 Task: Search one way flight ticket for 2 adults, 2 children, 2 infants in seat in first from Rapid City: Rapid City Regional Airport to Greensboro: Piedmont Triad International Airport on 5-1-2023. Choice of flights is Spirit. Number of bags: 7 checked bags. Price is upto 76000. Outbound departure time preference is 23:15.
Action: Mouse moved to (233, 379)
Screenshot: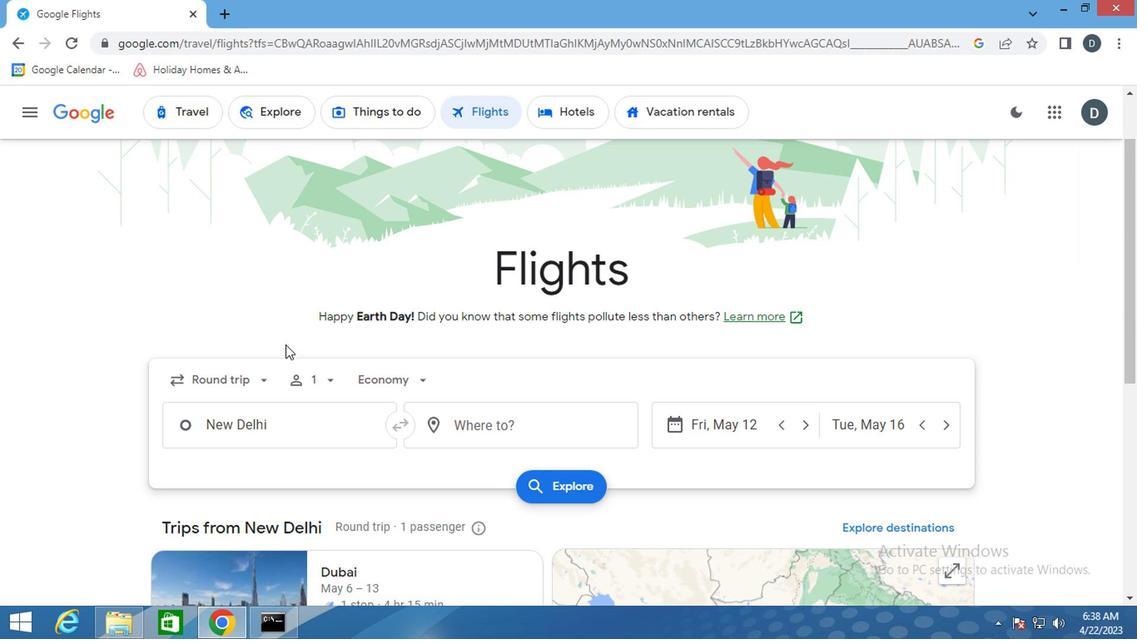 
Action: Mouse pressed left at (233, 379)
Screenshot: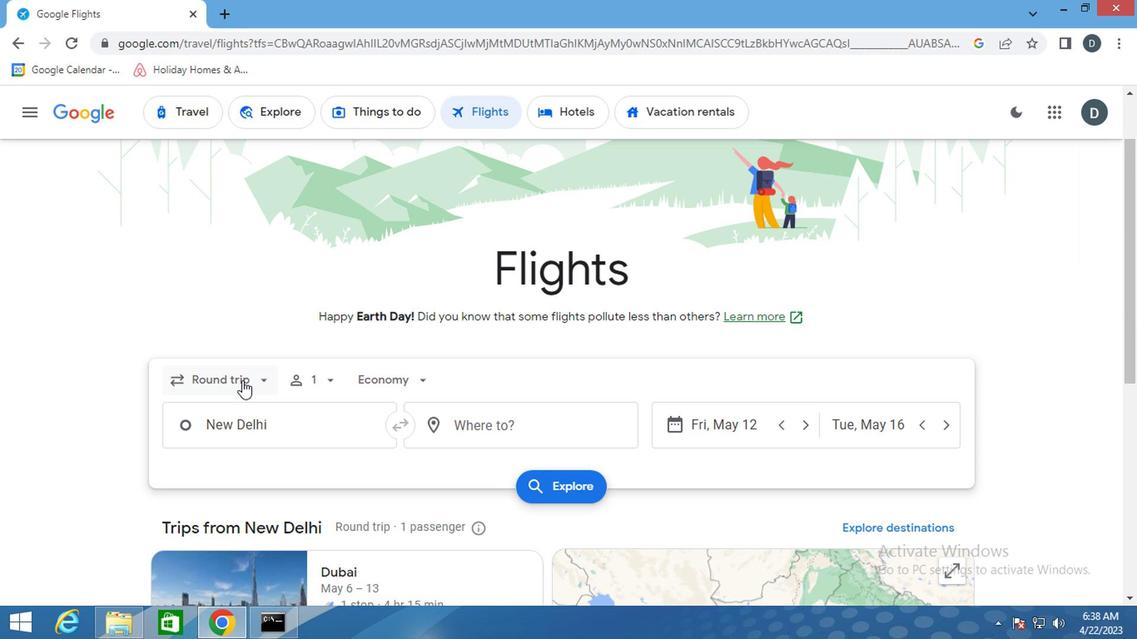 
Action: Mouse moved to (252, 465)
Screenshot: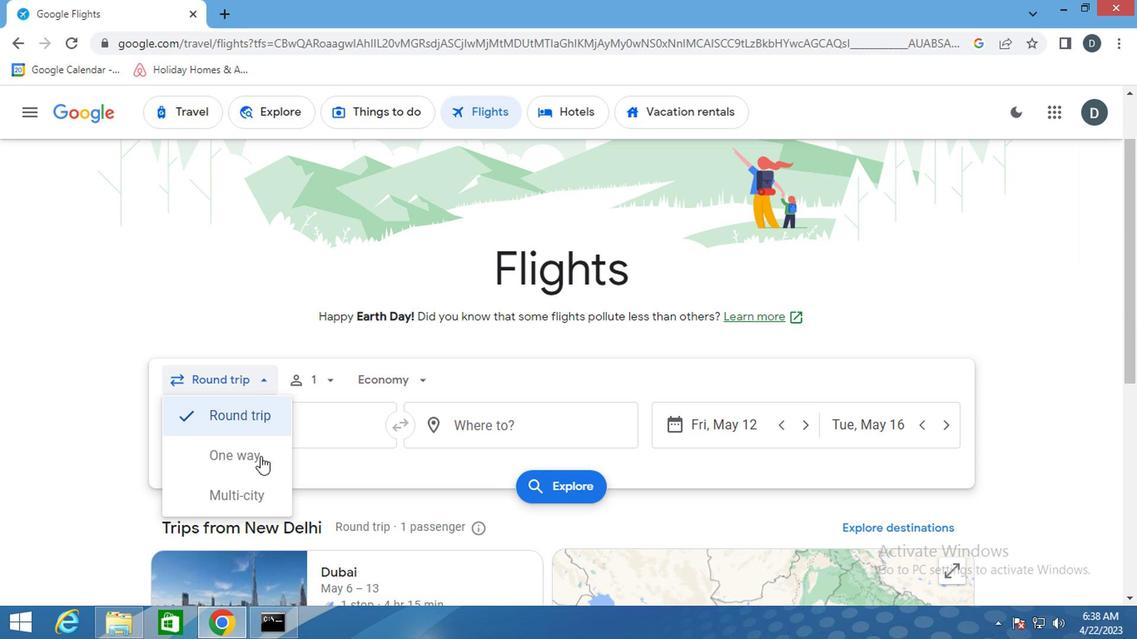 
Action: Mouse pressed left at (252, 465)
Screenshot: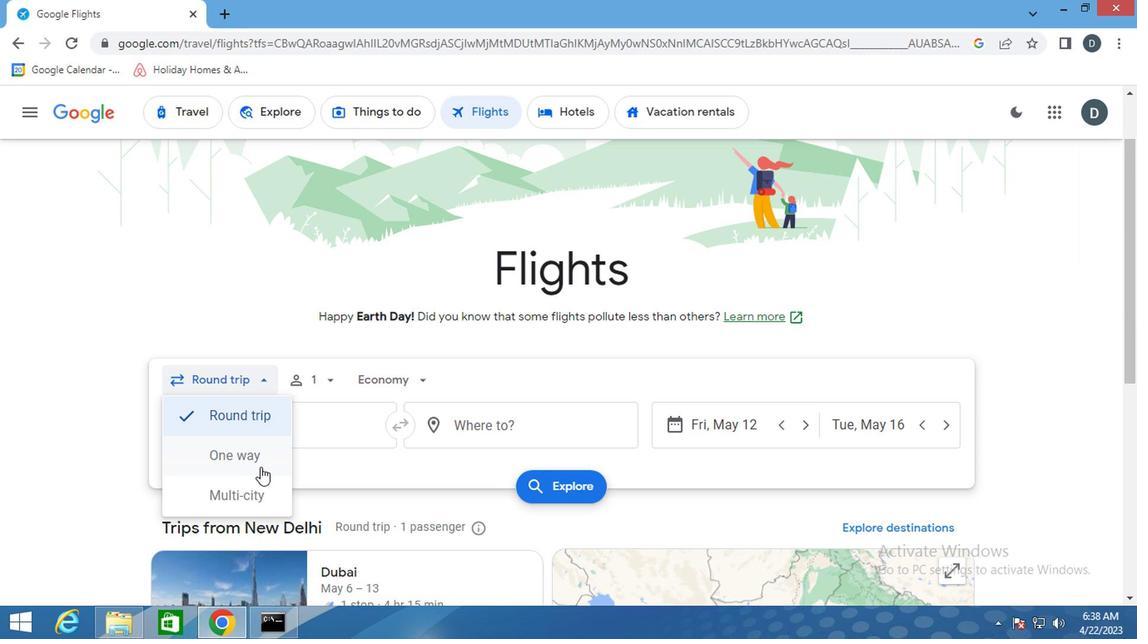 
Action: Mouse moved to (320, 376)
Screenshot: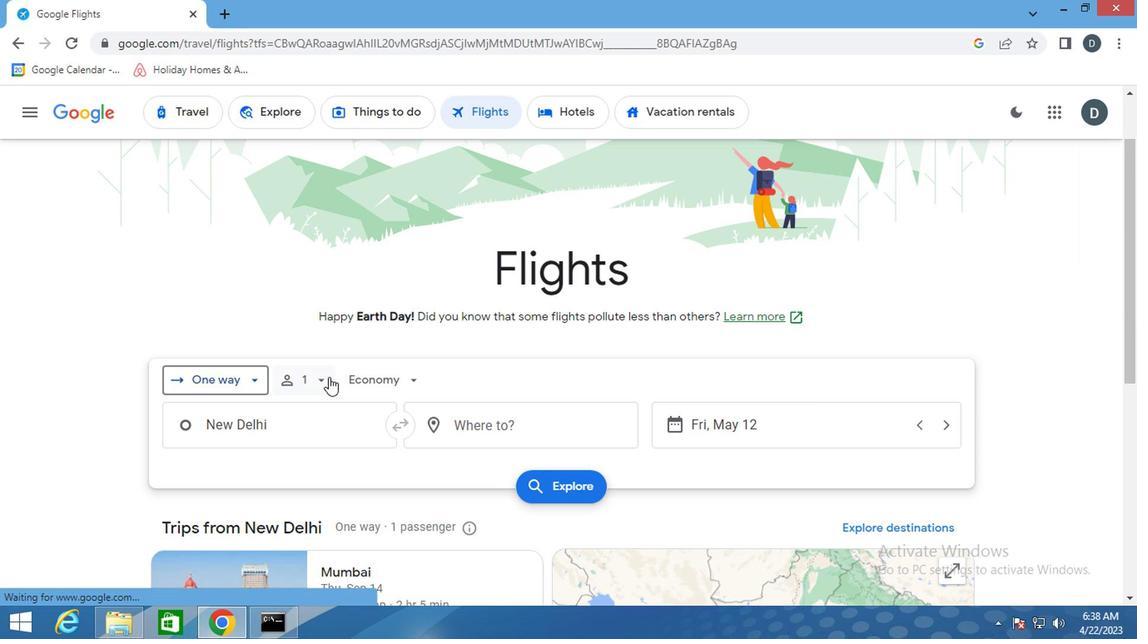 
Action: Mouse pressed left at (320, 376)
Screenshot: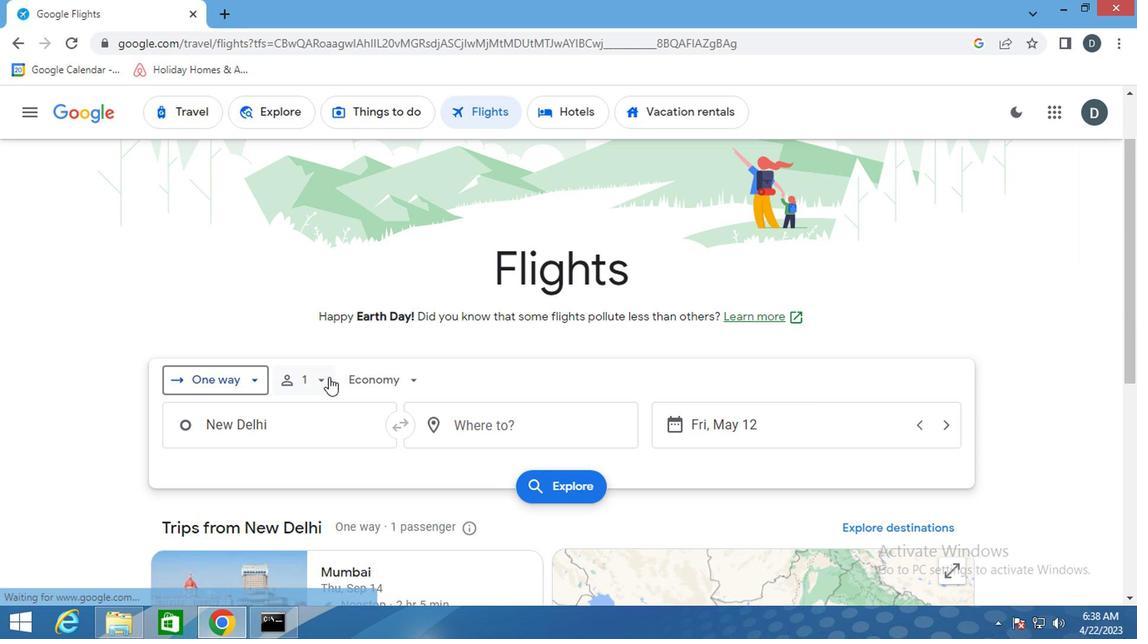 
Action: Mouse moved to (444, 428)
Screenshot: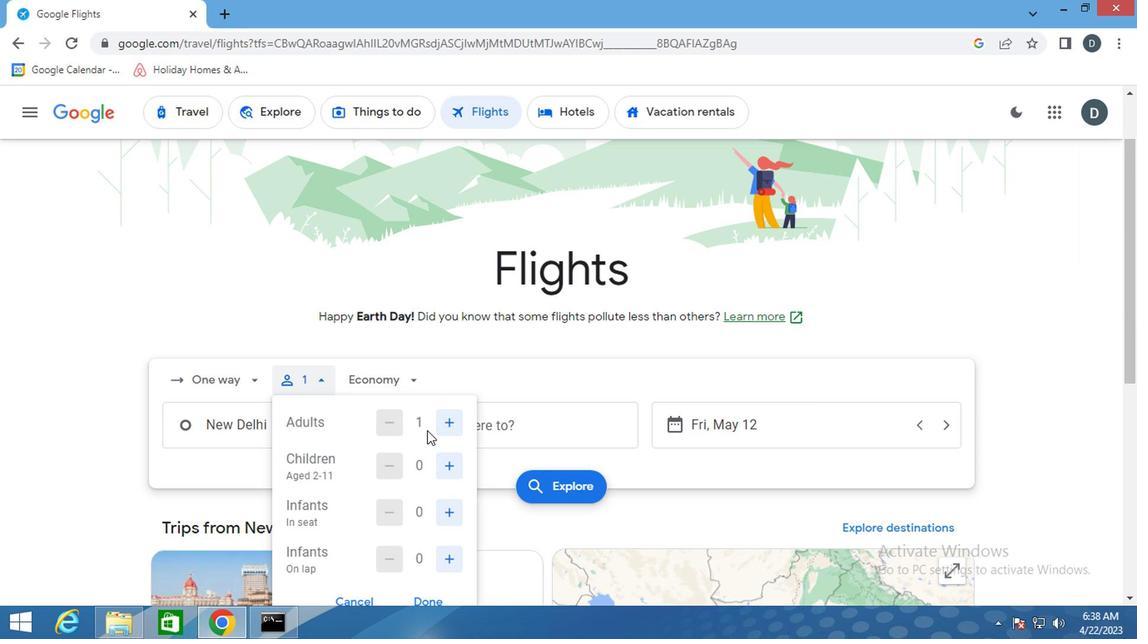 
Action: Mouse pressed left at (444, 428)
Screenshot: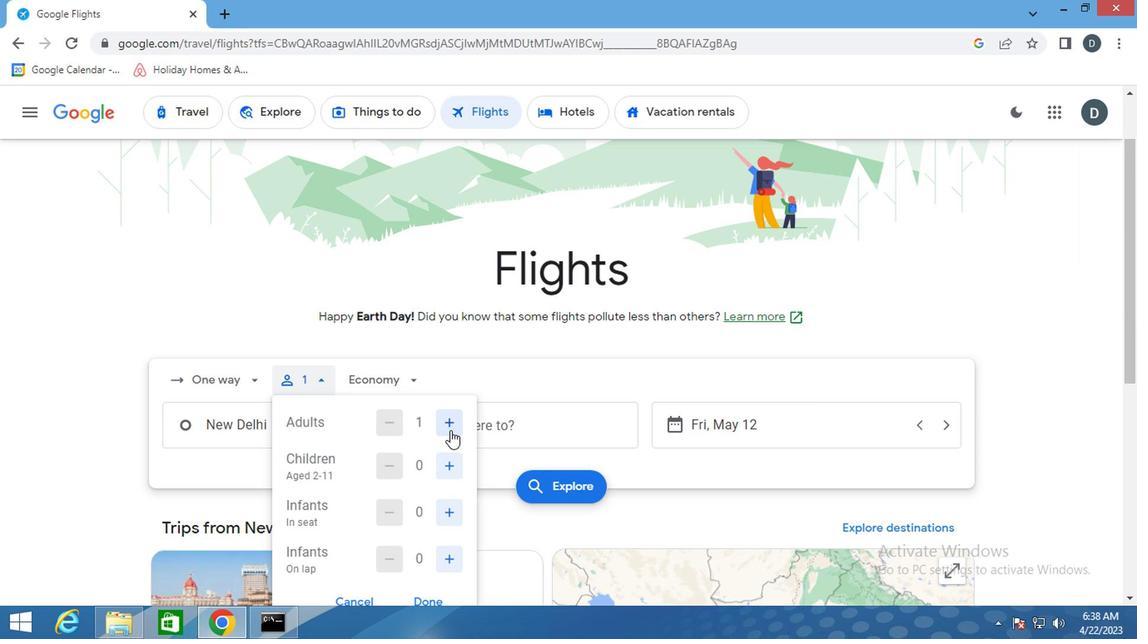 
Action: Mouse moved to (438, 466)
Screenshot: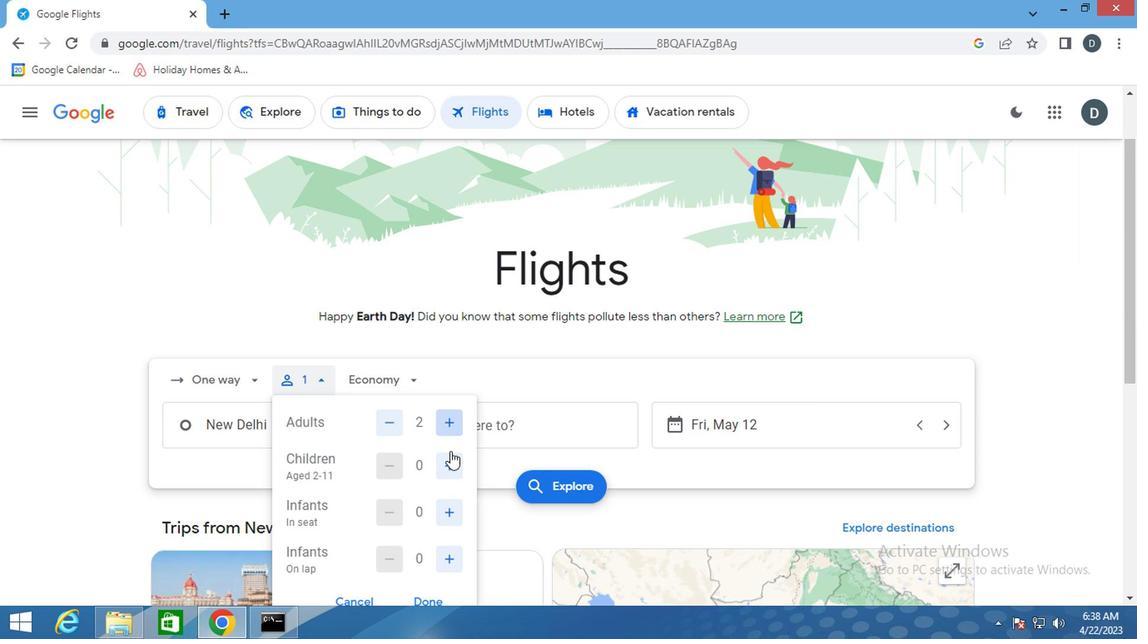 
Action: Mouse pressed left at (438, 466)
Screenshot: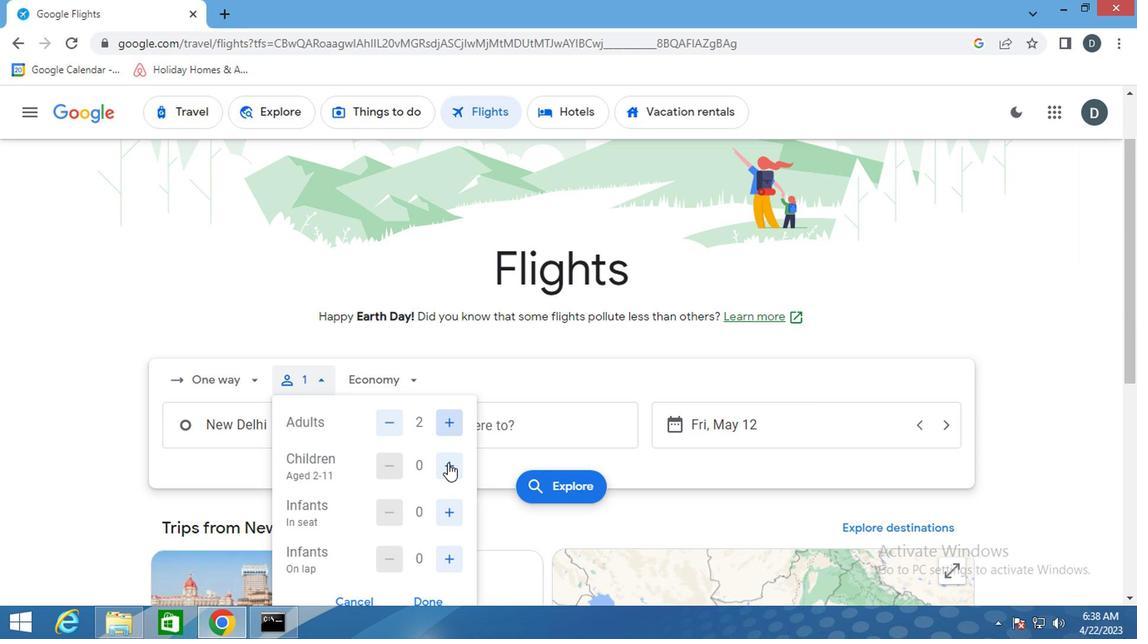 
Action: Mouse moved to (438, 470)
Screenshot: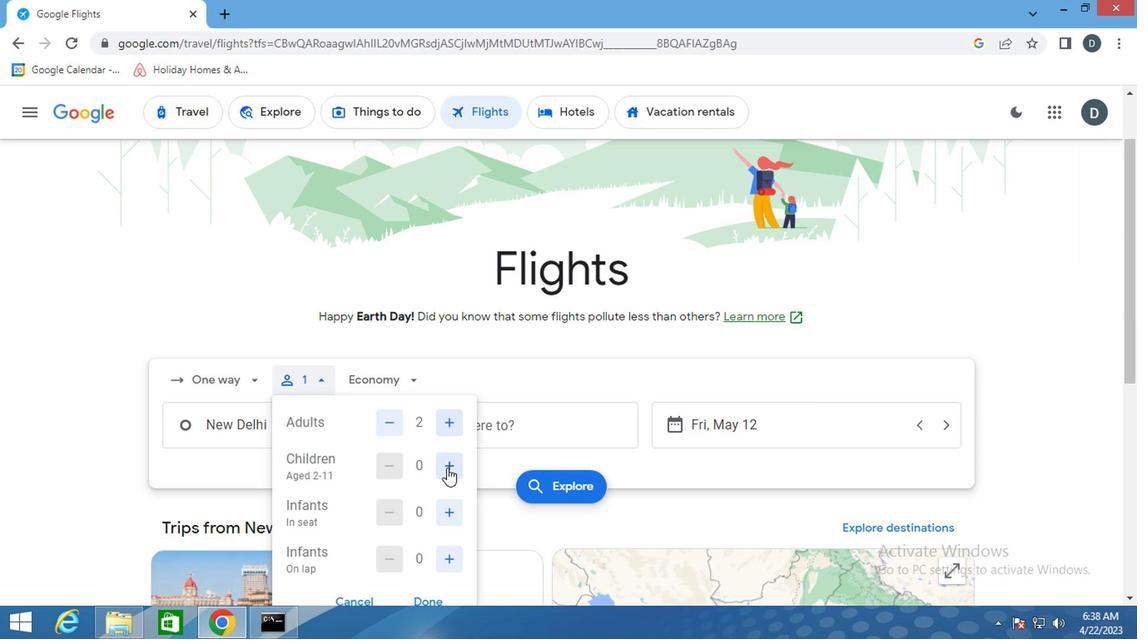 
Action: Mouse pressed left at (438, 470)
Screenshot: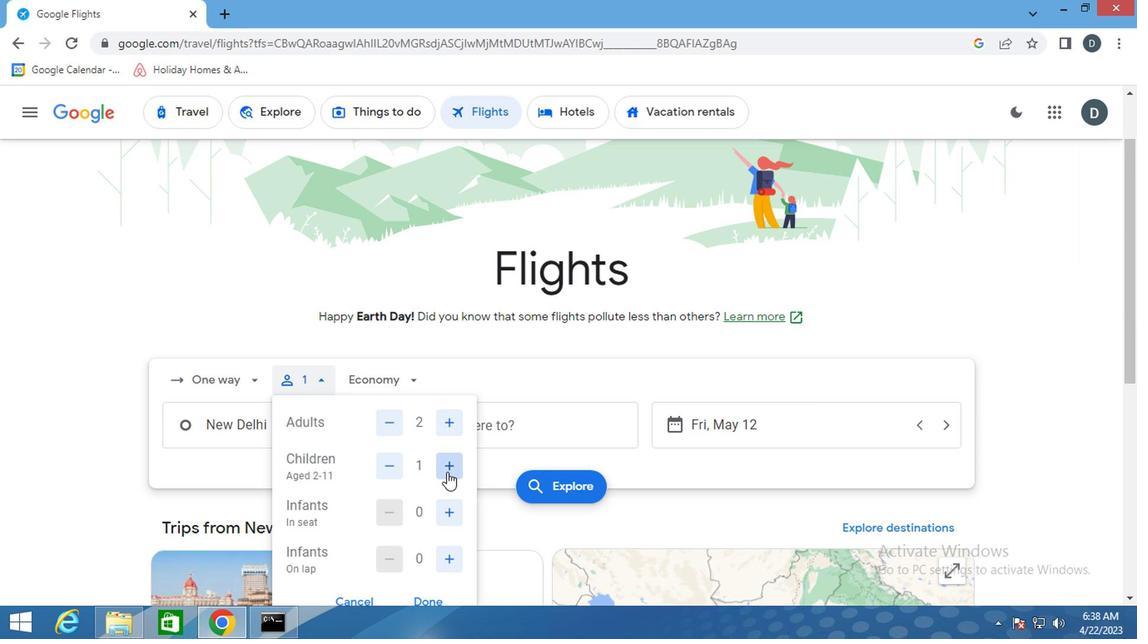 
Action: Mouse moved to (442, 515)
Screenshot: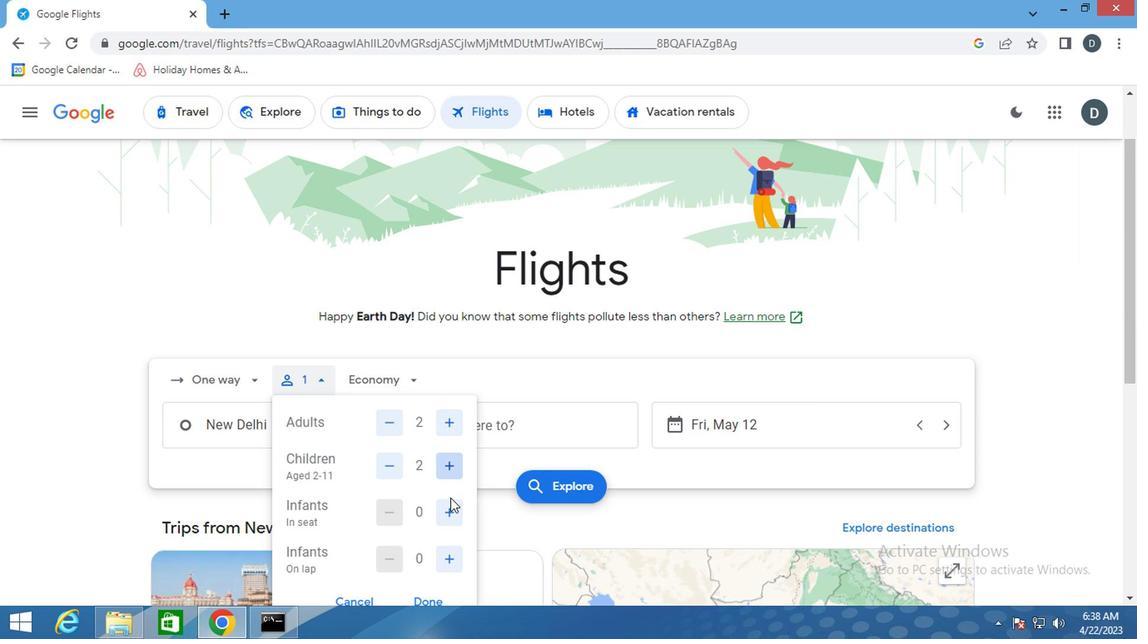 
Action: Mouse pressed left at (442, 515)
Screenshot: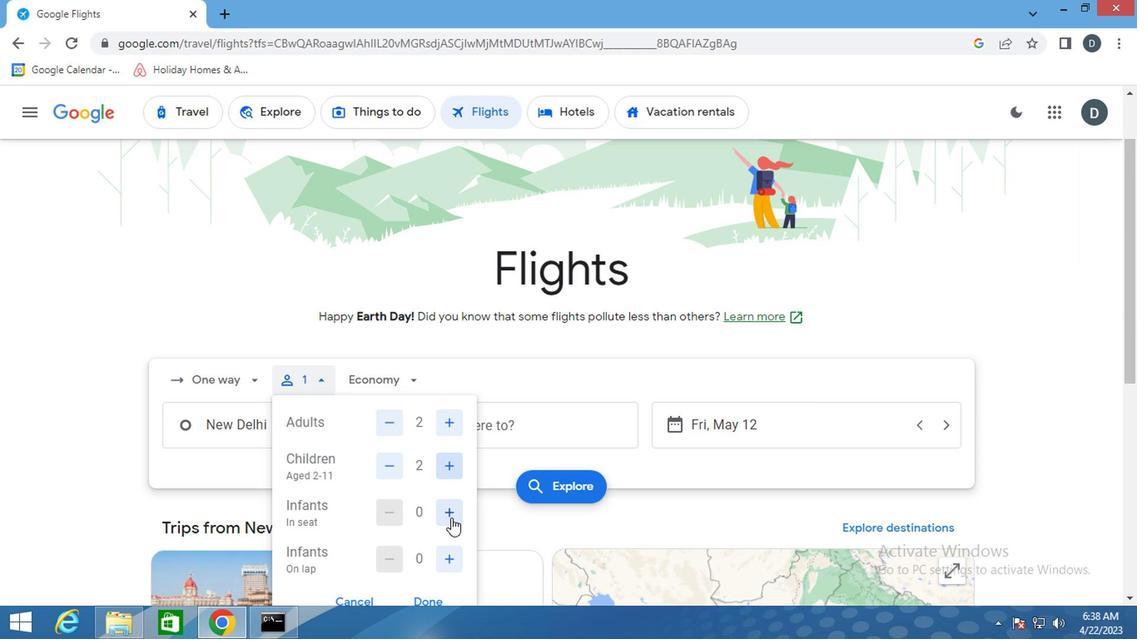 
Action: Mouse pressed left at (442, 515)
Screenshot: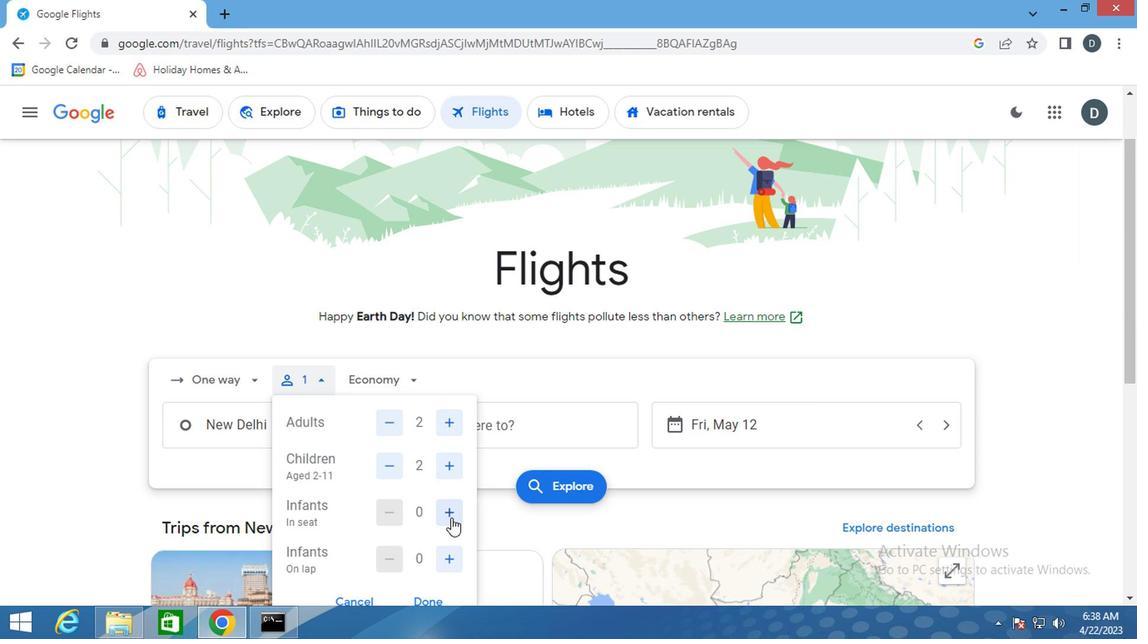 
Action: Mouse moved to (413, 599)
Screenshot: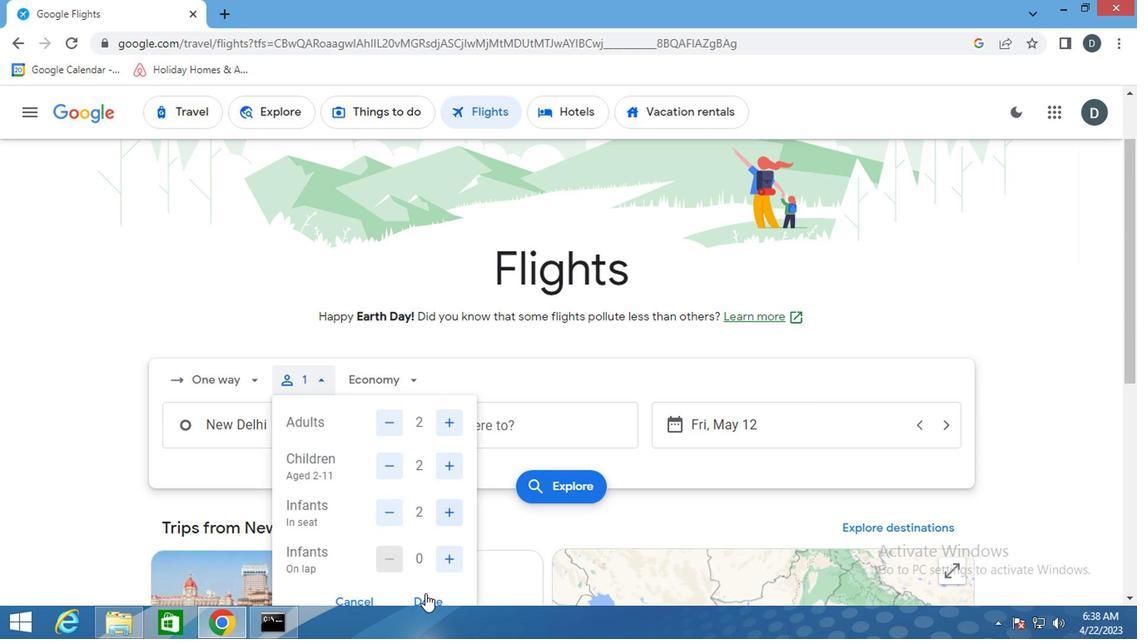 
Action: Mouse pressed left at (413, 599)
Screenshot: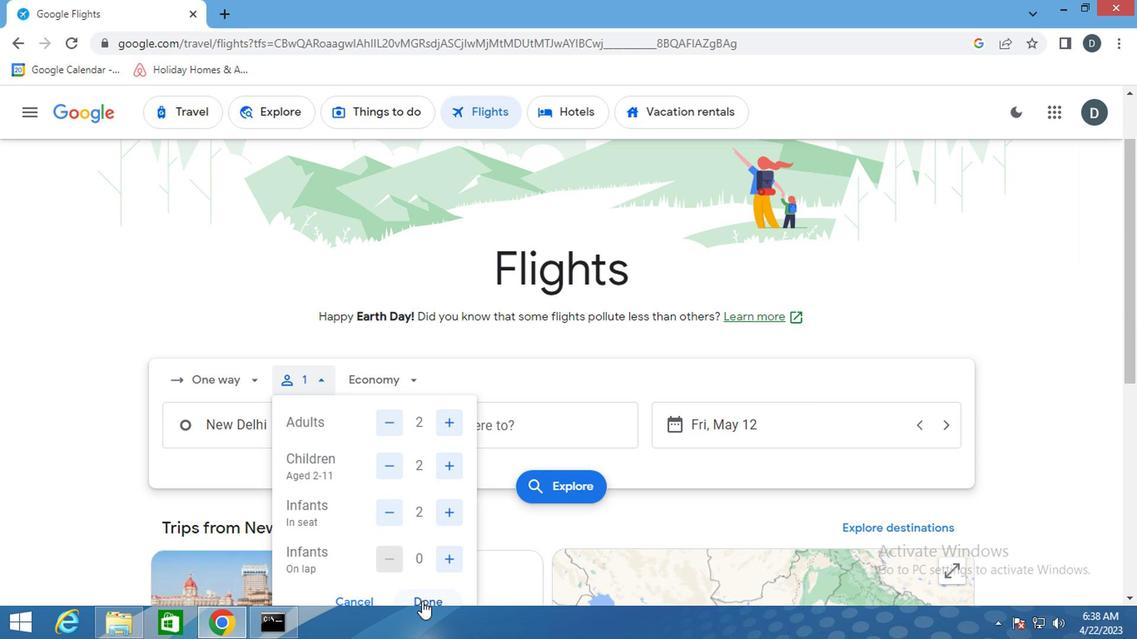
Action: Mouse moved to (372, 380)
Screenshot: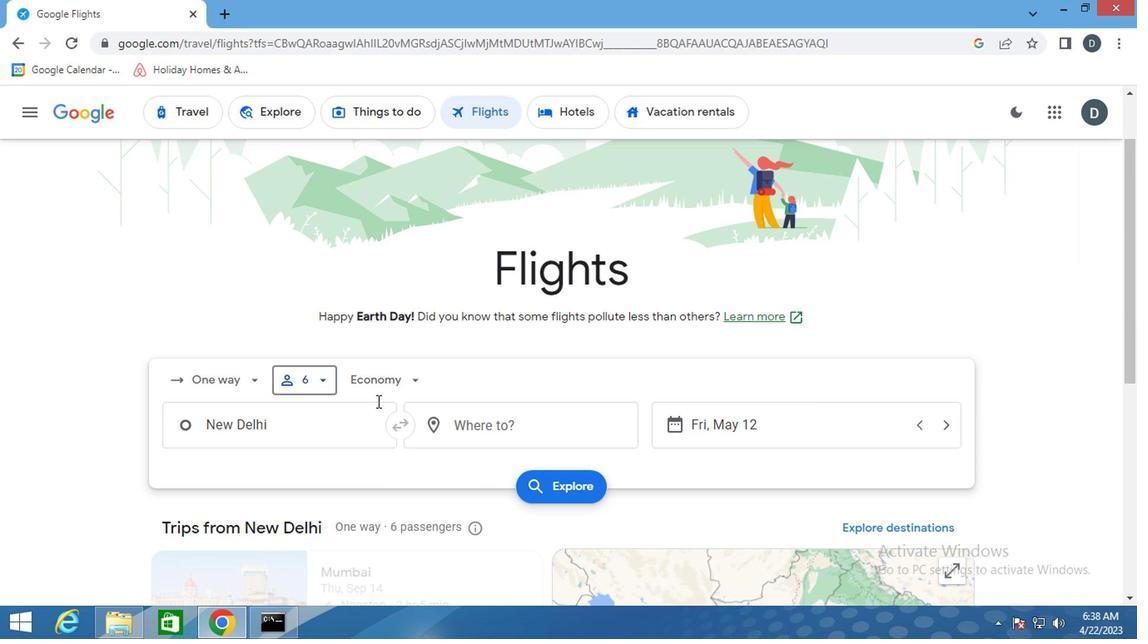 
Action: Mouse pressed left at (372, 380)
Screenshot: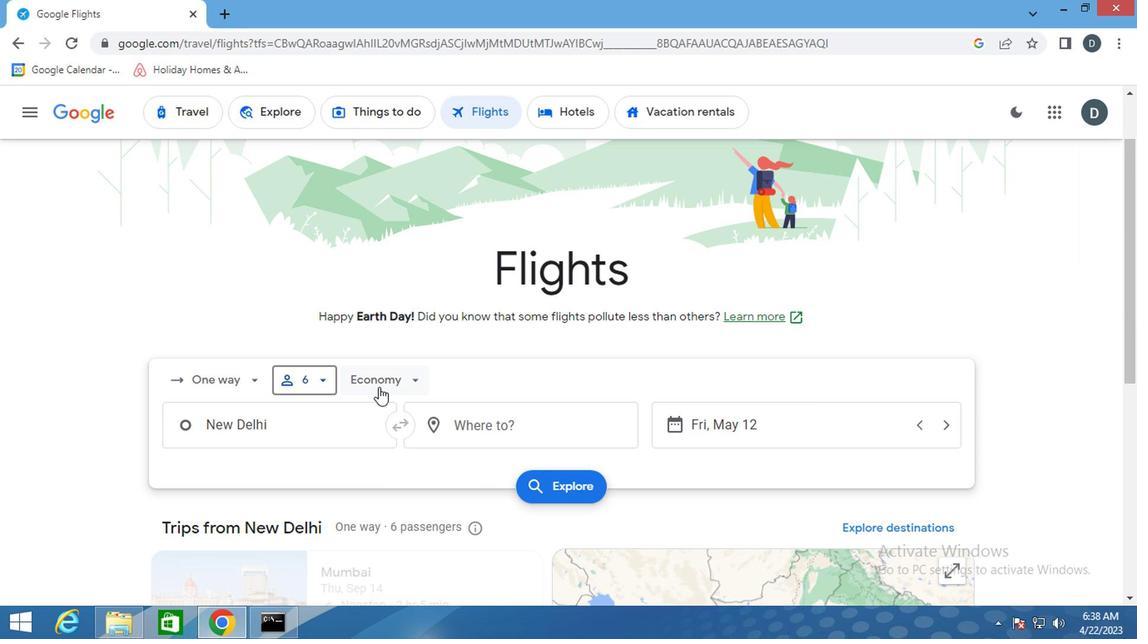 
Action: Mouse moved to (422, 528)
Screenshot: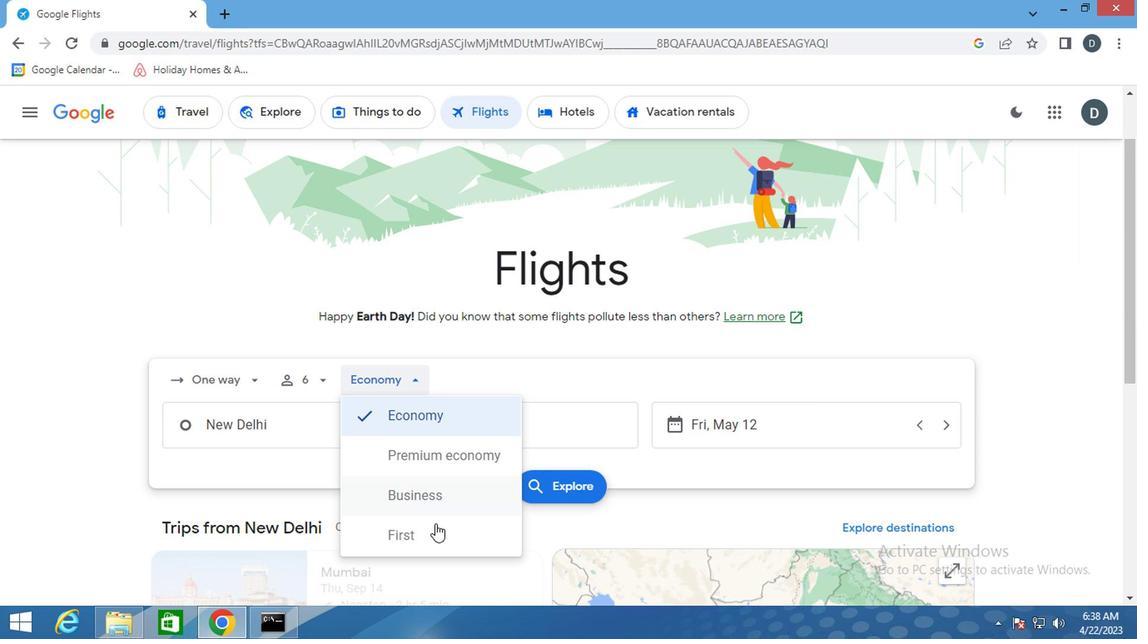 
Action: Mouse pressed left at (422, 528)
Screenshot: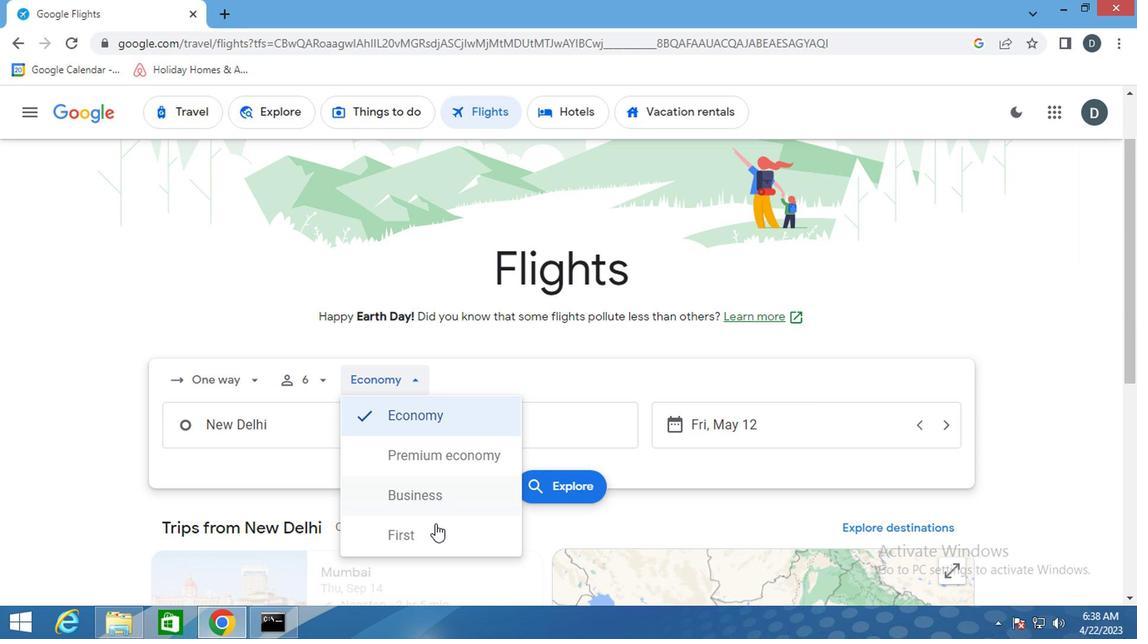 
Action: Mouse moved to (287, 436)
Screenshot: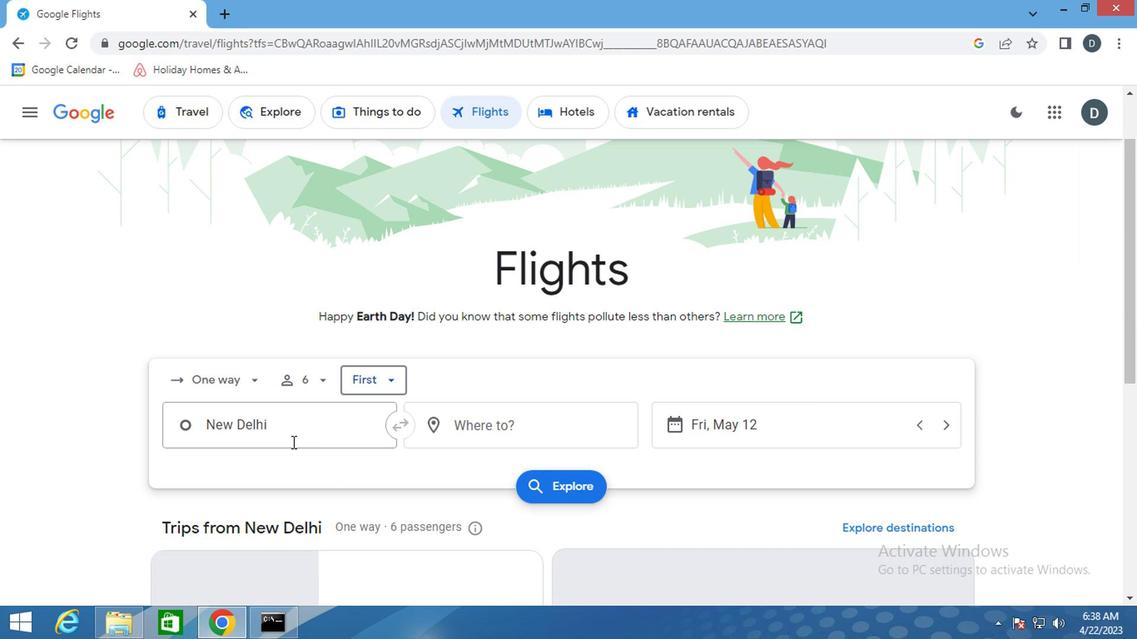 
Action: Mouse pressed left at (287, 436)
Screenshot: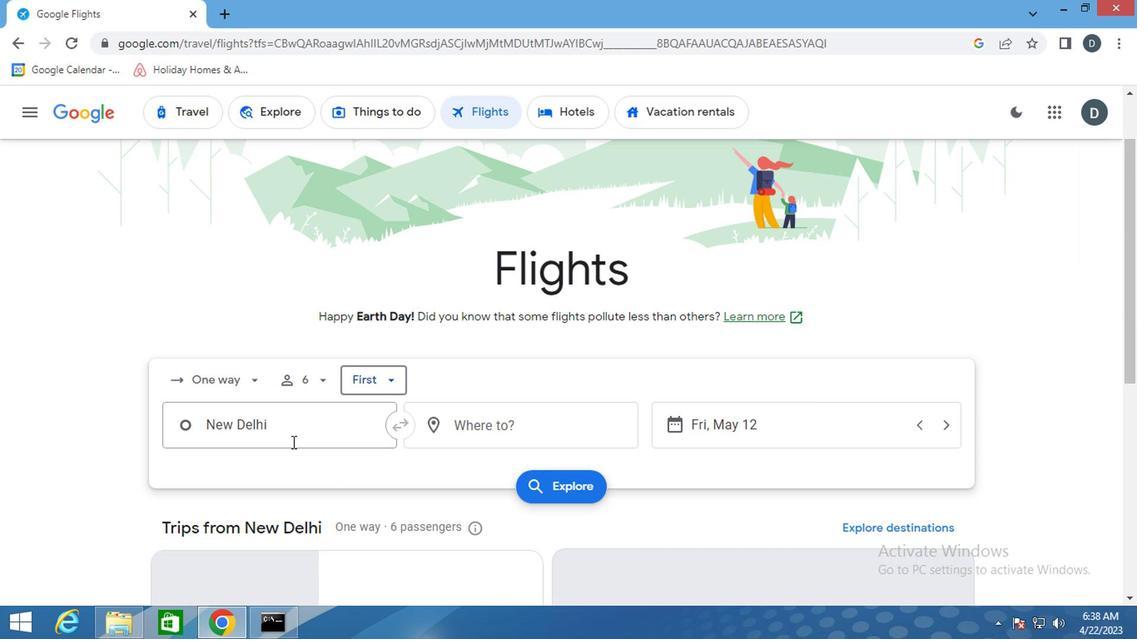 
Action: Key pressed <Key.shift>RAPIS
Screenshot: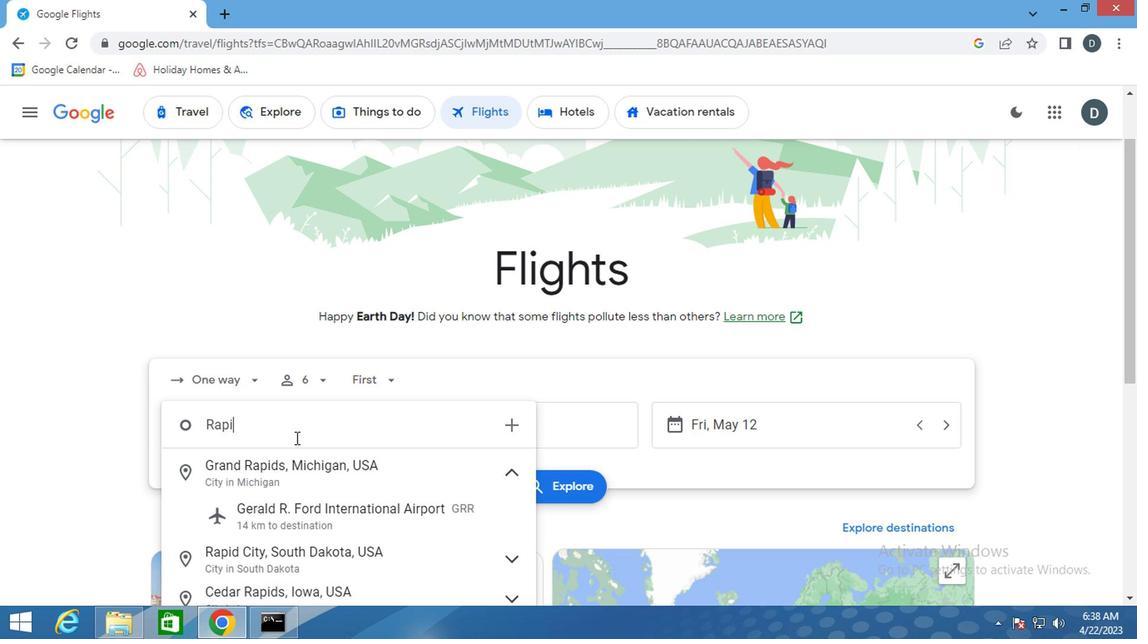 
Action: Mouse moved to (288, 436)
Screenshot: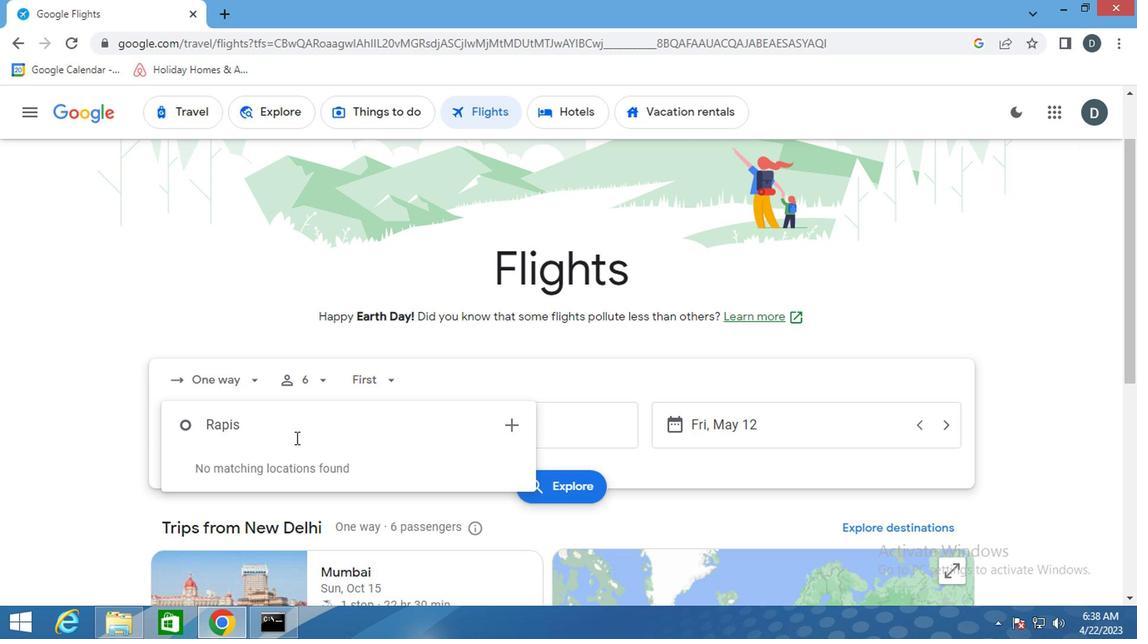 
Action: Key pressed <Key.backspace>D<Key.space><Key.shift>CITY<Key.space><Key.shift>RE<Key.left><Key.left><Key.left><Key.left><Key.left><Key.backspace>I
Screenshot: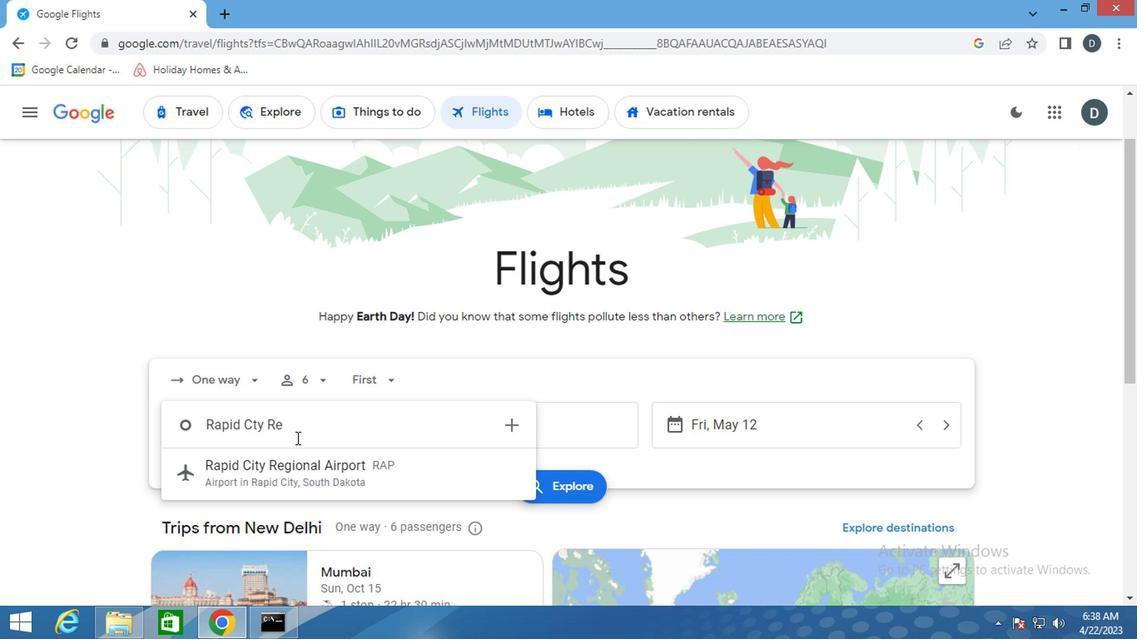 
Action: Mouse moved to (325, 486)
Screenshot: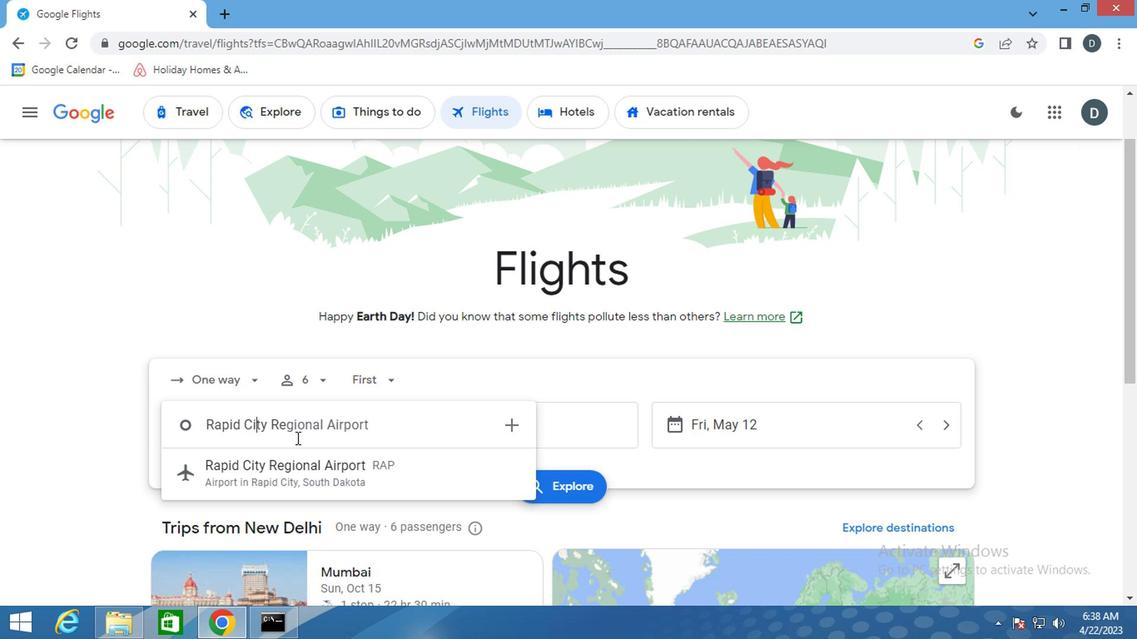 
Action: Mouse pressed left at (325, 486)
Screenshot: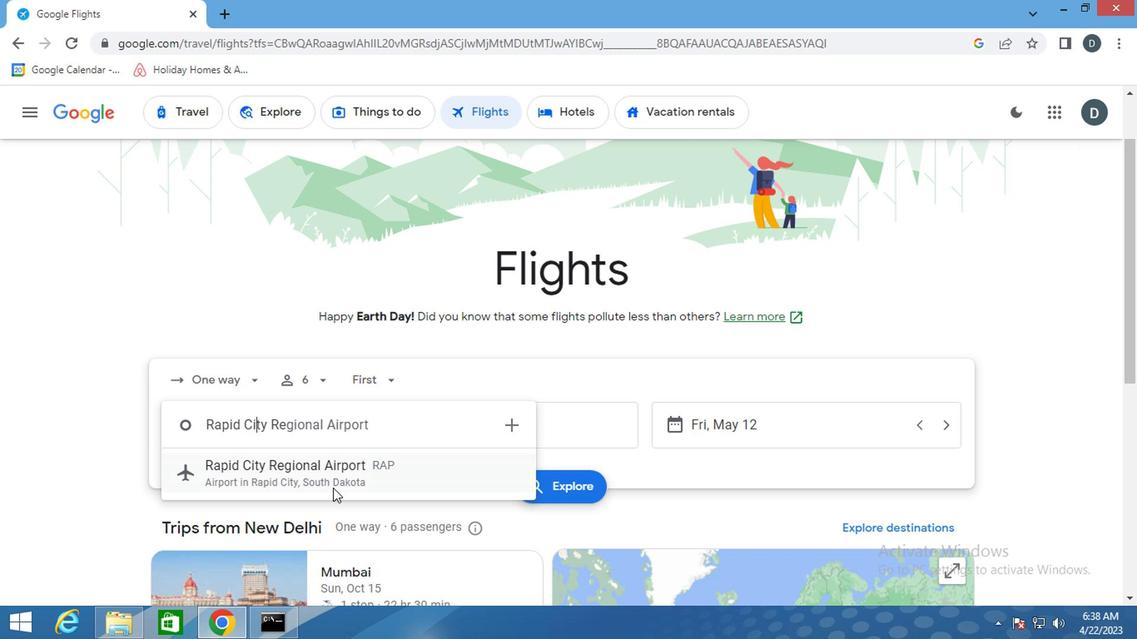 
Action: Mouse moved to (506, 428)
Screenshot: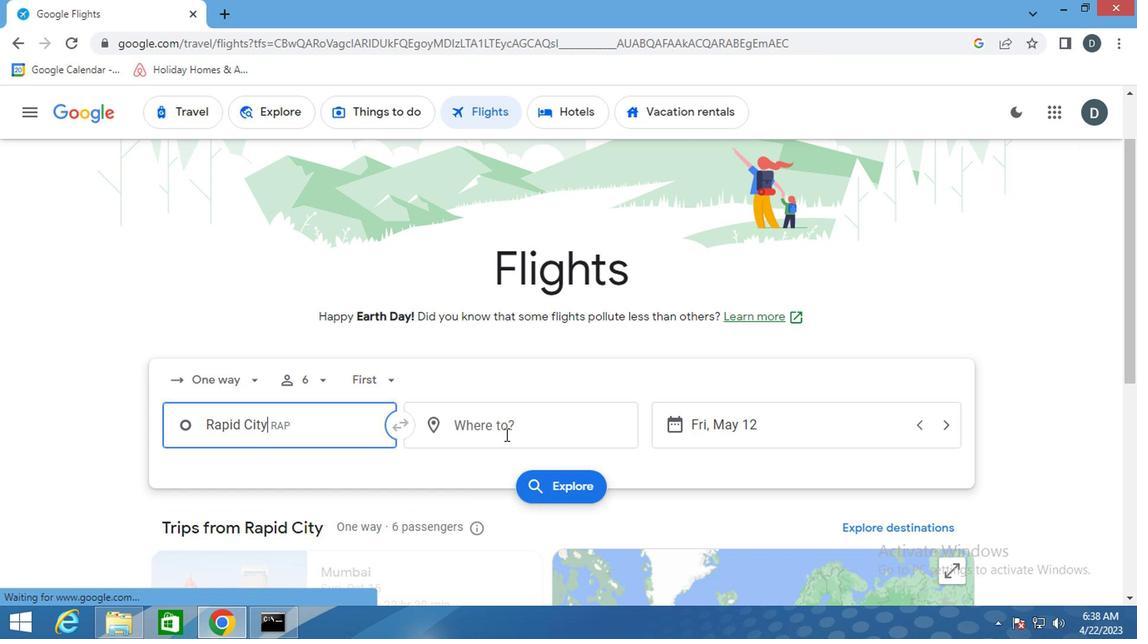 
Action: Mouse pressed left at (506, 428)
Screenshot: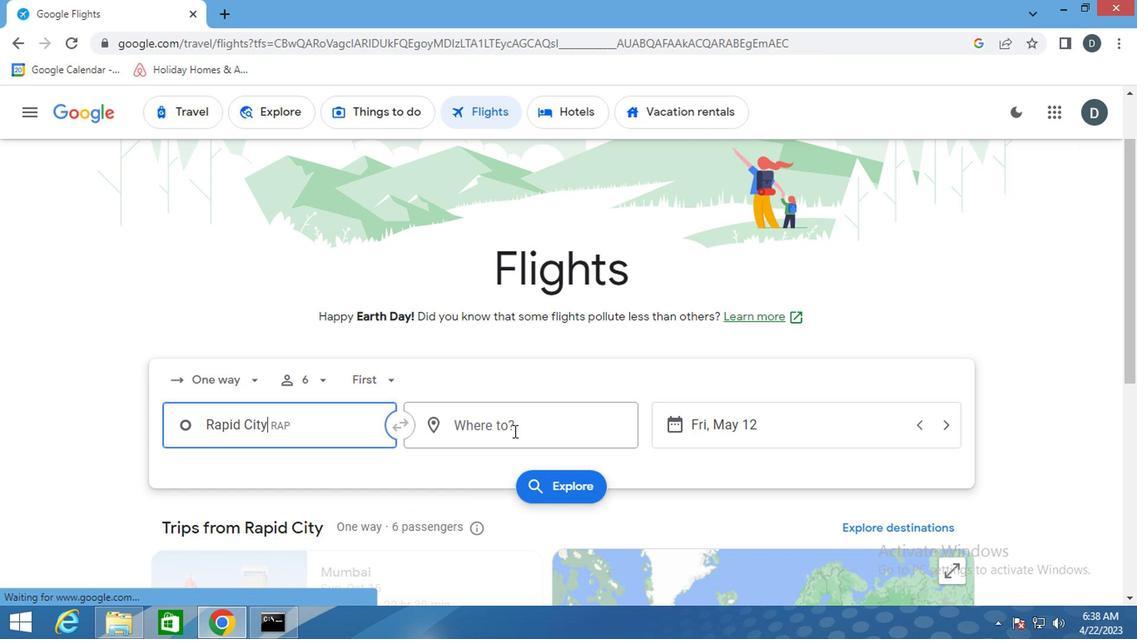 
Action: Mouse moved to (479, 438)
Screenshot: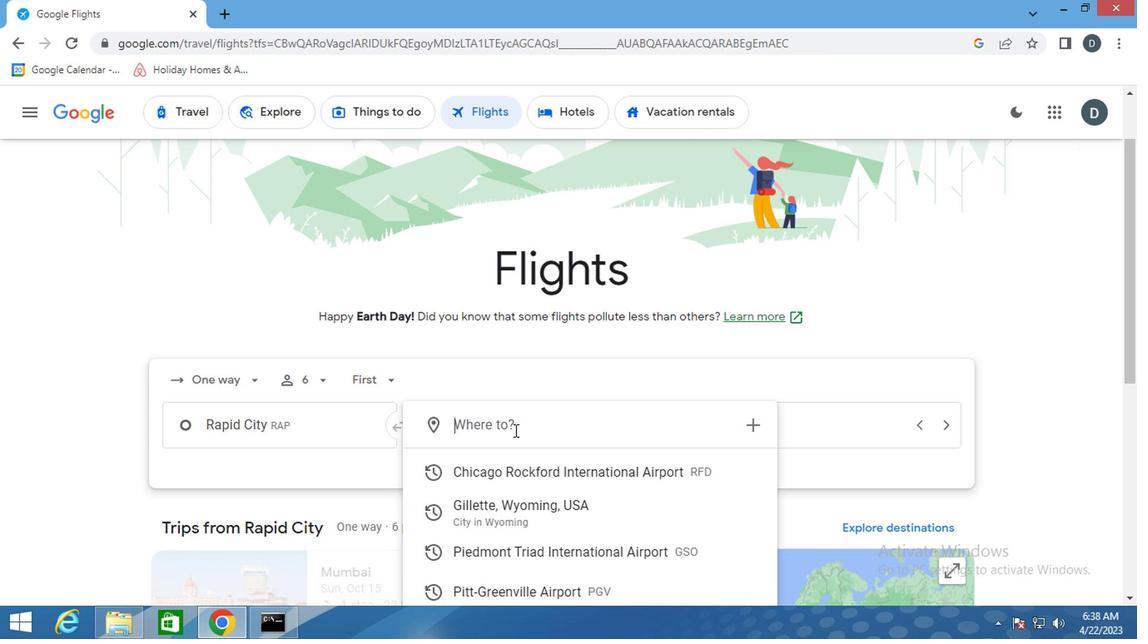 
Action: Key pressed <Key.shift><Key.shift>GREENS
Screenshot: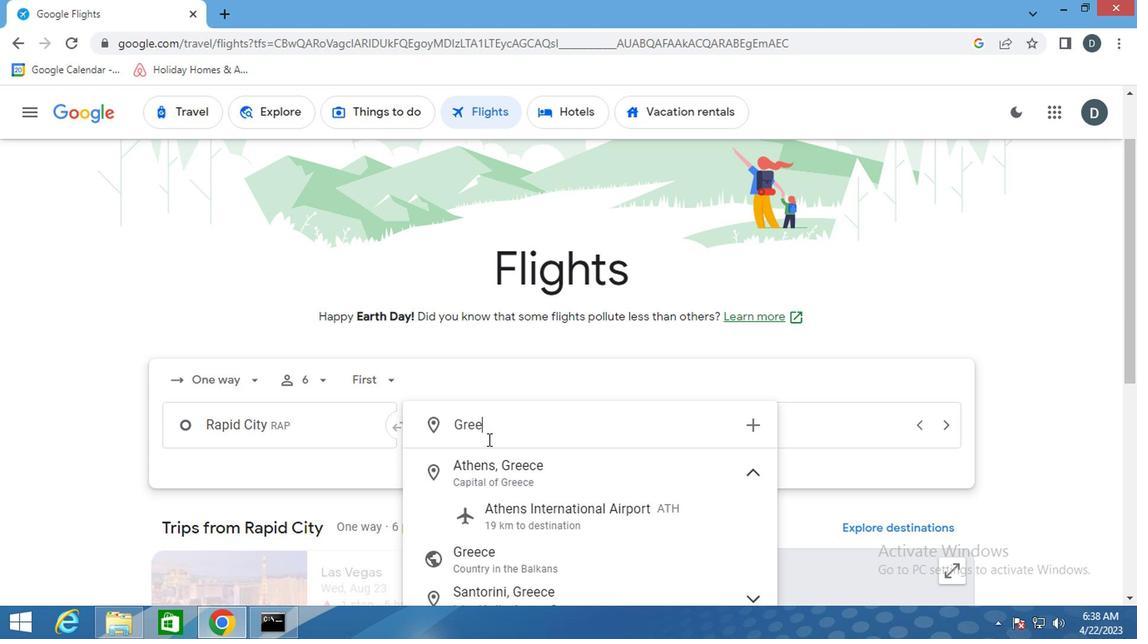 
Action: Mouse moved to (499, 525)
Screenshot: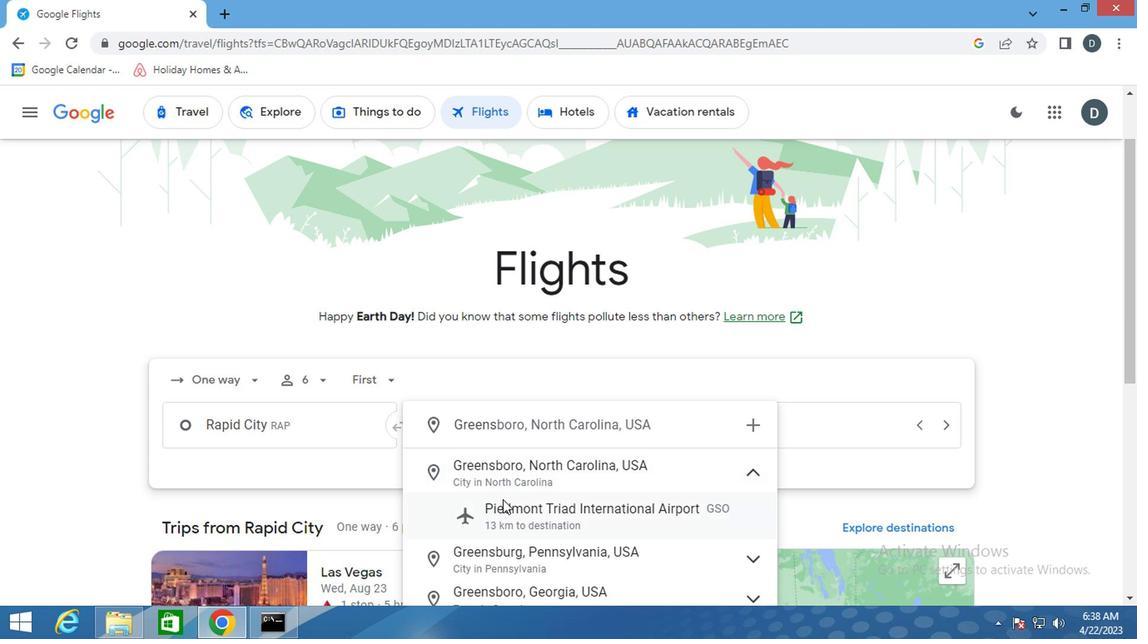 
Action: Mouse pressed left at (499, 525)
Screenshot: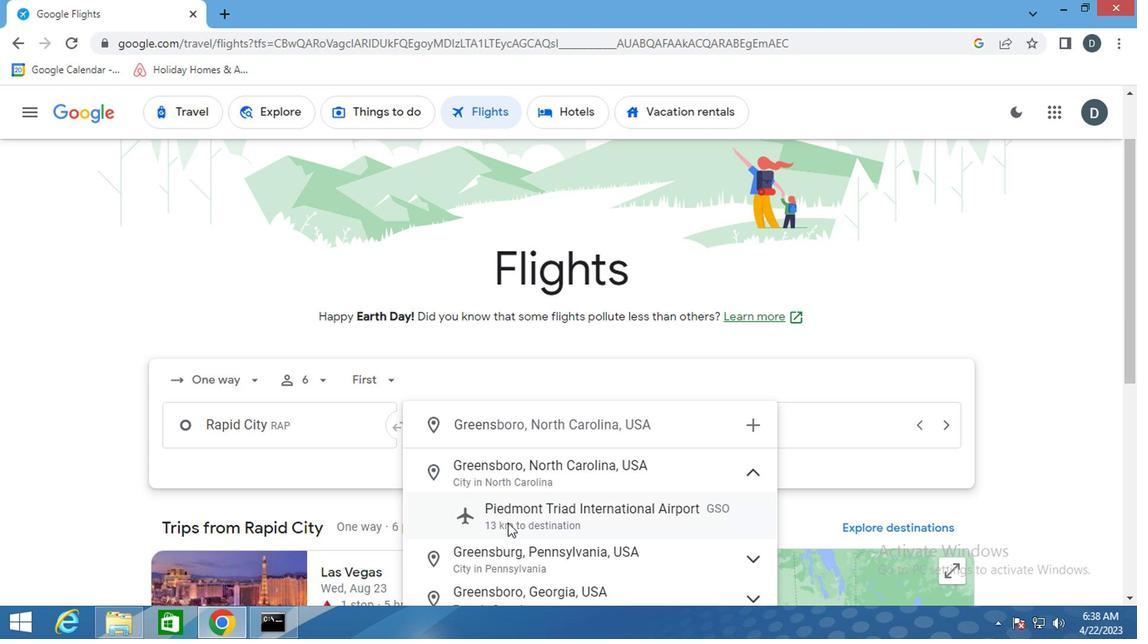
Action: Mouse moved to (726, 424)
Screenshot: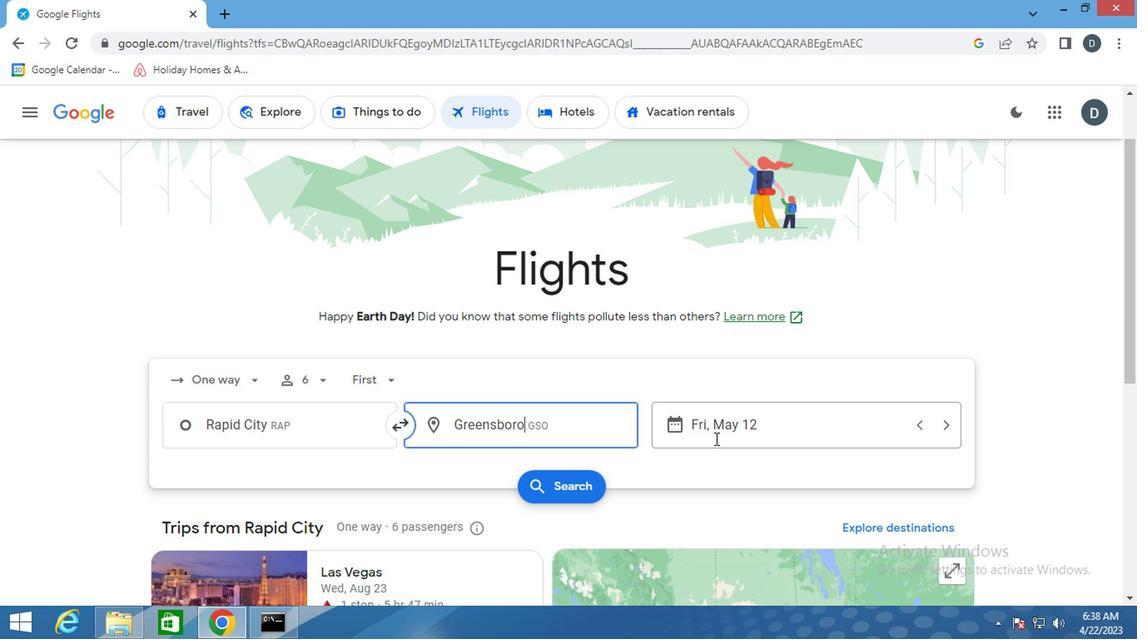 
Action: Mouse pressed left at (726, 424)
Screenshot: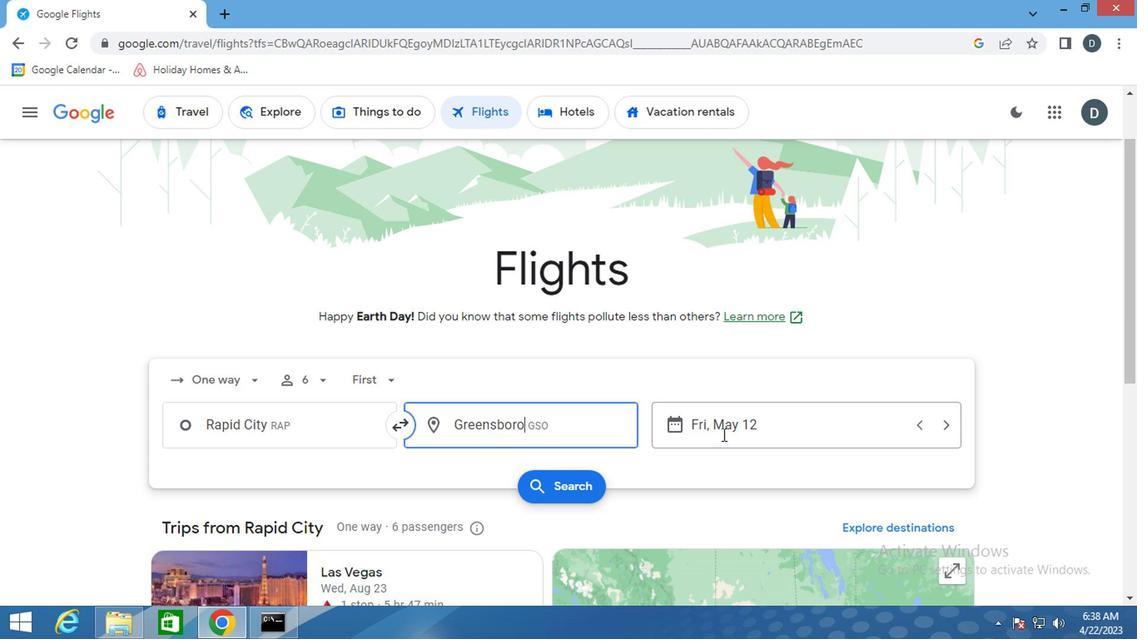 
Action: Mouse moved to (723, 296)
Screenshot: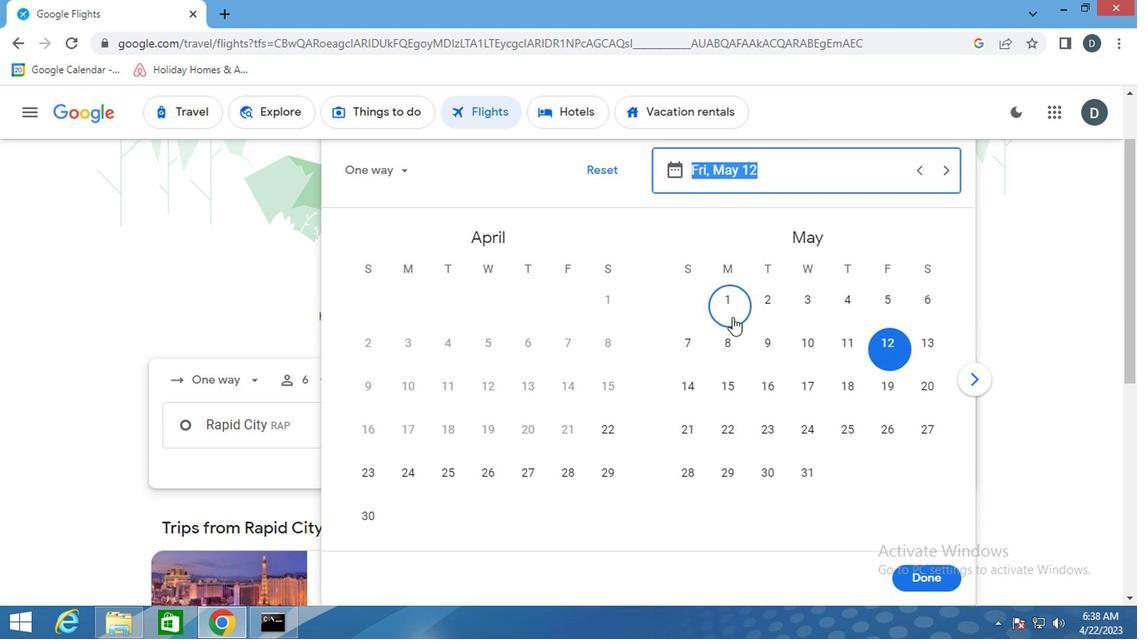 
Action: Mouse pressed left at (723, 296)
Screenshot: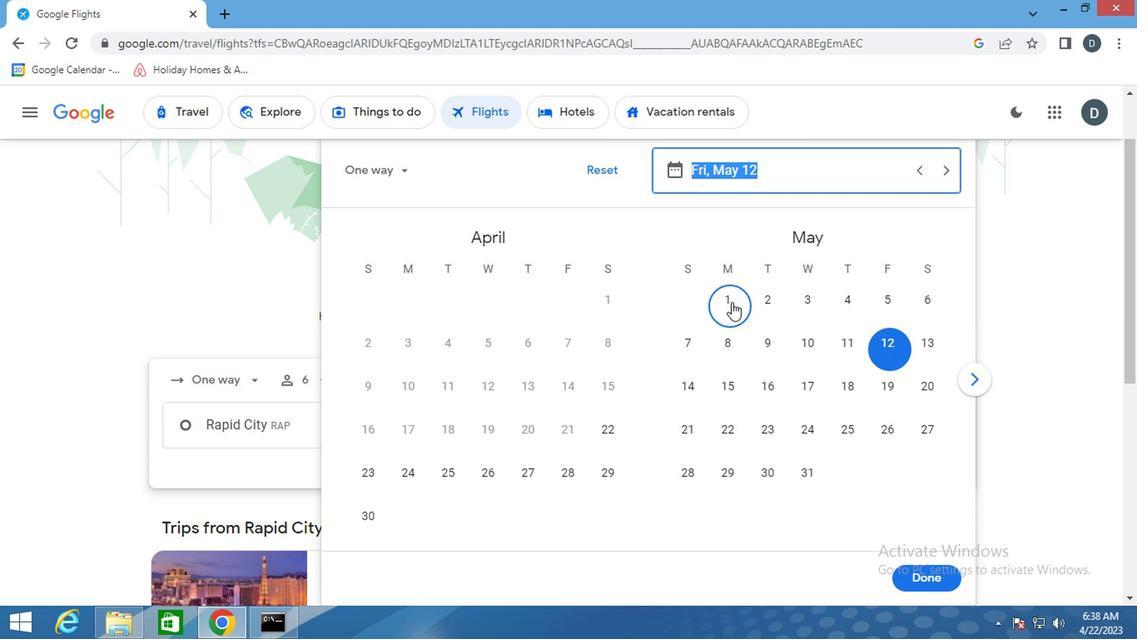 
Action: Mouse moved to (919, 583)
Screenshot: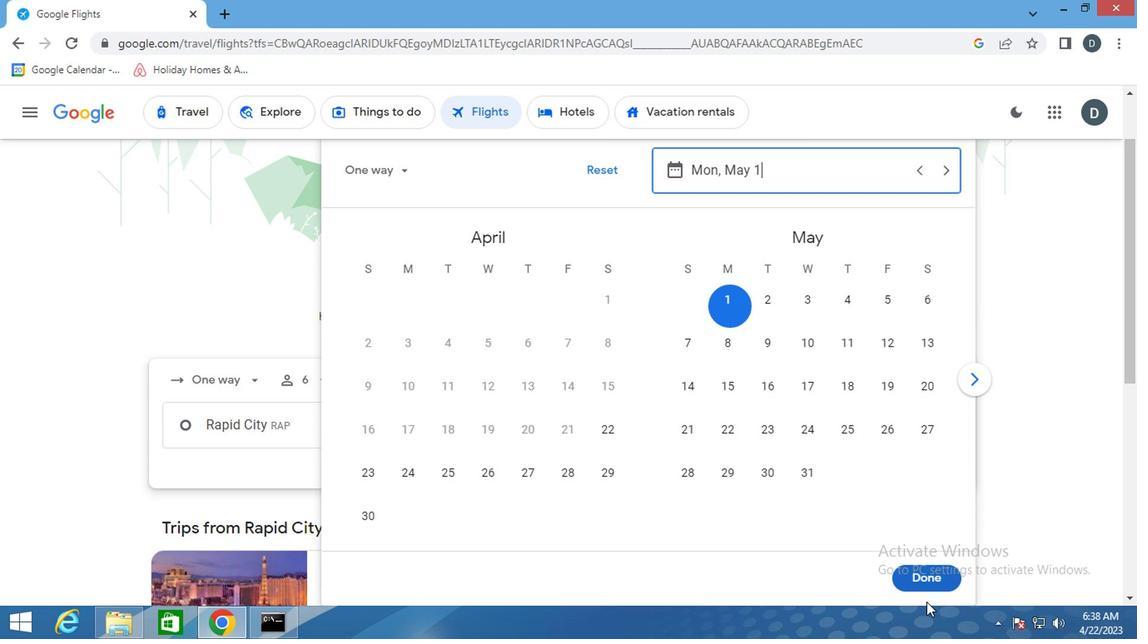 
Action: Mouse pressed left at (919, 583)
Screenshot: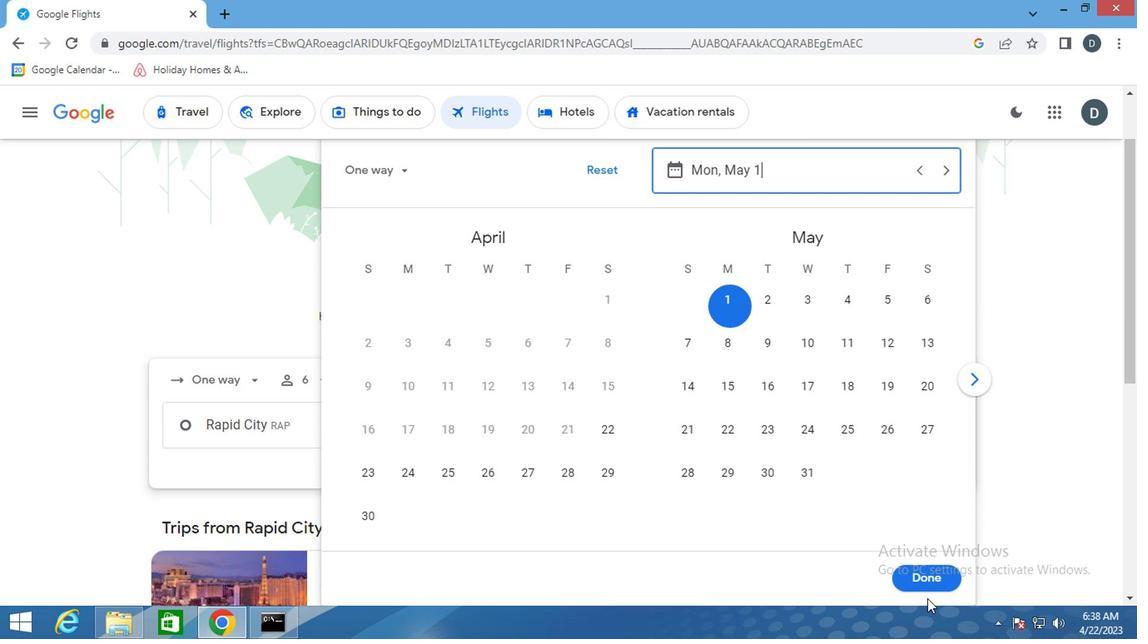 
Action: Mouse moved to (569, 488)
Screenshot: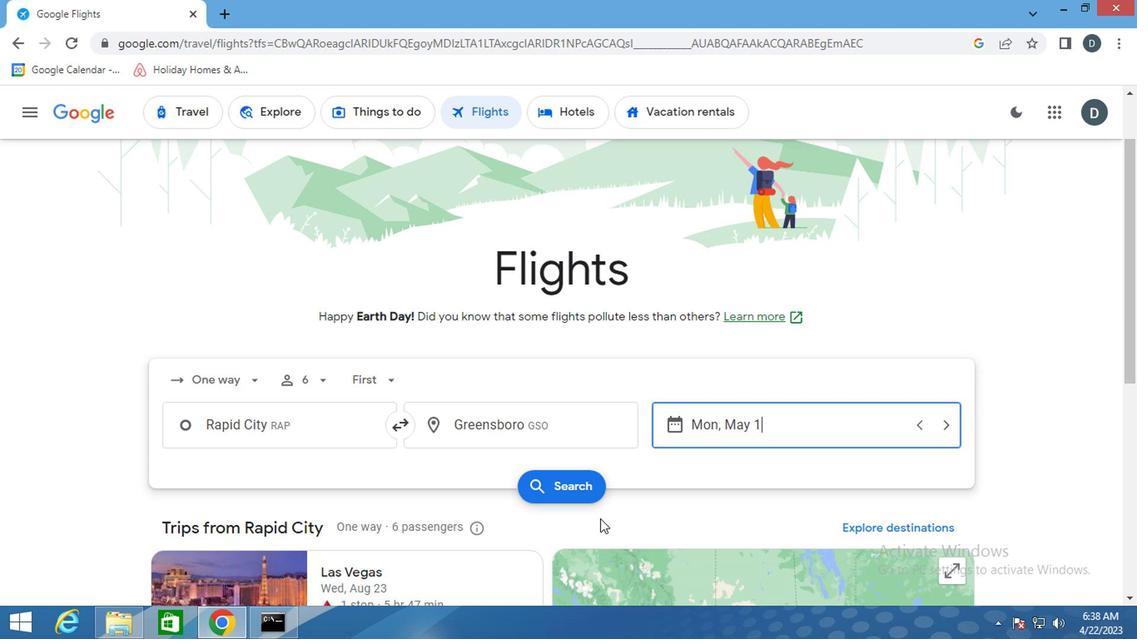 
Action: Mouse pressed left at (569, 488)
Screenshot: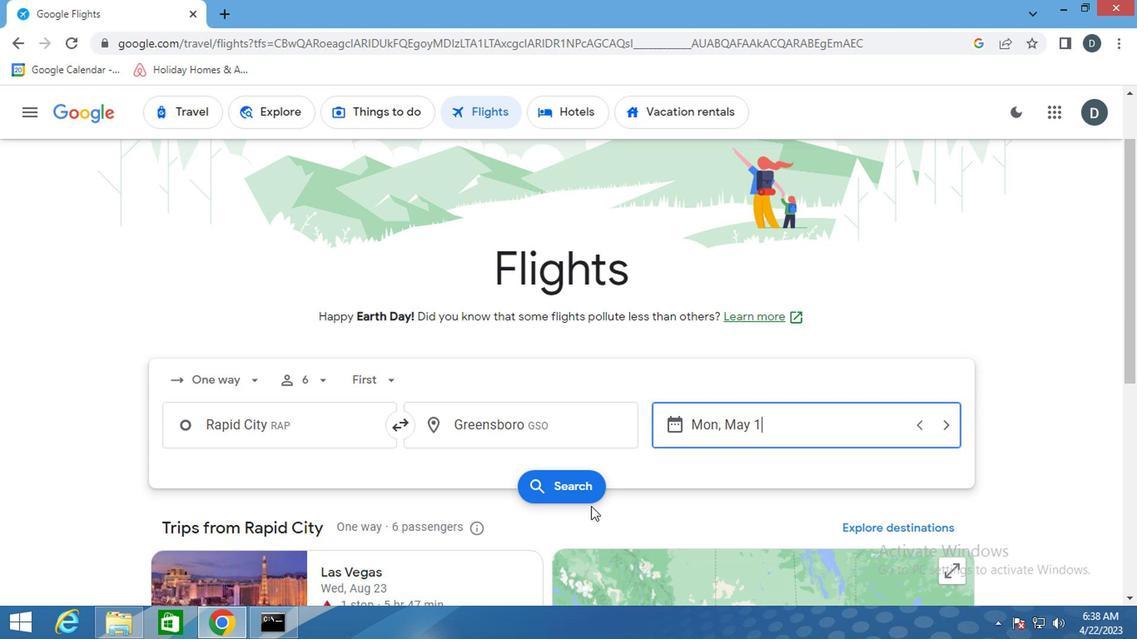 
Action: Mouse moved to (171, 263)
Screenshot: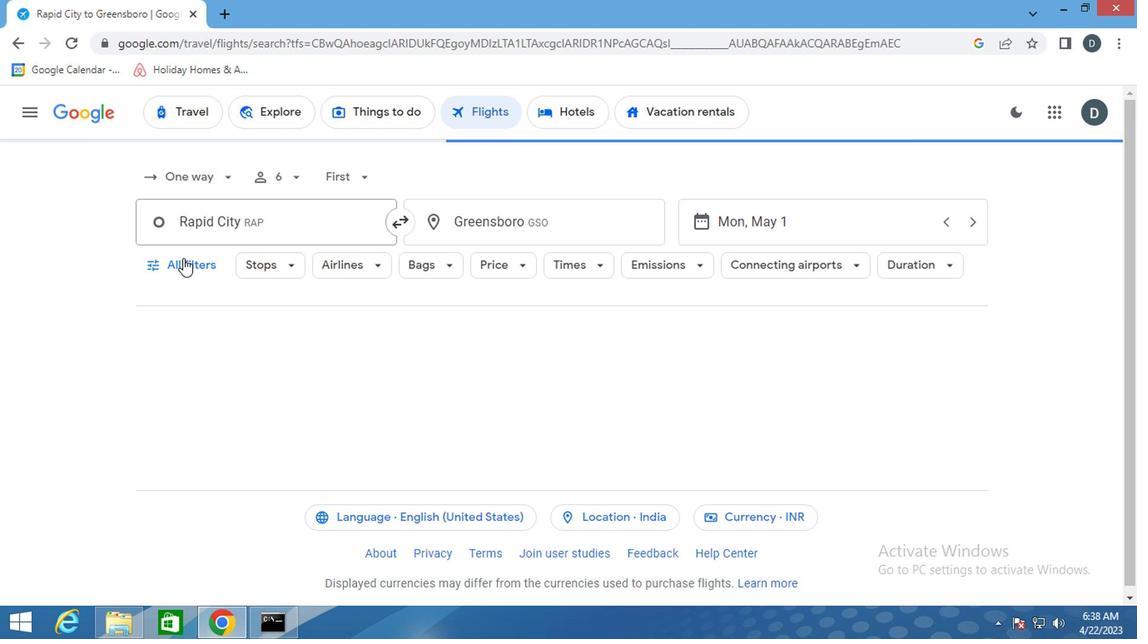 
Action: Mouse pressed left at (171, 263)
Screenshot: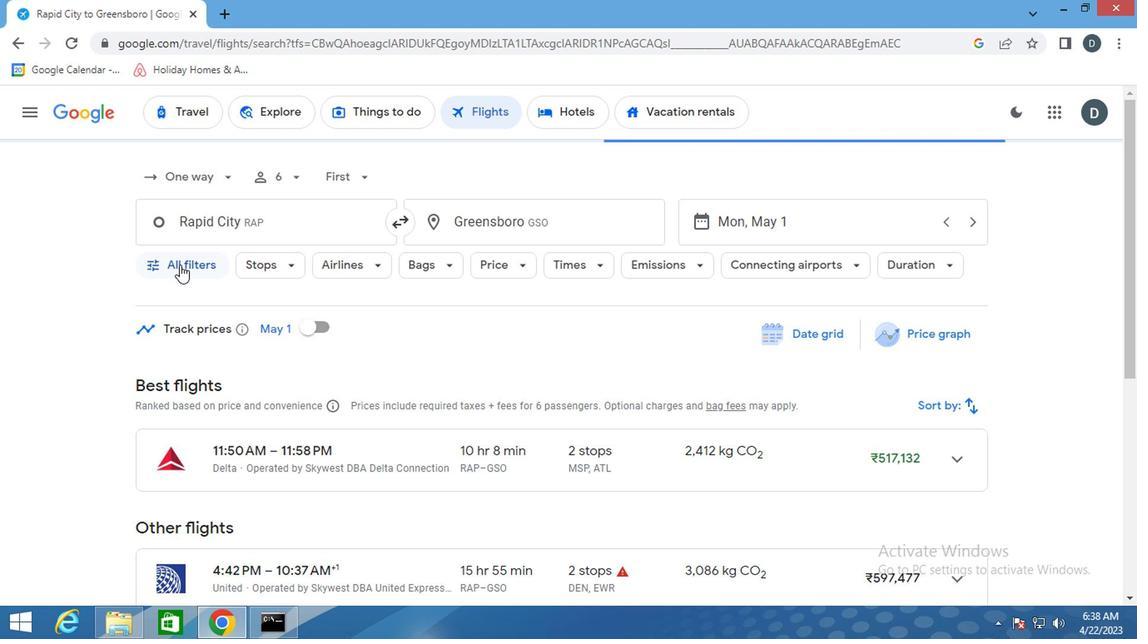 
Action: Mouse moved to (255, 397)
Screenshot: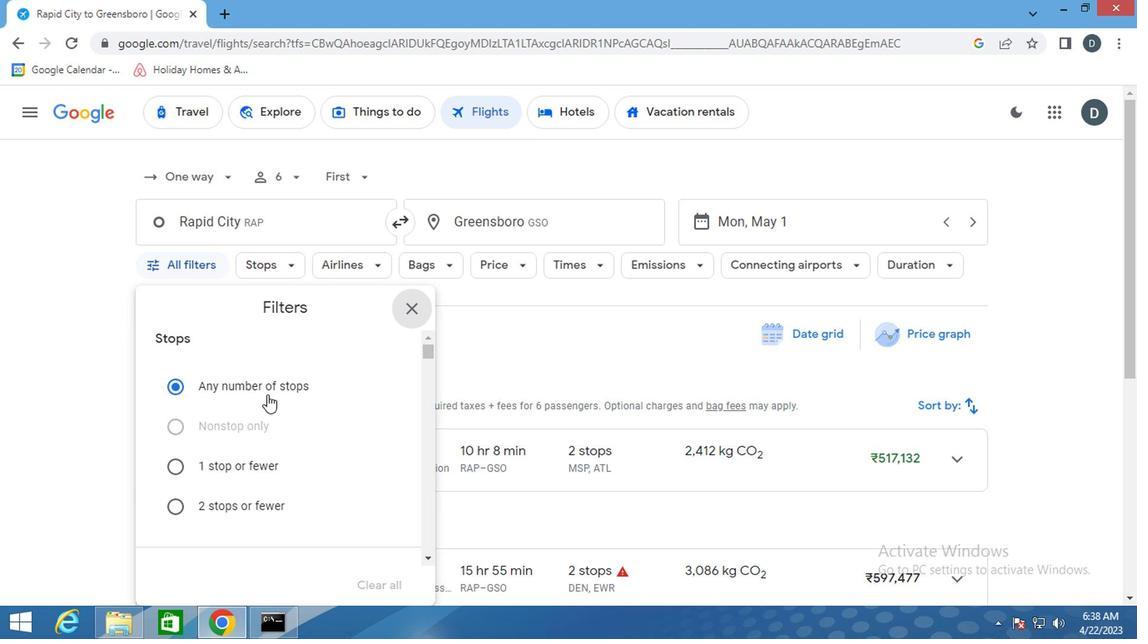 
Action: Mouse scrolled (255, 397) with delta (0, 0)
Screenshot: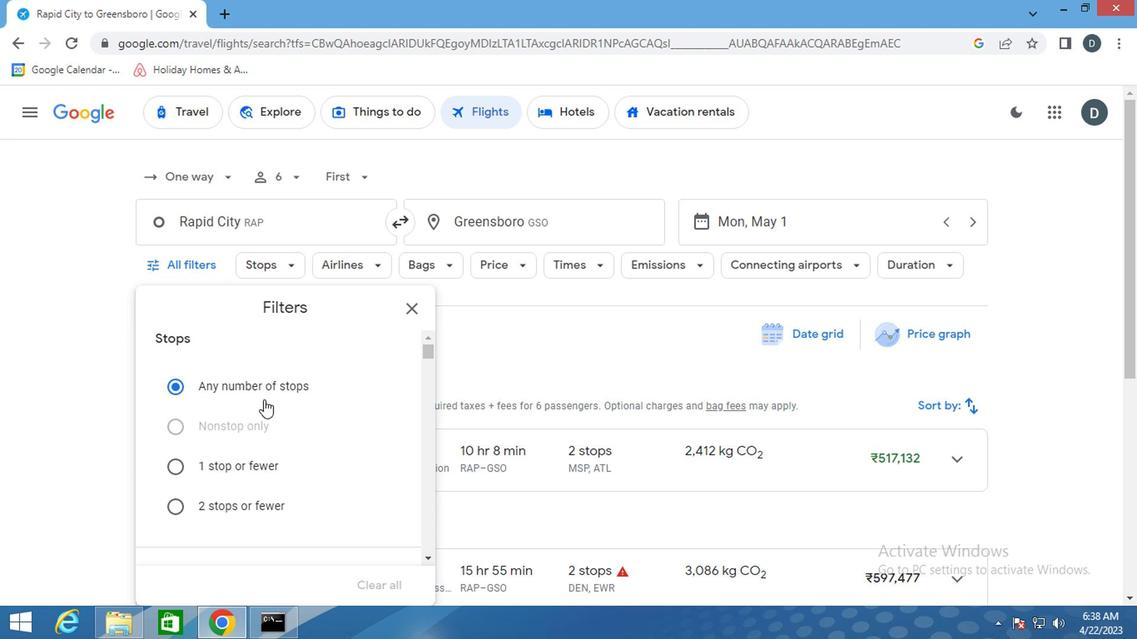
Action: Mouse scrolled (255, 397) with delta (0, 0)
Screenshot: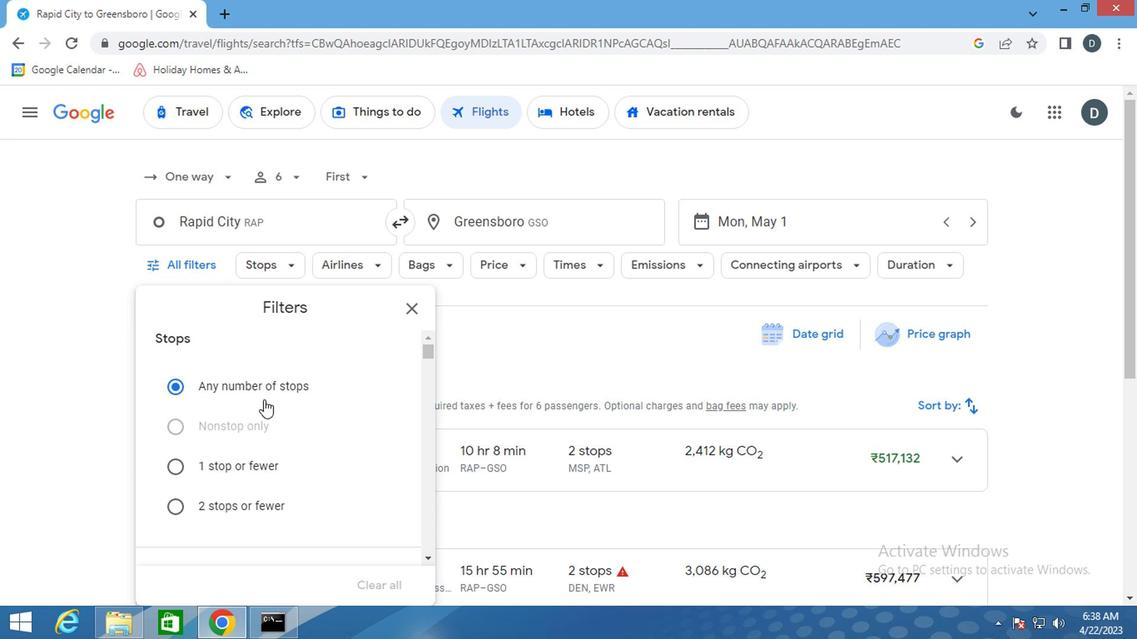 
Action: Mouse scrolled (255, 397) with delta (0, 0)
Screenshot: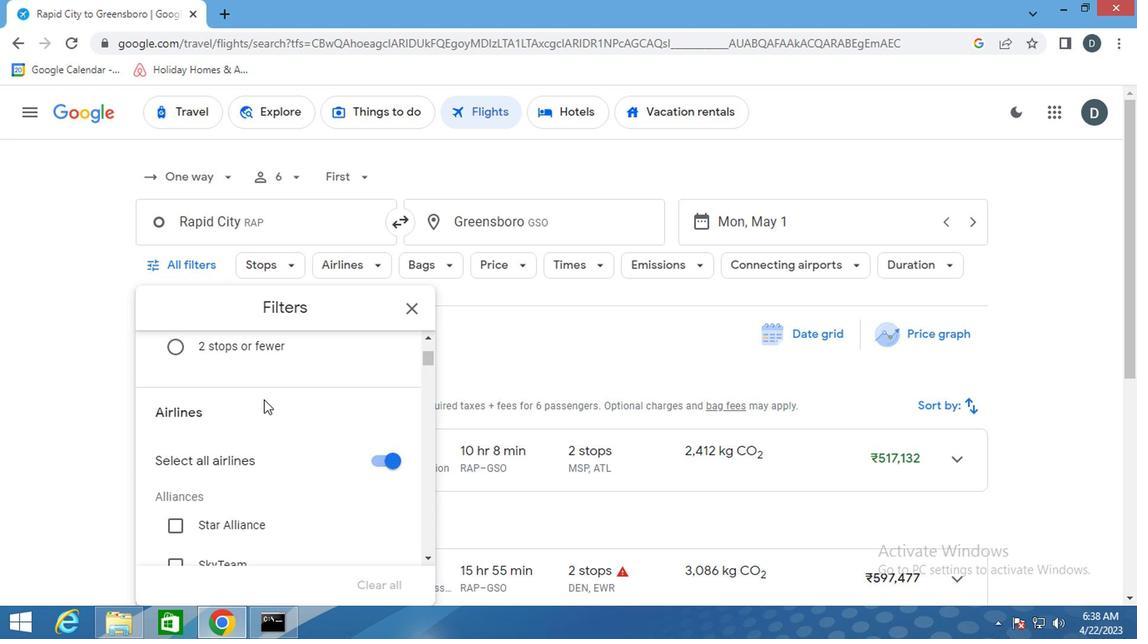 
Action: Mouse scrolled (255, 397) with delta (0, 0)
Screenshot: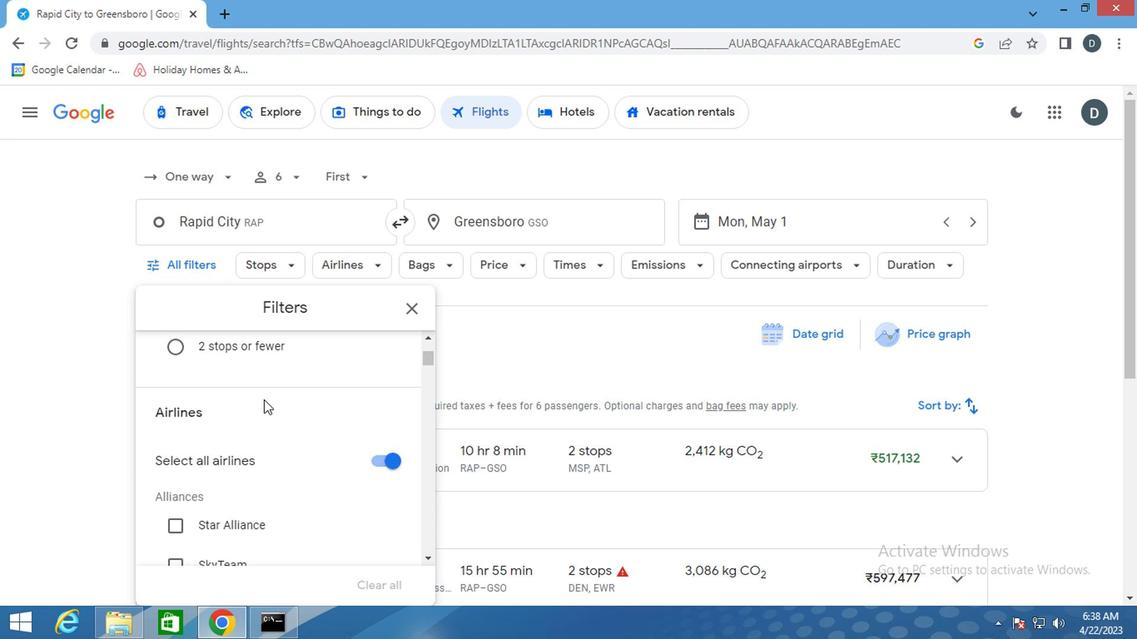 
Action: Mouse moved to (259, 399)
Screenshot: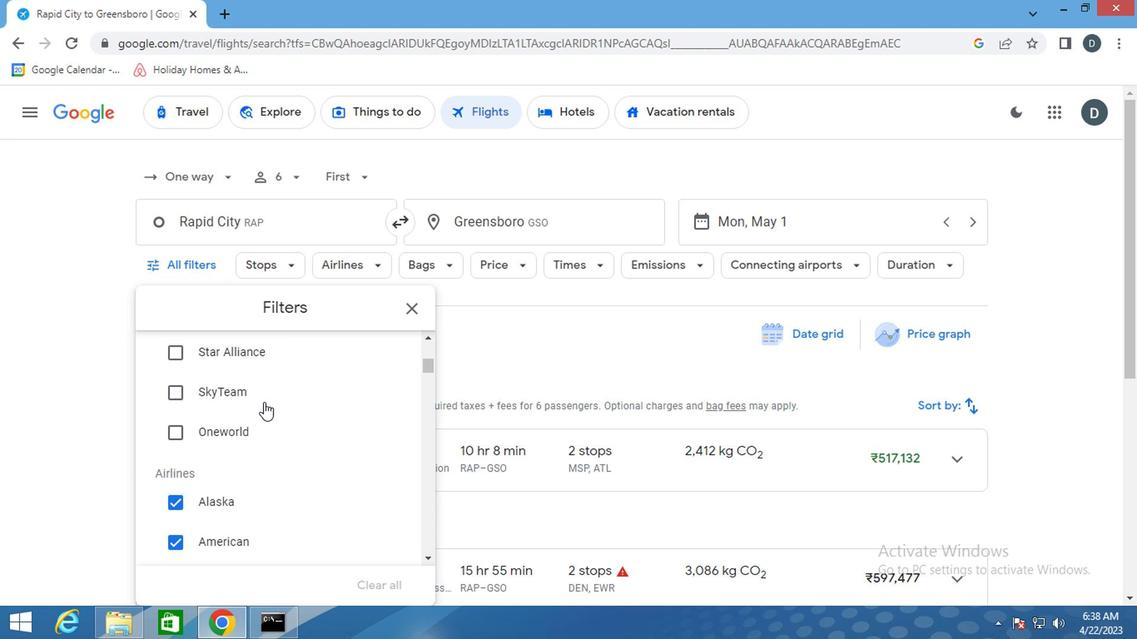 
Action: Mouse scrolled (259, 399) with delta (0, 0)
Screenshot: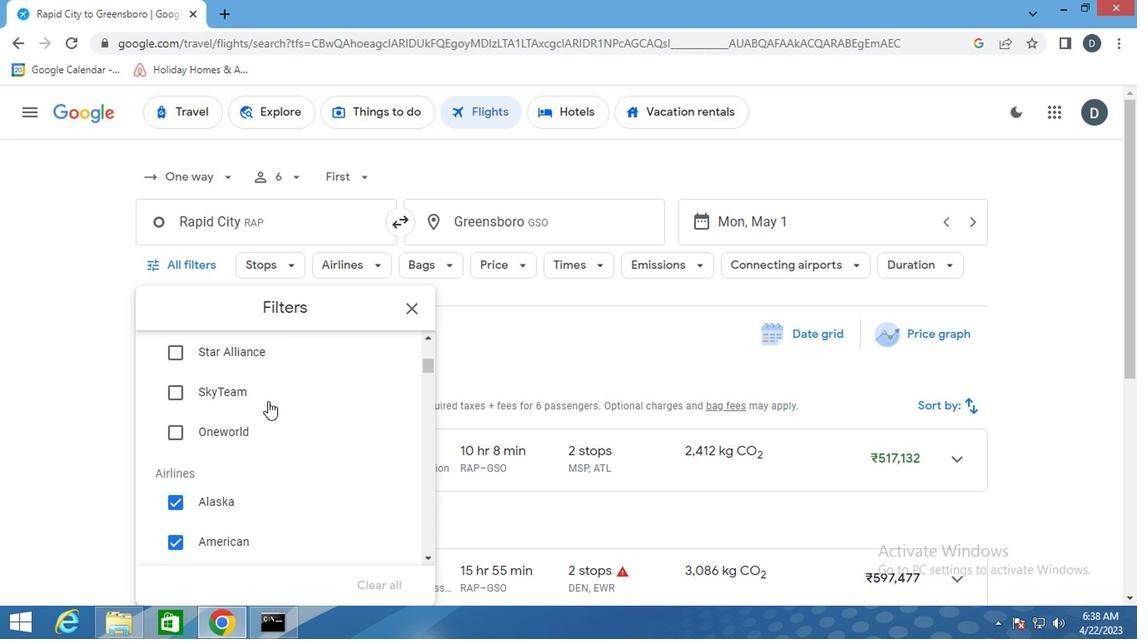 
Action: Mouse scrolled (259, 399) with delta (0, 0)
Screenshot: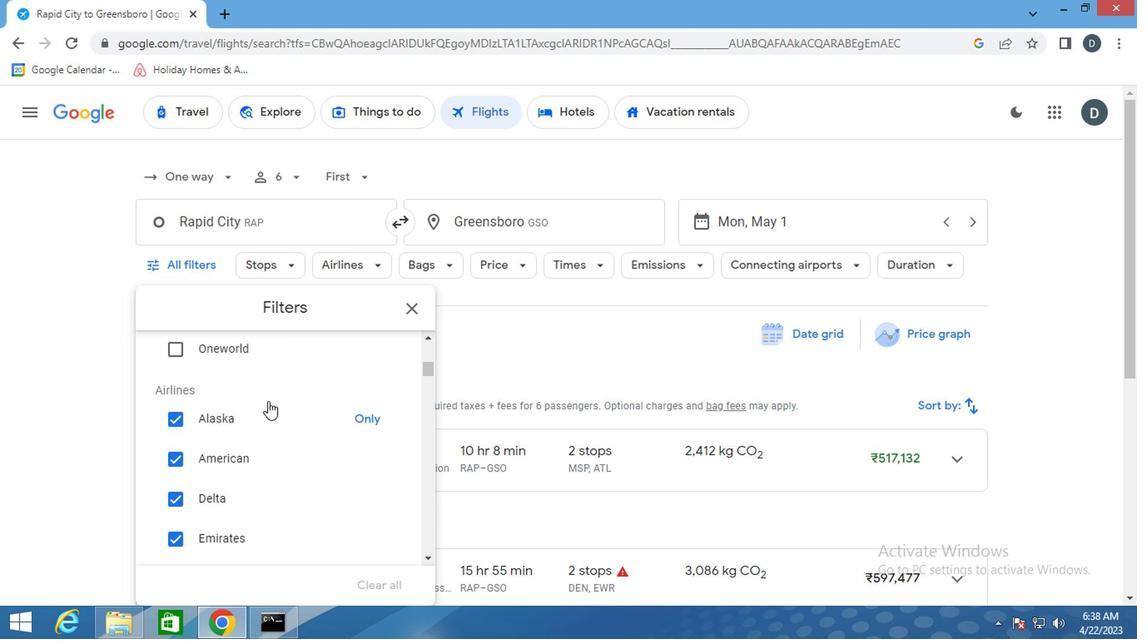 
Action: Mouse moved to (306, 482)
Screenshot: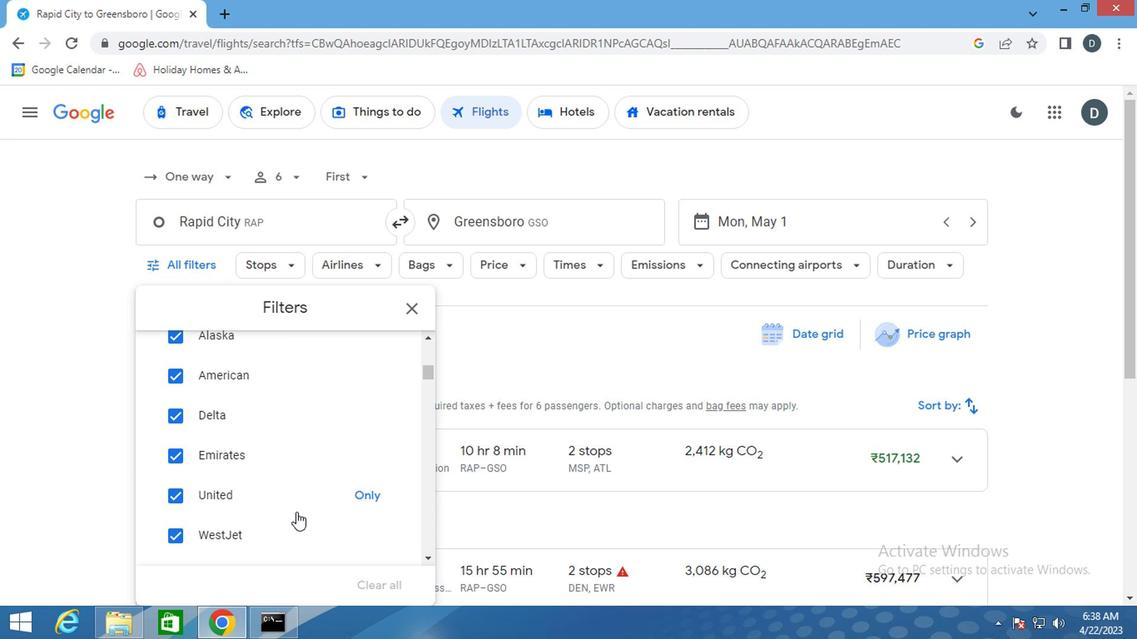 
Action: Mouse scrolled (306, 481) with delta (0, 0)
Screenshot: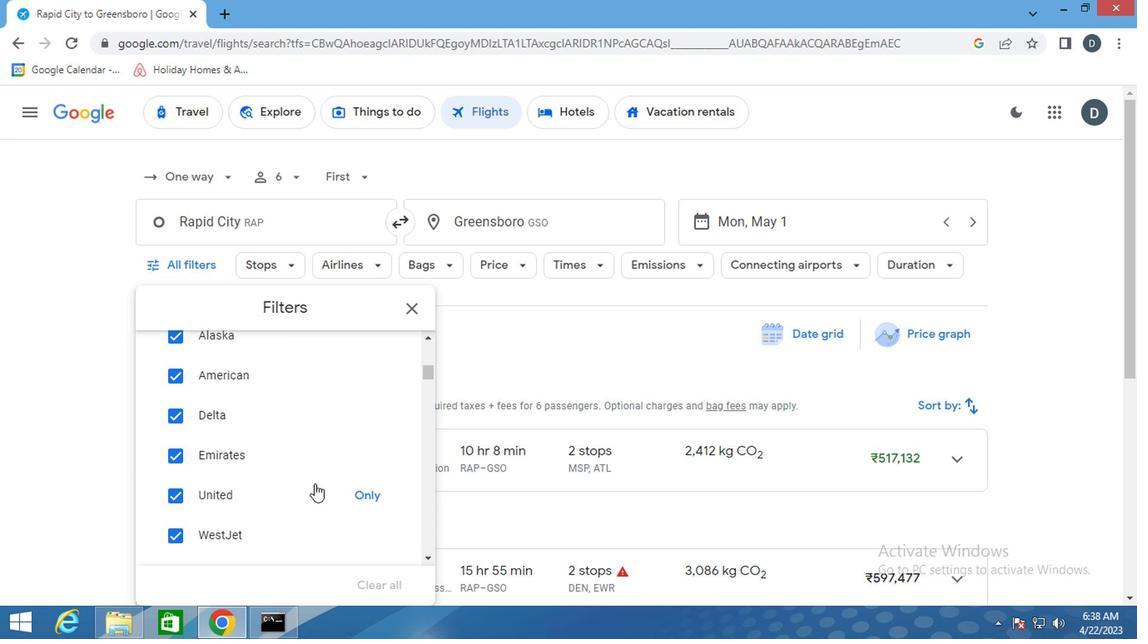 
Action: Mouse moved to (309, 481)
Screenshot: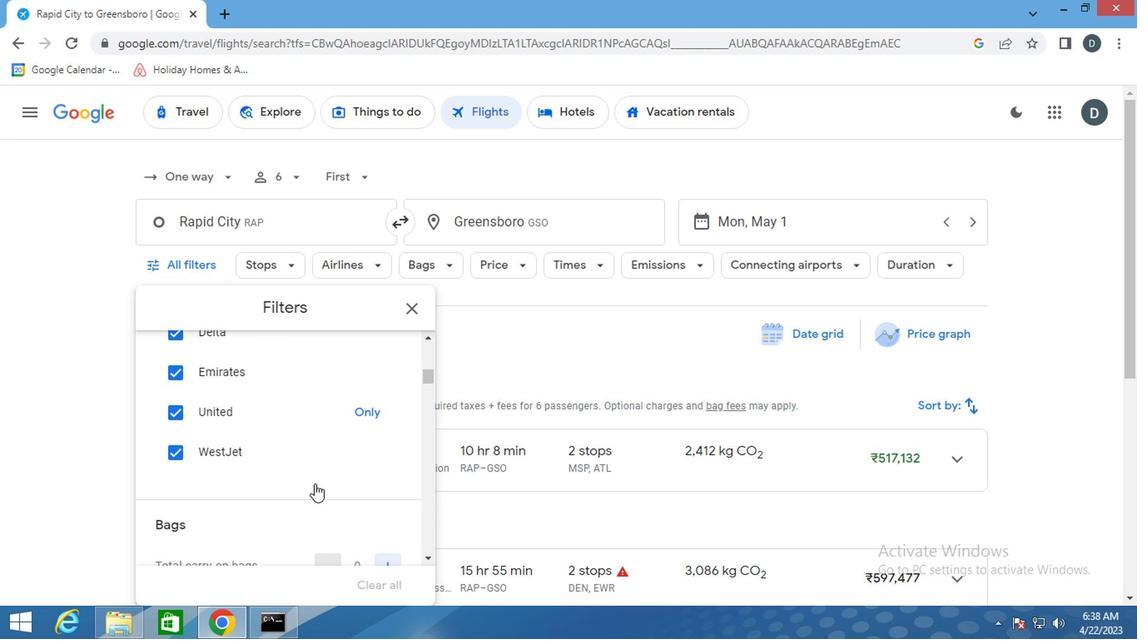 
Action: Mouse scrolled (309, 482) with delta (0, 0)
Screenshot: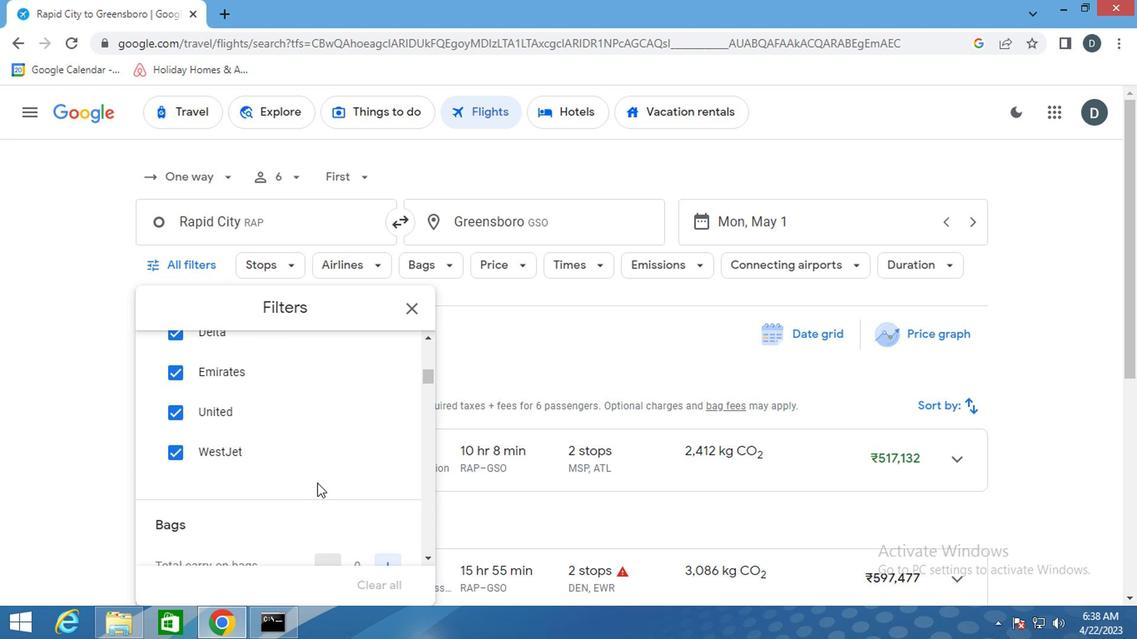 
Action: Mouse scrolled (309, 482) with delta (0, 0)
Screenshot: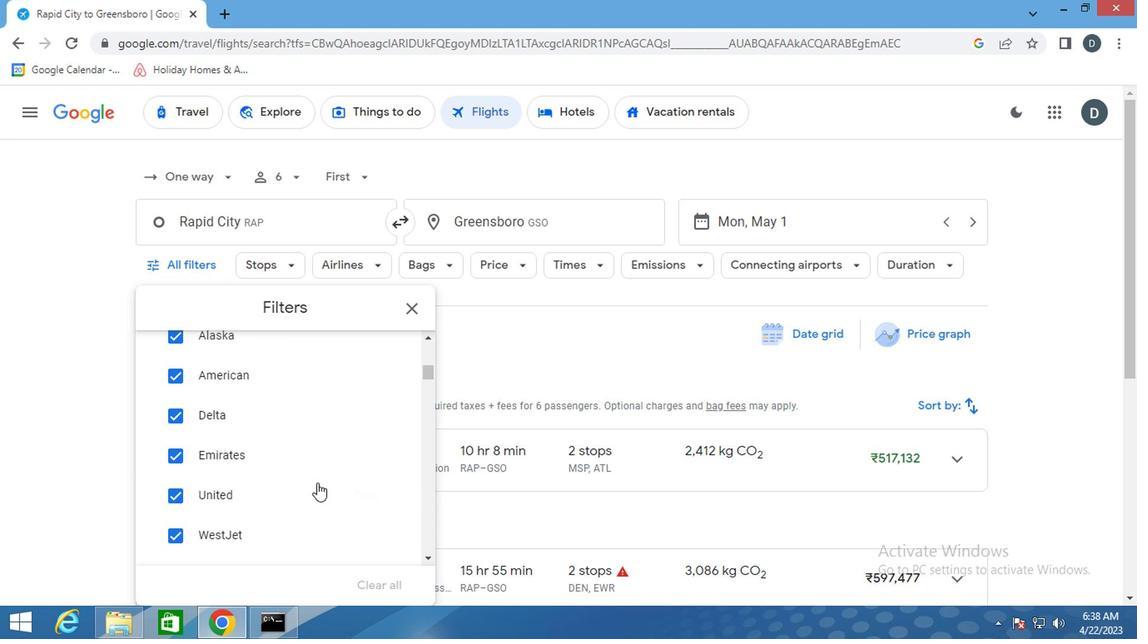 
Action: Mouse scrolled (309, 480) with delta (0, -1)
Screenshot: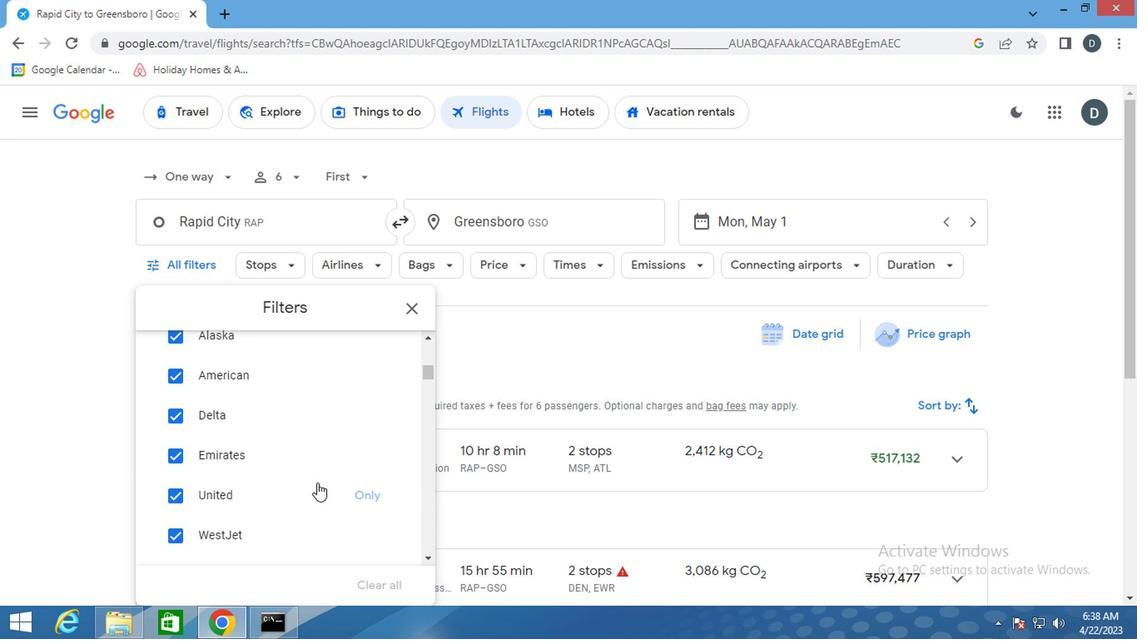 
Action: Mouse scrolled (309, 480) with delta (0, -1)
Screenshot: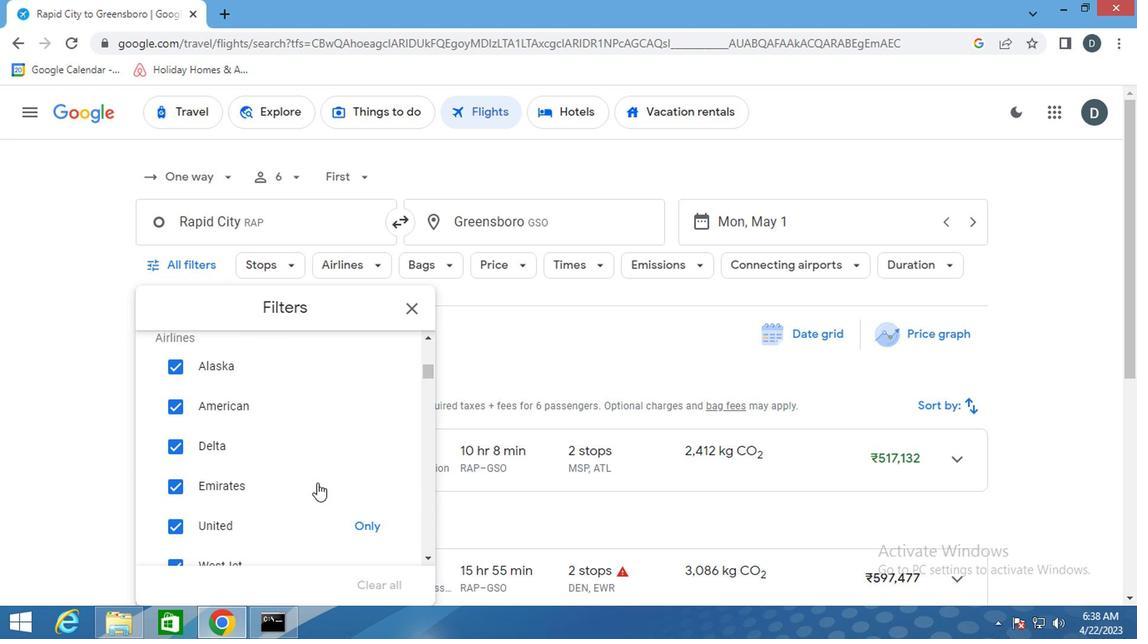 
Action: Mouse scrolled (309, 480) with delta (0, -1)
Screenshot: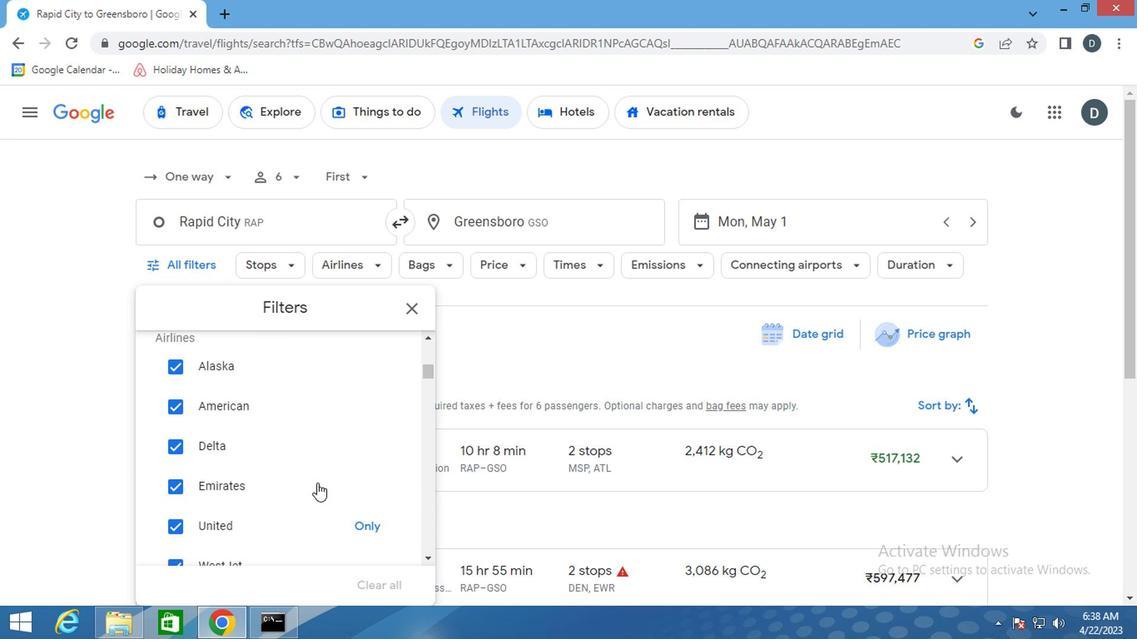 
Action: Mouse scrolled (309, 480) with delta (0, -1)
Screenshot: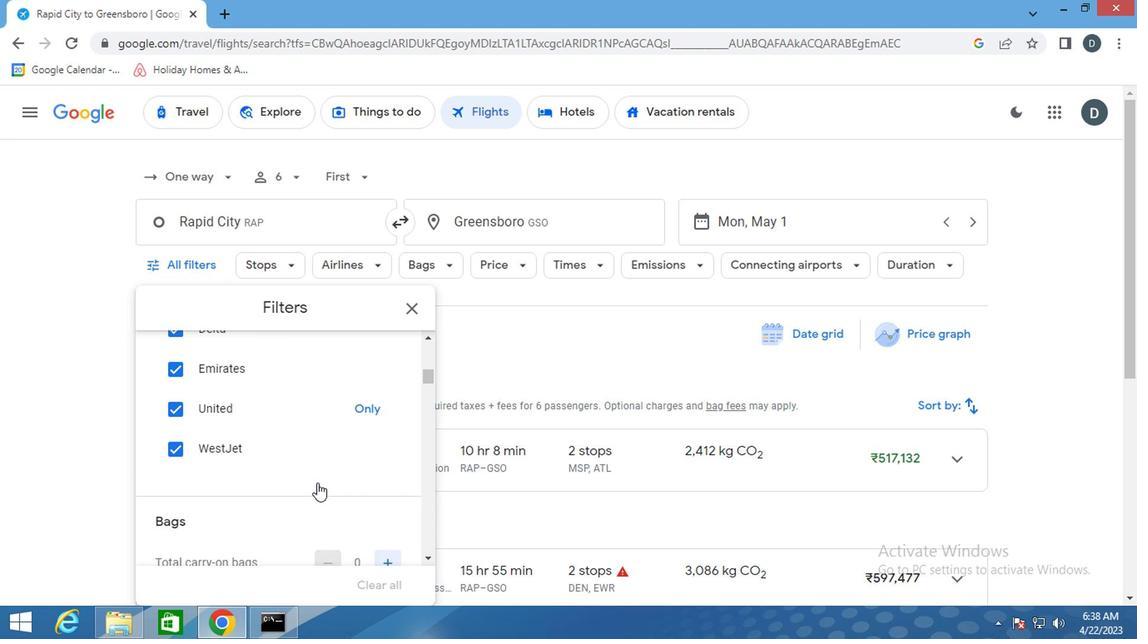 
Action: Mouse moved to (376, 437)
Screenshot: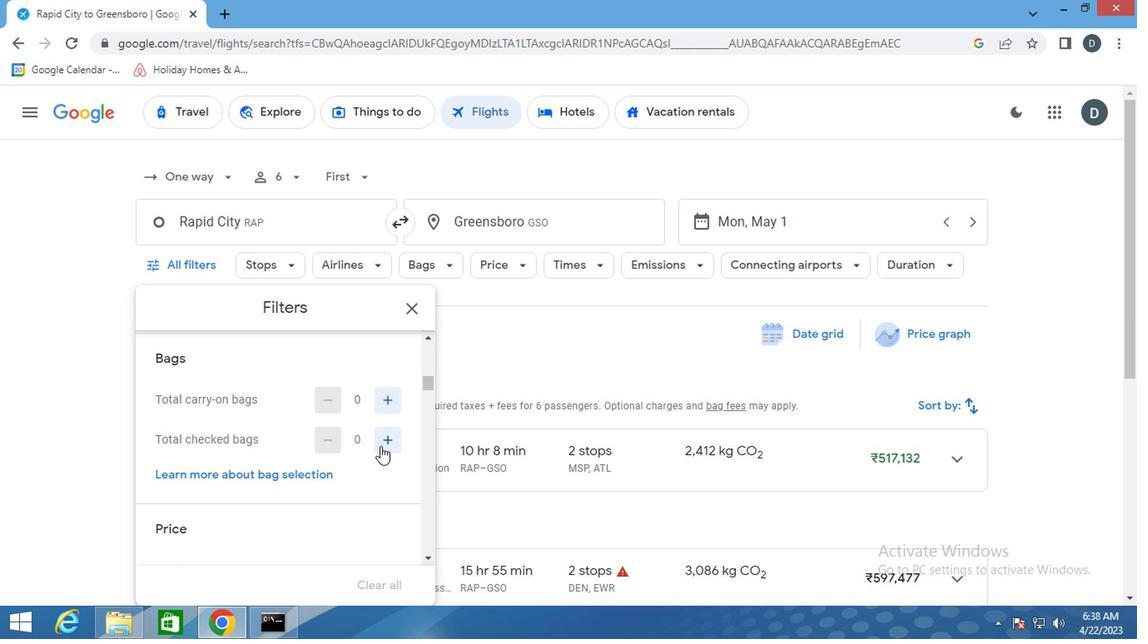 
Action: Mouse pressed left at (376, 437)
Screenshot: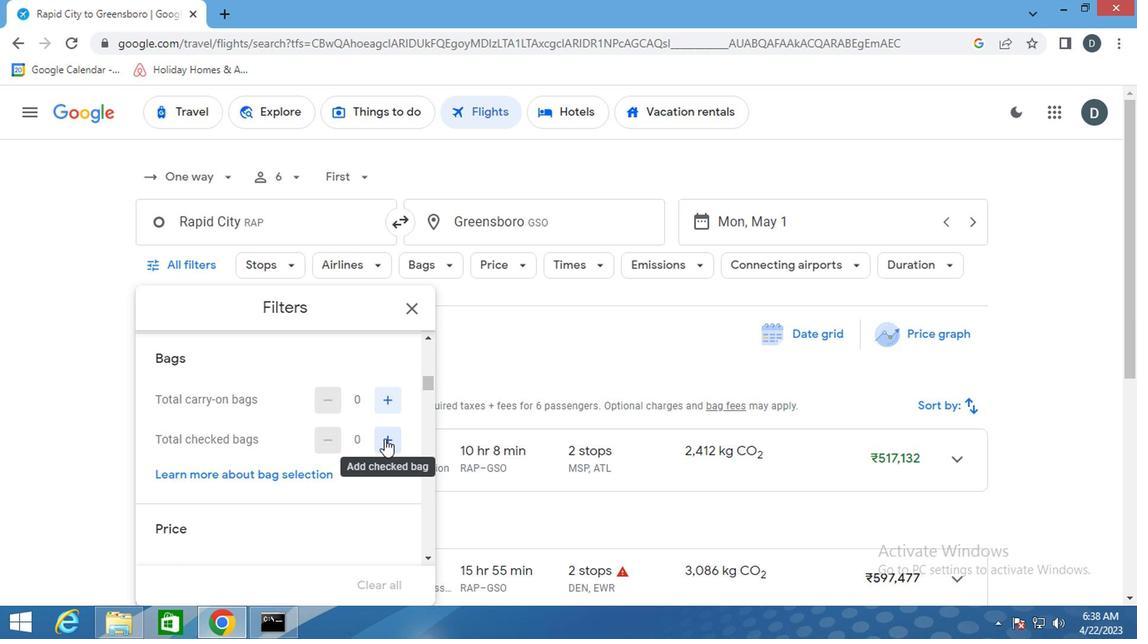 
Action: Mouse pressed left at (376, 437)
Screenshot: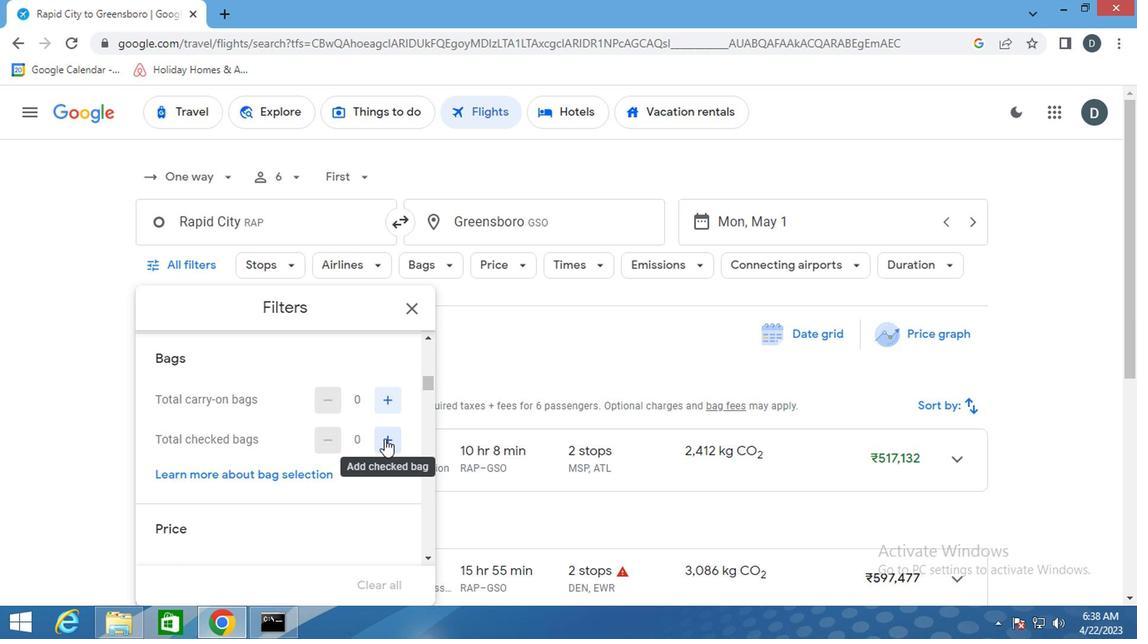 
Action: Mouse pressed left at (376, 437)
Screenshot: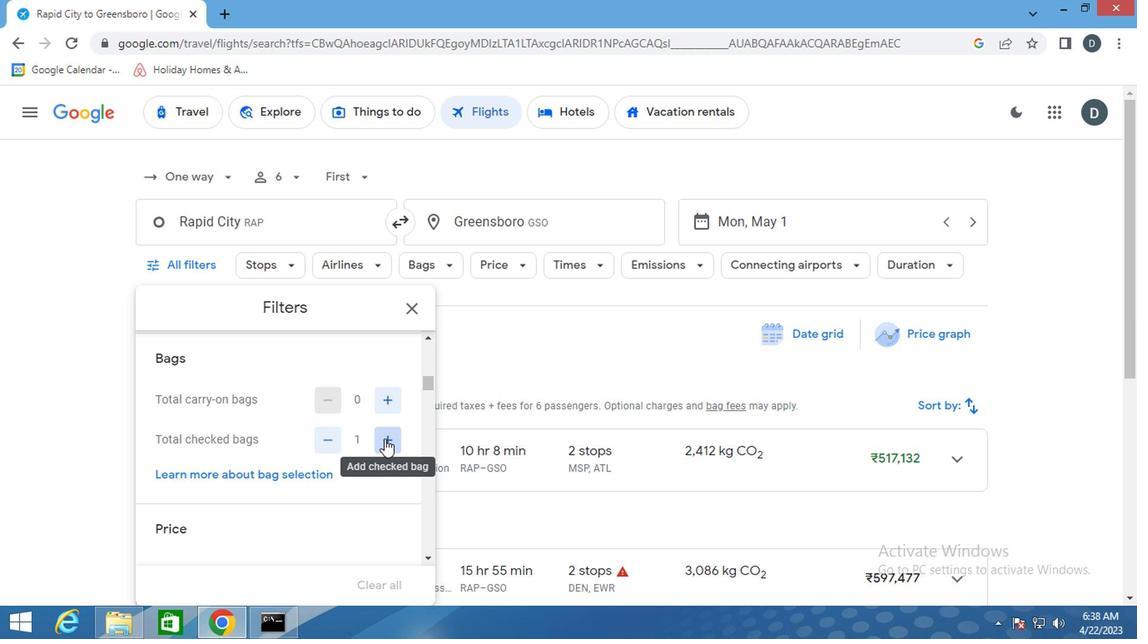 
Action: Mouse pressed left at (376, 437)
Screenshot: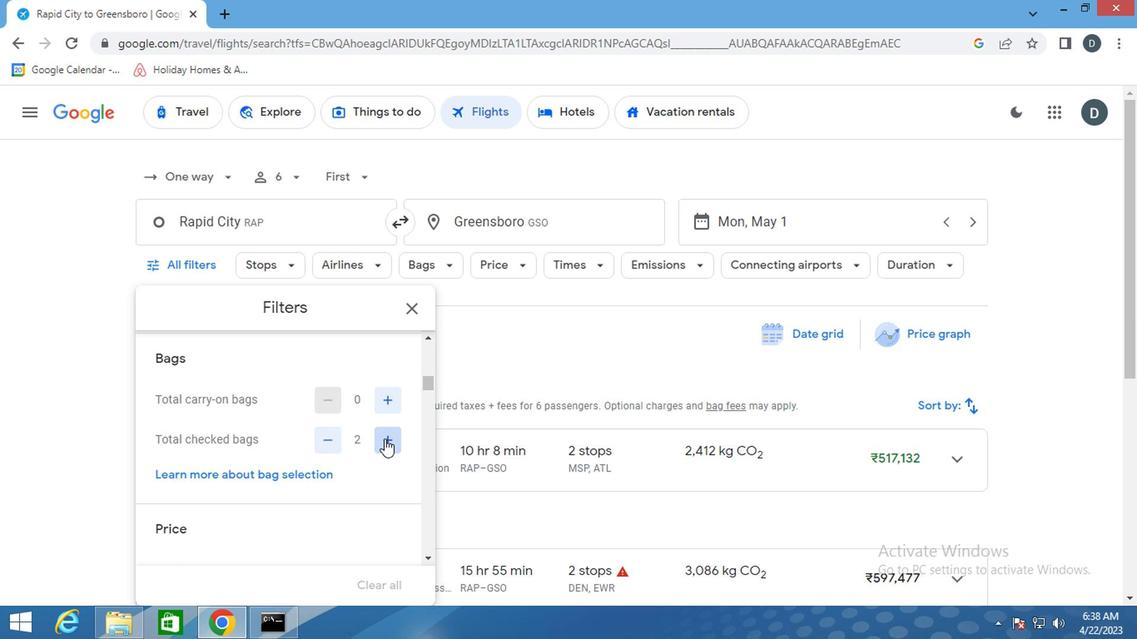 
Action: Mouse pressed left at (376, 437)
Screenshot: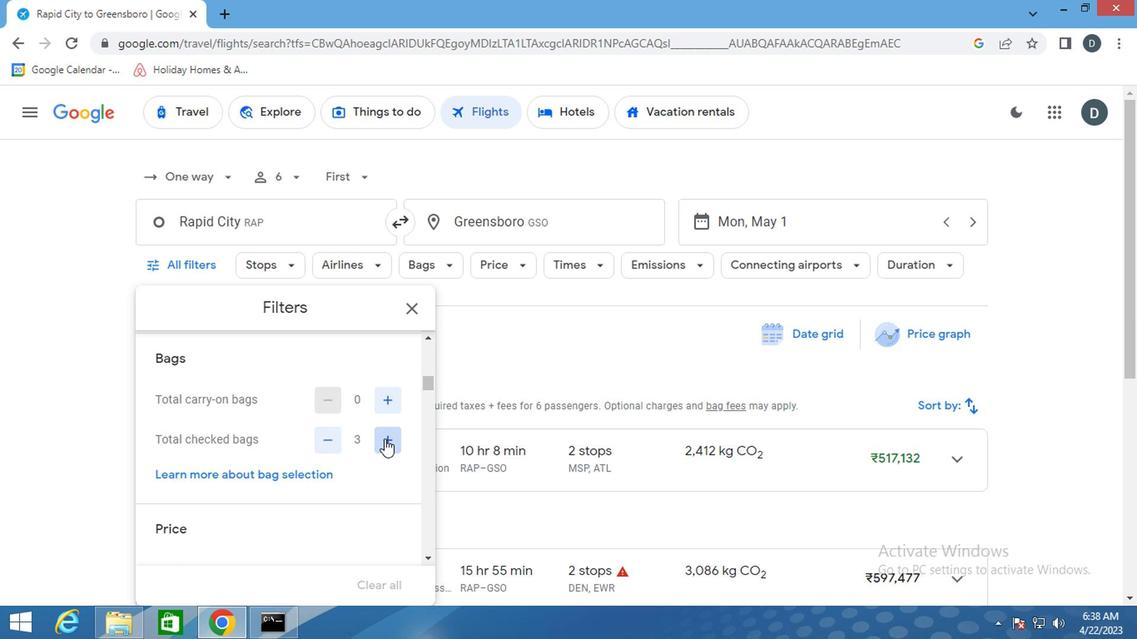 
Action: Mouse pressed left at (376, 437)
Screenshot: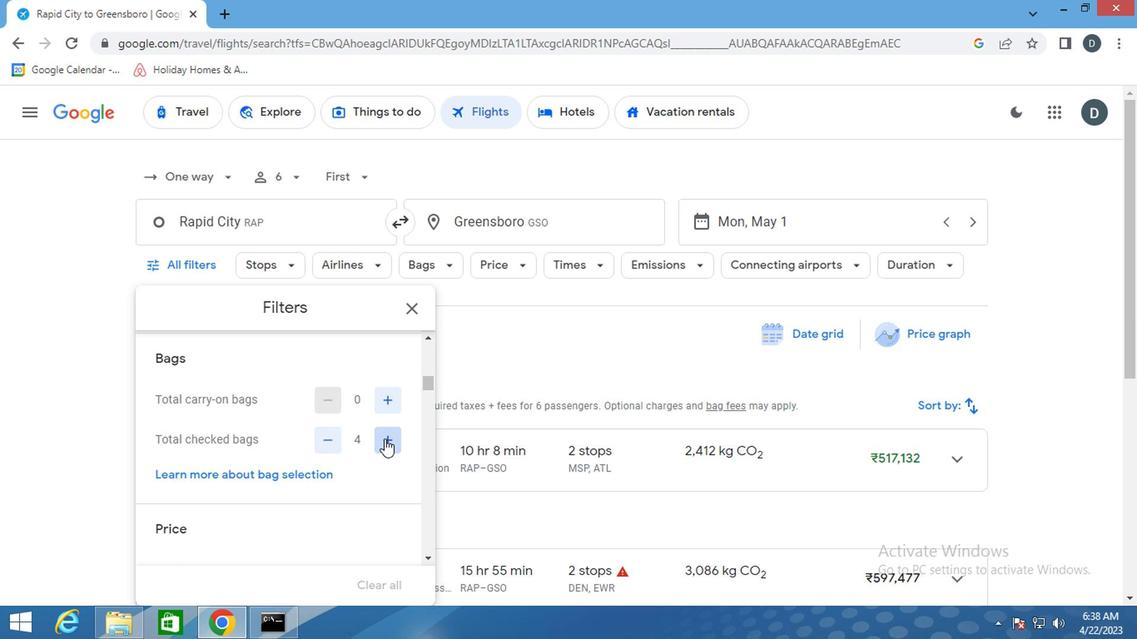 
Action: Mouse moved to (360, 494)
Screenshot: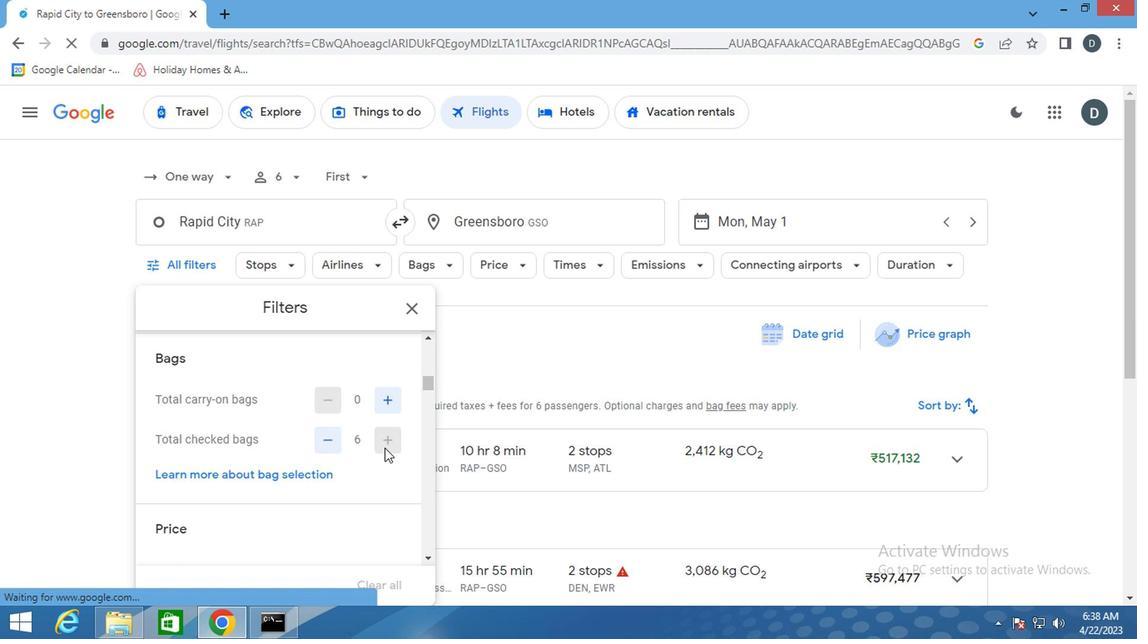 
Action: Mouse scrolled (360, 493) with delta (0, 0)
Screenshot: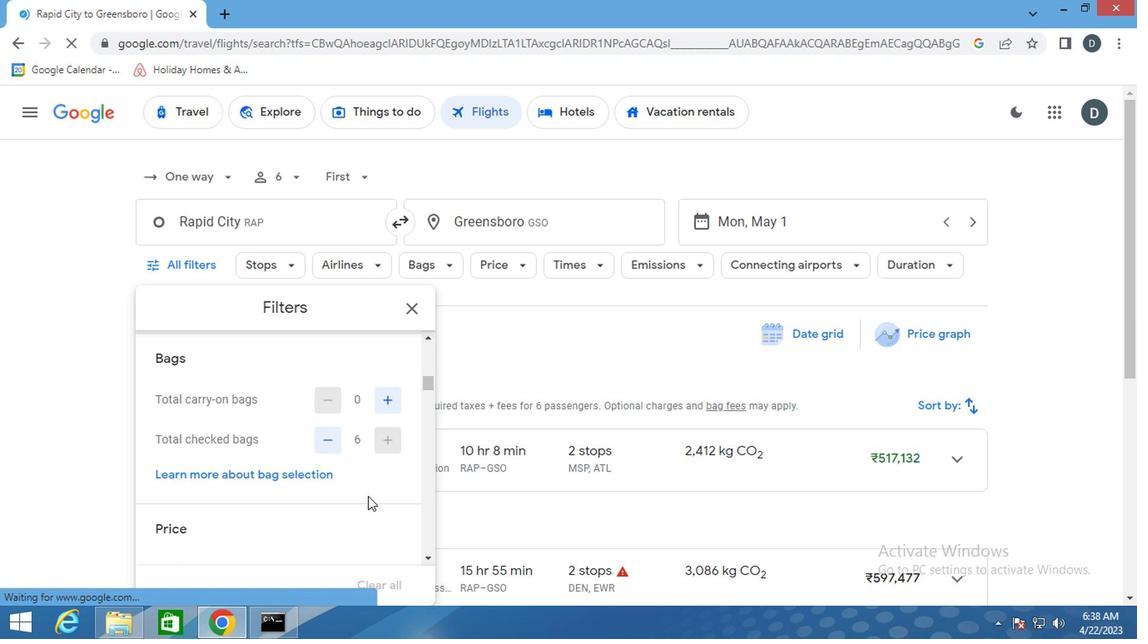 
Action: Mouse scrolled (360, 493) with delta (0, 0)
Screenshot: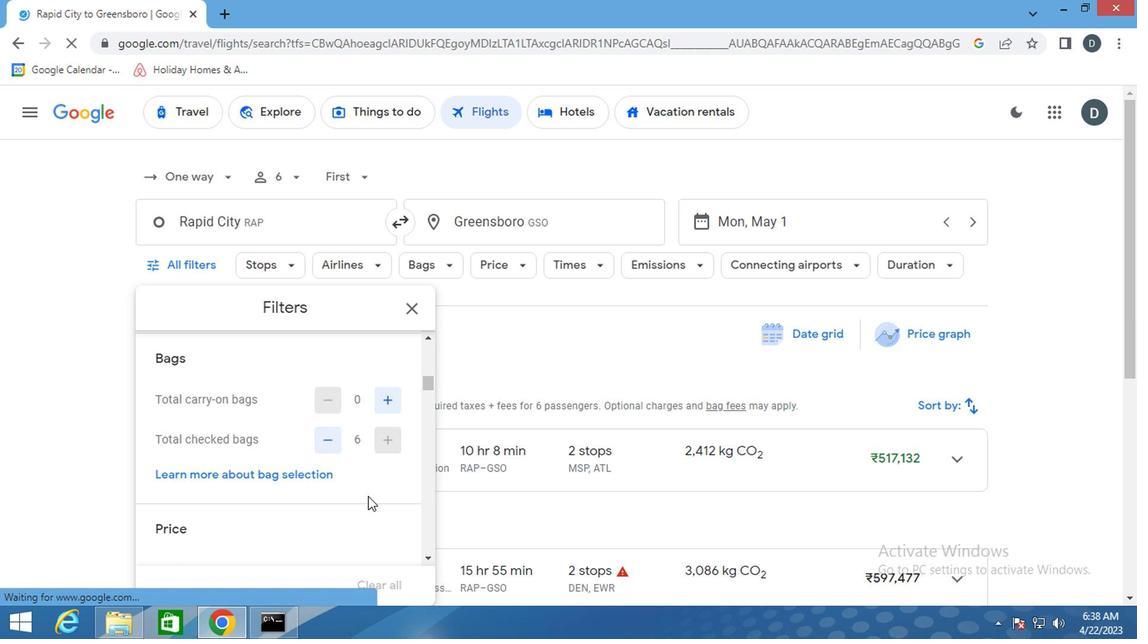 
Action: Mouse moved to (376, 486)
Screenshot: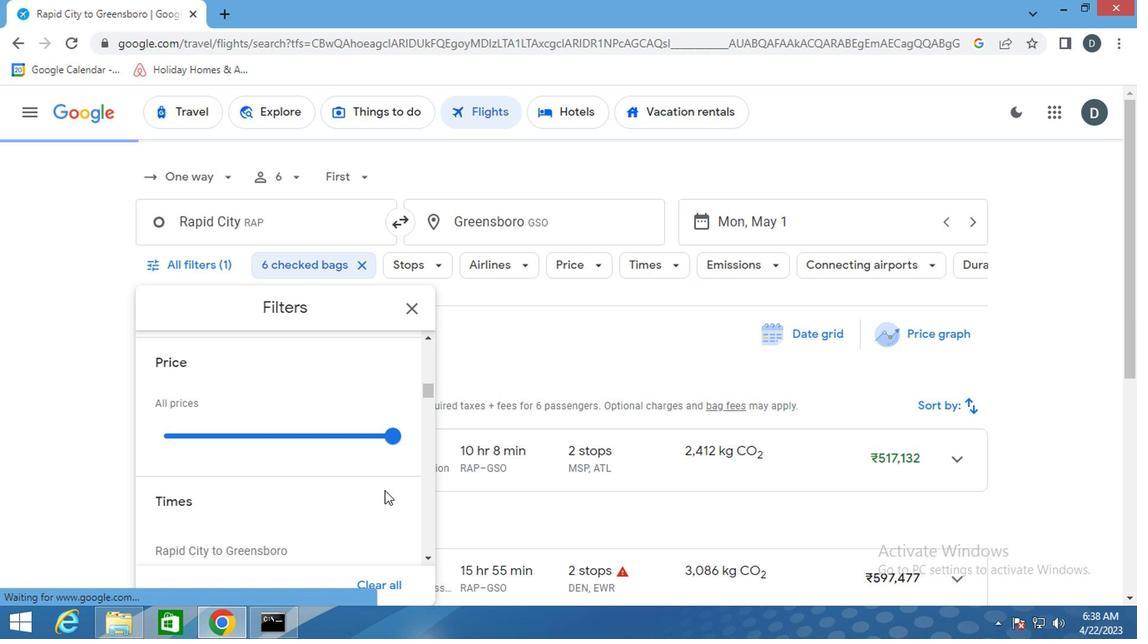 
Action: Mouse scrolled (376, 485) with delta (0, 0)
Screenshot: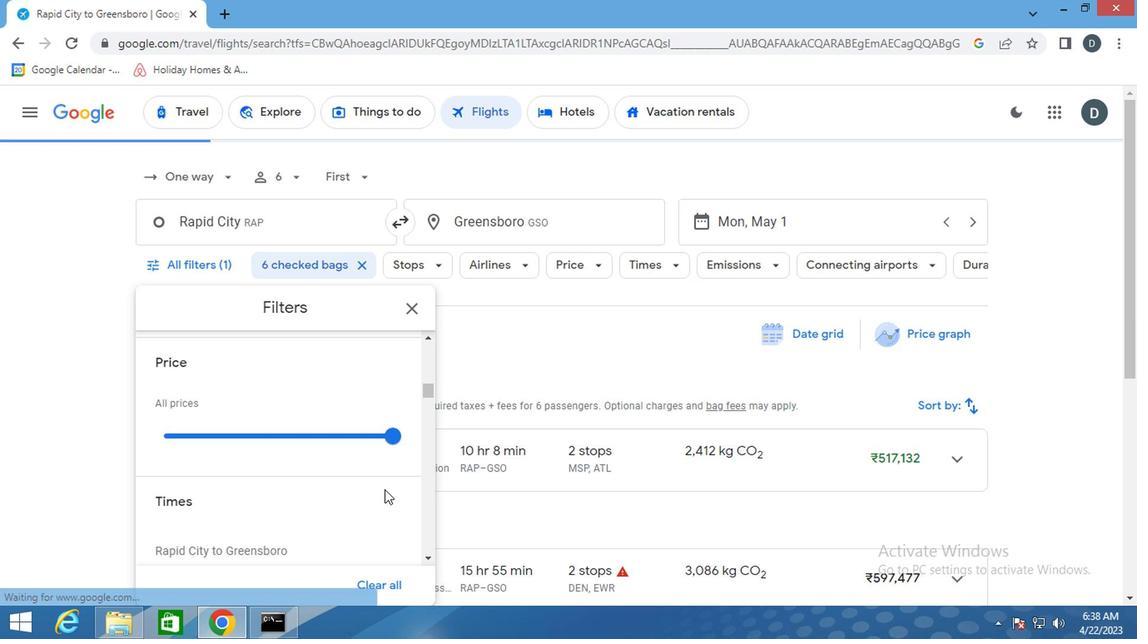 
Action: Mouse moved to (370, 466)
Screenshot: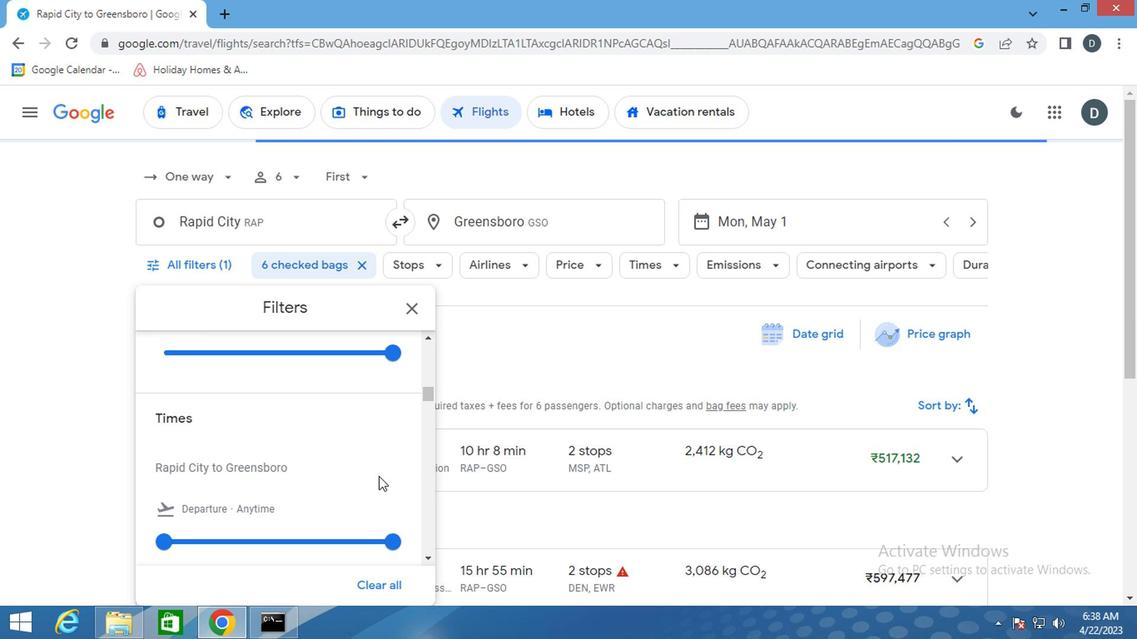 
Action: Mouse scrolled (370, 467) with delta (0, 1)
Screenshot: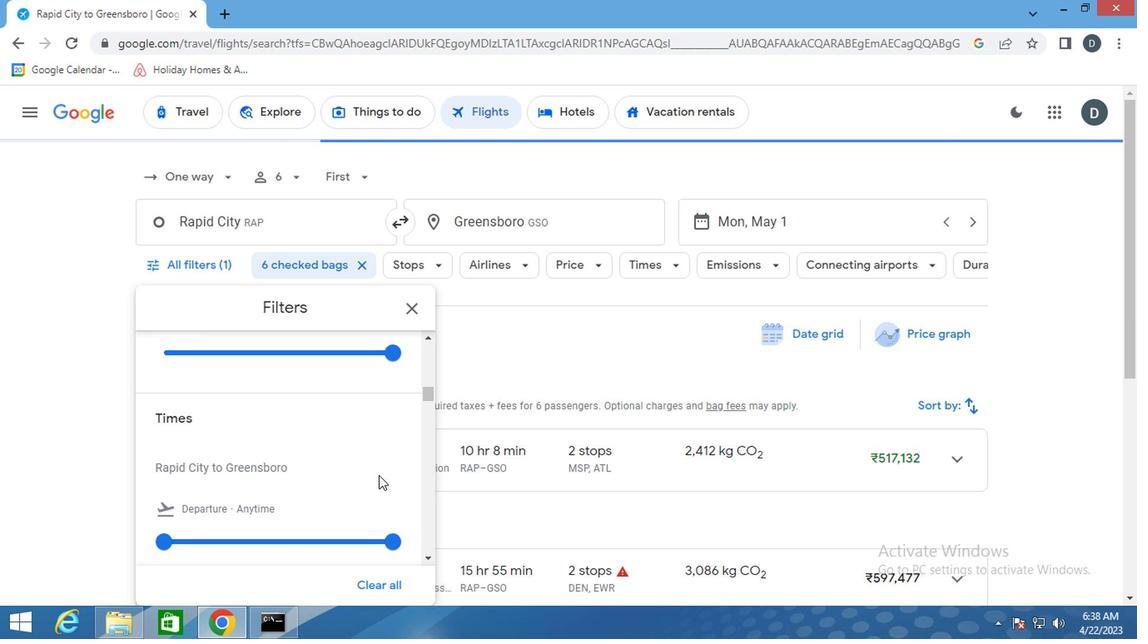 
Action: Mouse moved to (383, 434)
Screenshot: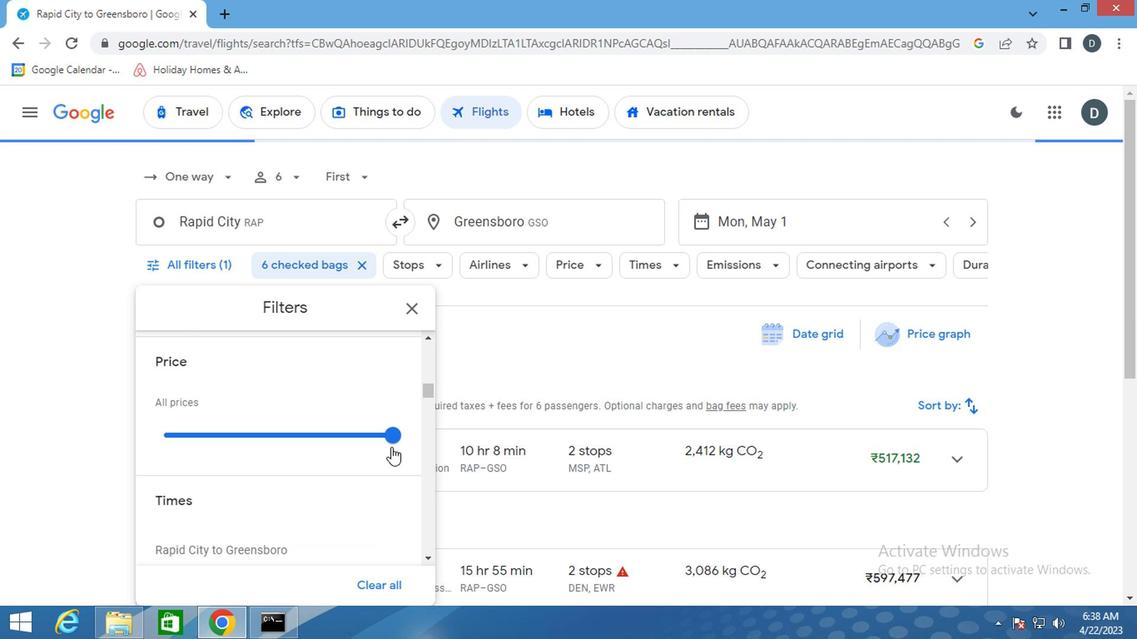 
Action: Mouse pressed left at (383, 434)
Screenshot: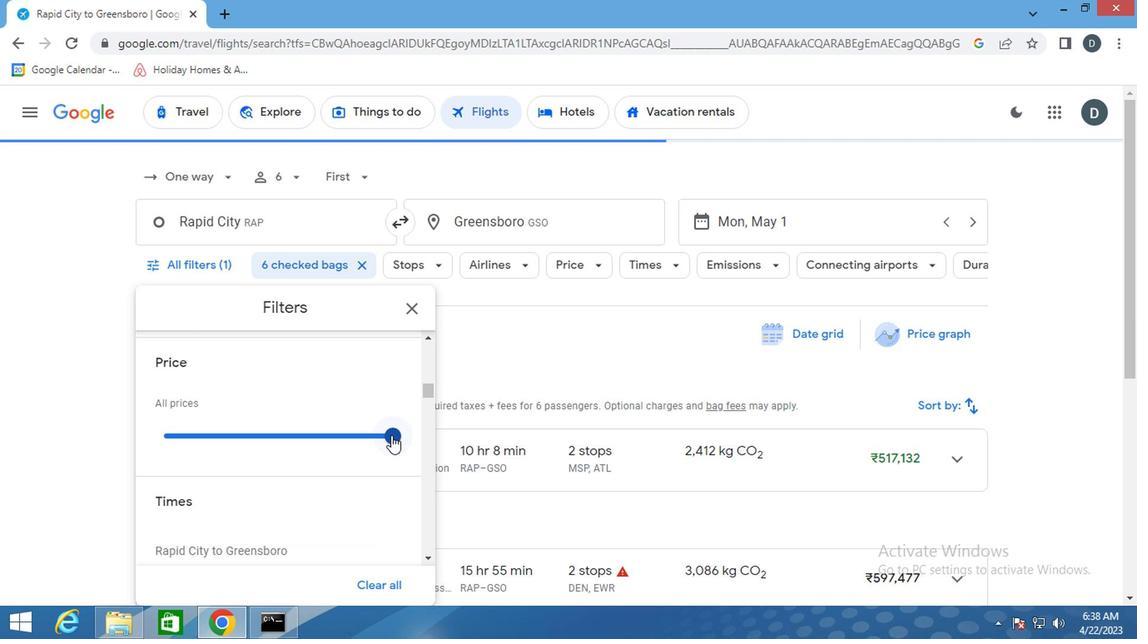 
Action: Mouse moved to (389, 437)
Screenshot: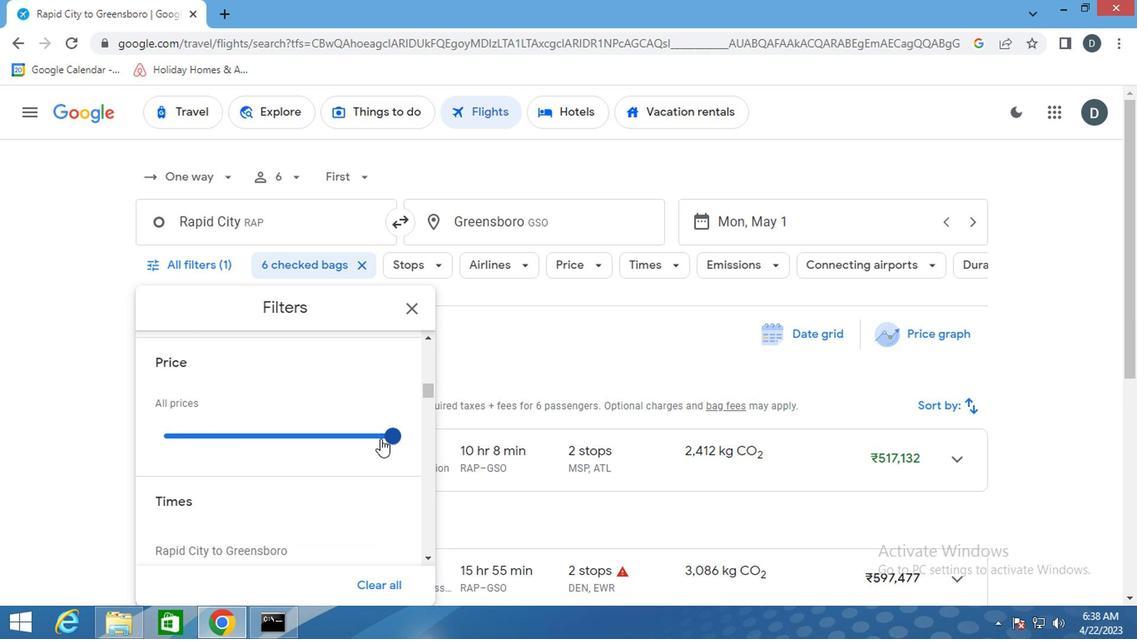 
Action: Mouse pressed left at (389, 437)
Screenshot: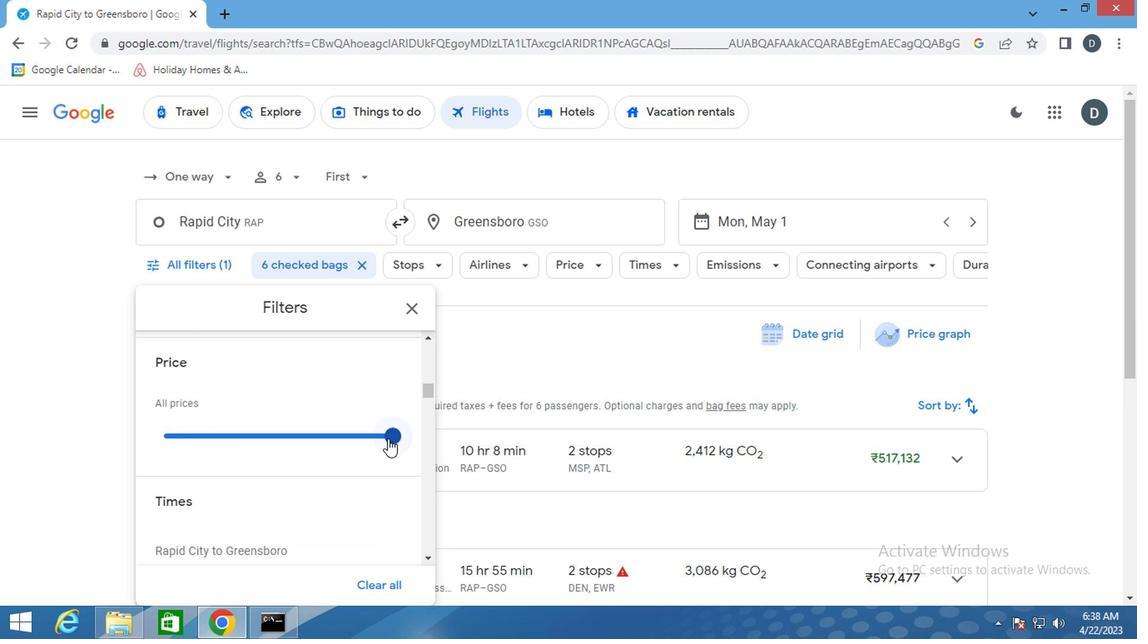 
Action: Mouse moved to (335, 484)
Screenshot: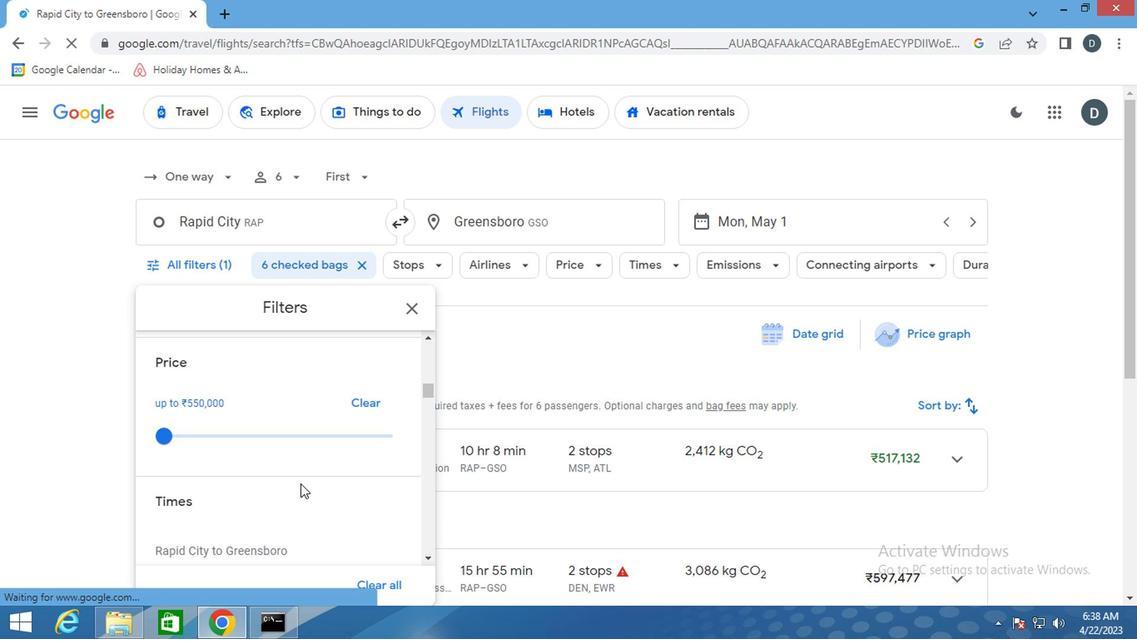 
Action: Mouse scrolled (335, 483) with delta (0, 0)
Screenshot: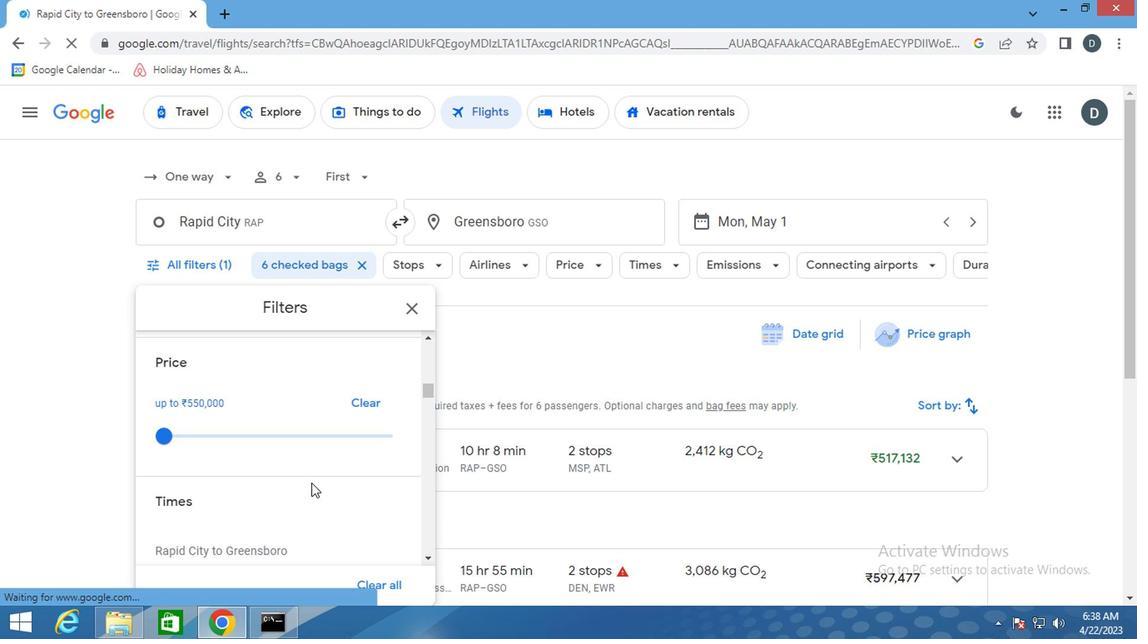
Action: Mouse moved to (339, 484)
Screenshot: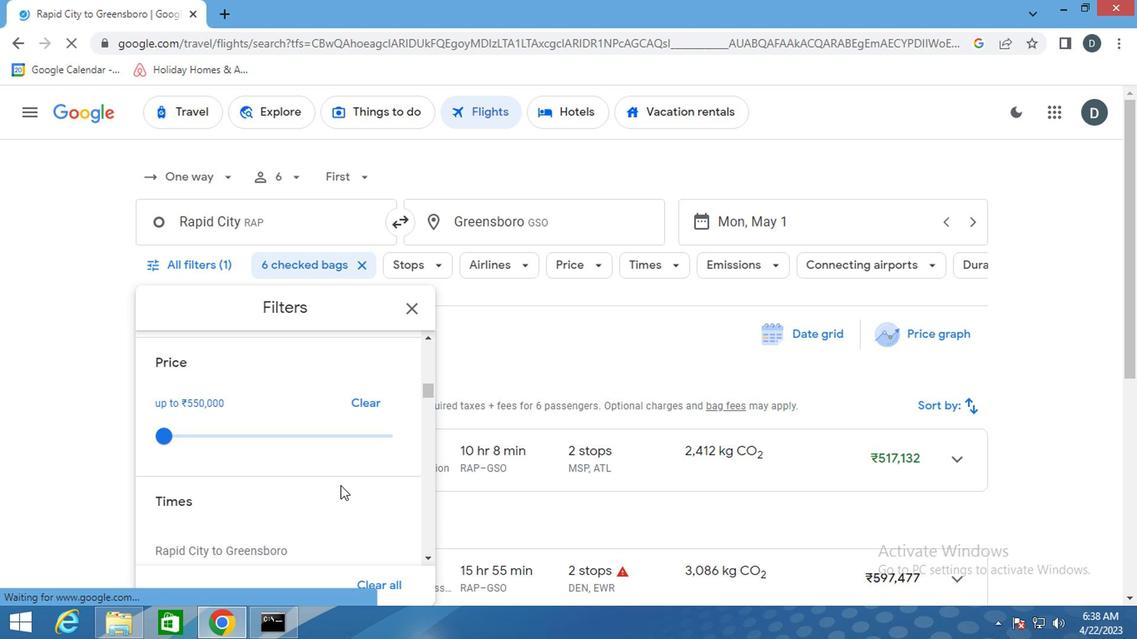 
Action: Mouse scrolled (339, 483) with delta (0, 0)
Screenshot: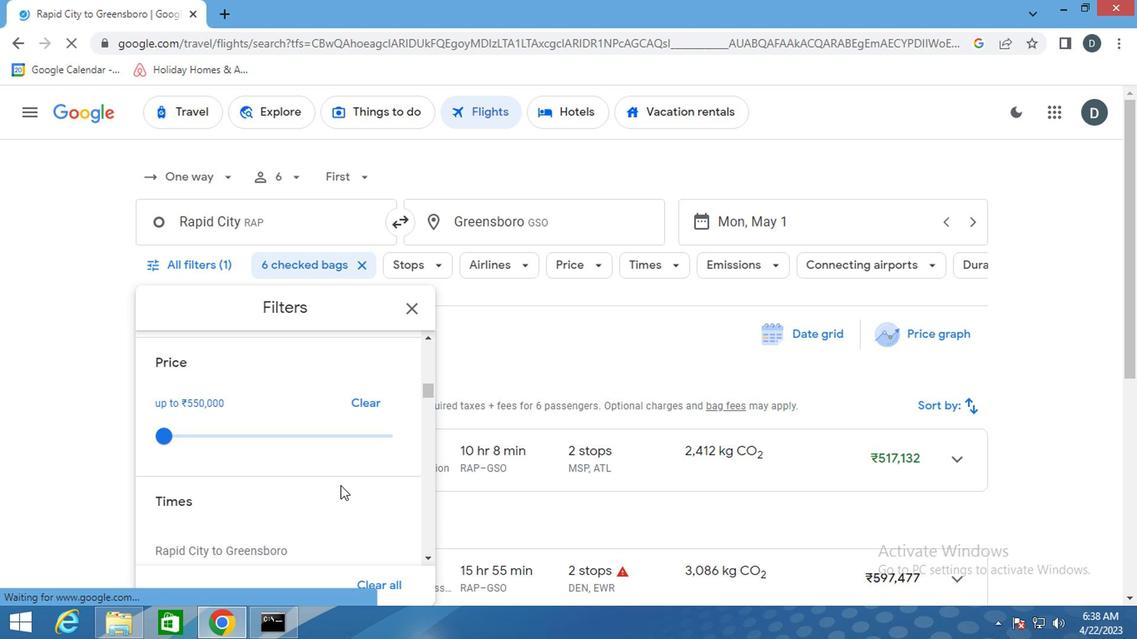 
Action: Mouse moved to (157, 453)
Screenshot: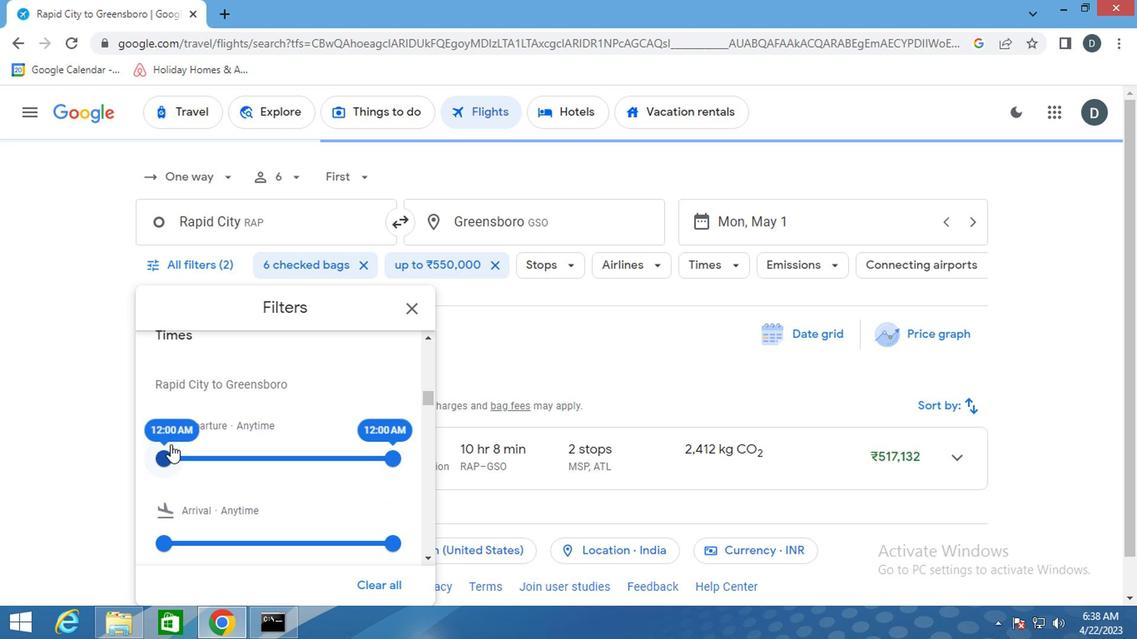 
Action: Mouse pressed left at (157, 453)
Screenshot: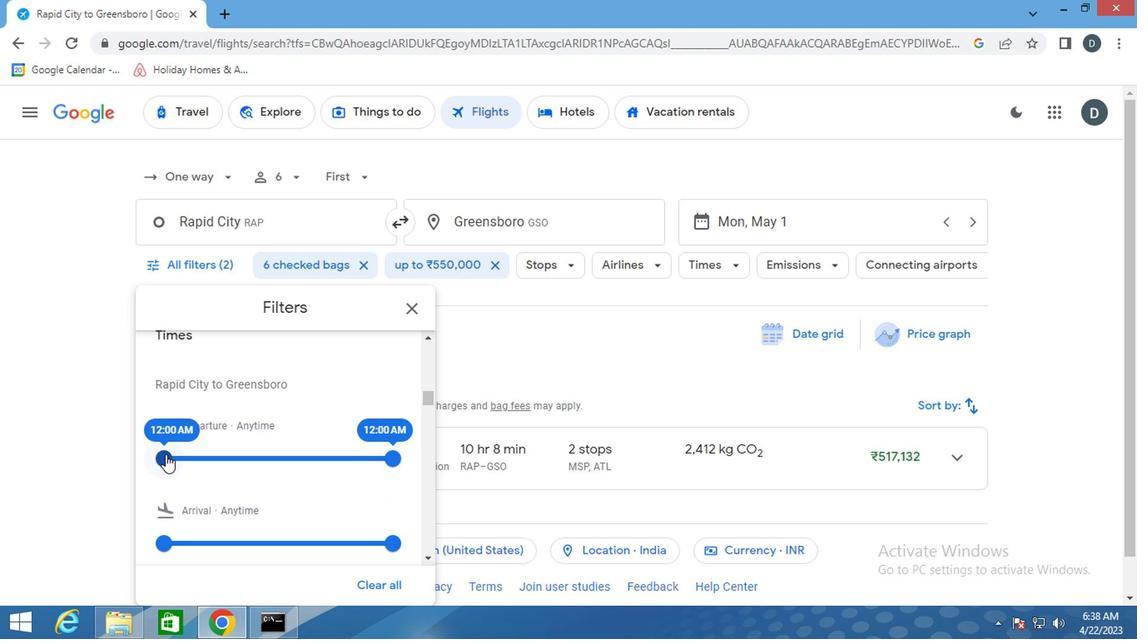 
Action: Mouse moved to (360, 484)
Screenshot: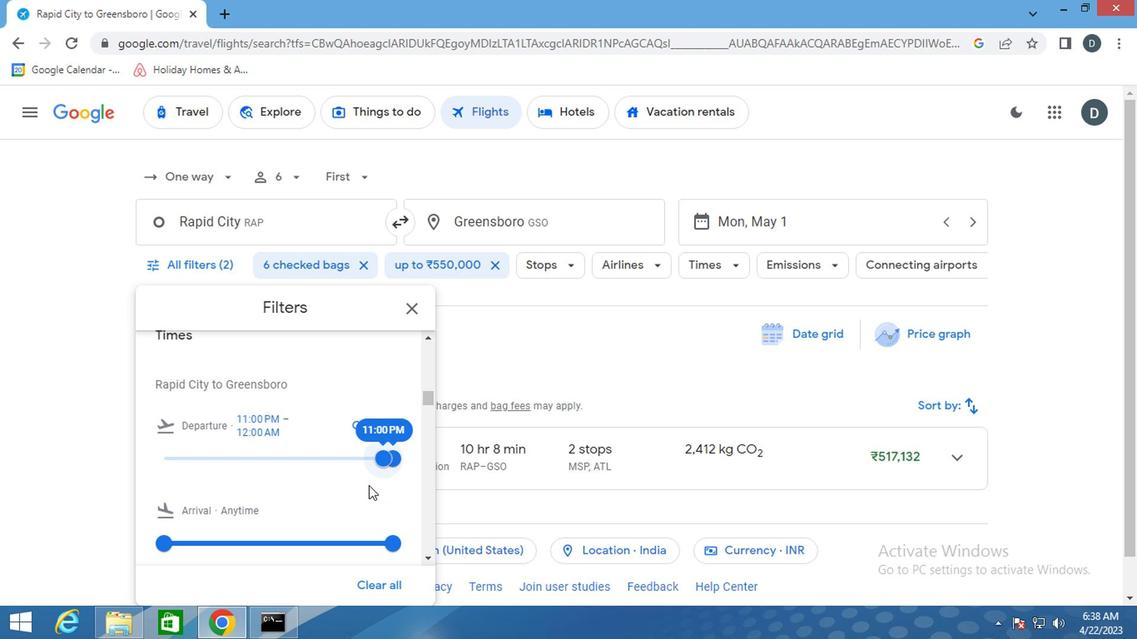
Action: Mouse scrolled (360, 483) with delta (0, 0)
Screenshot: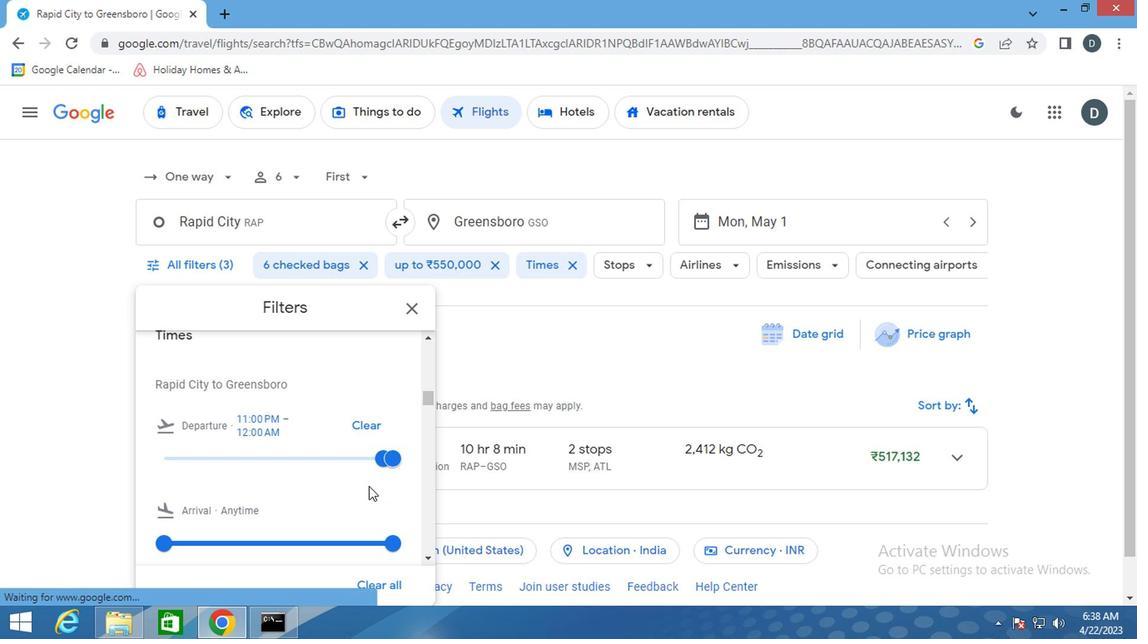 
Action: Mouse scrolled (360, 483) with delta (0, 0)
Screenshot: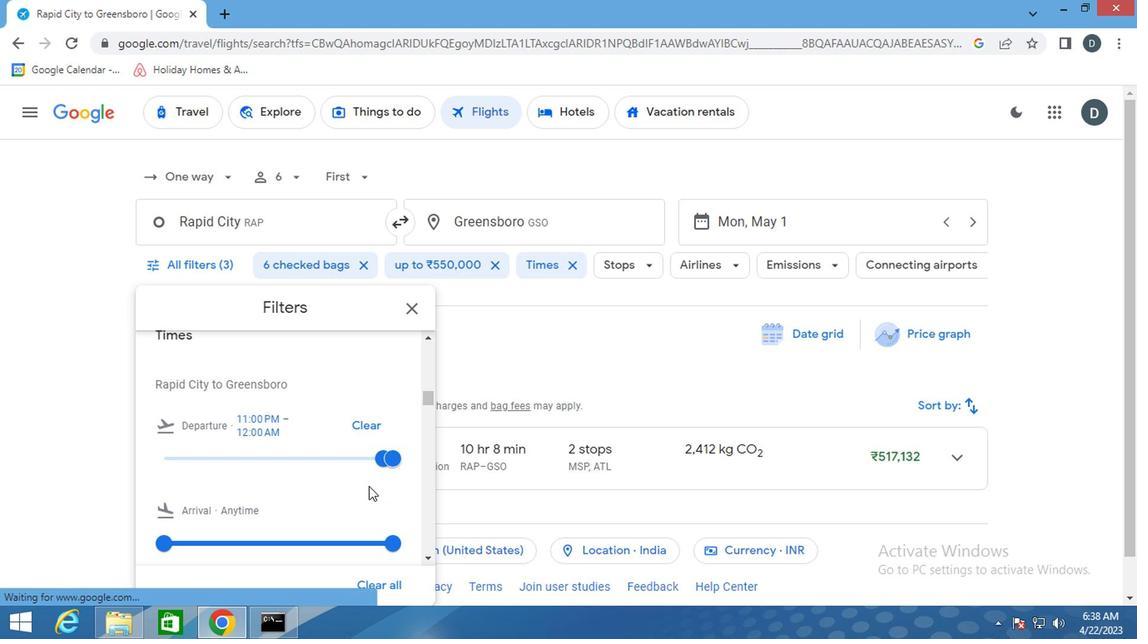 
Action: Mouse scrolled (360, 483) with delta (0, 0)
Screenshot: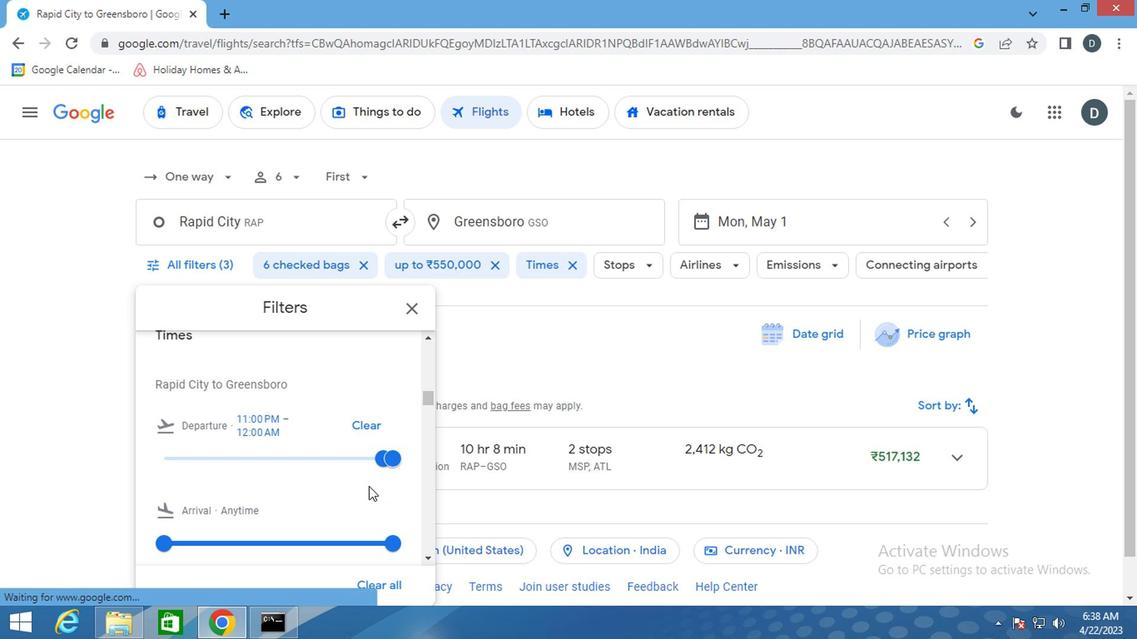 
Action: Mouse scrolled (360, 483) with delta (0, 0)
Screenshot: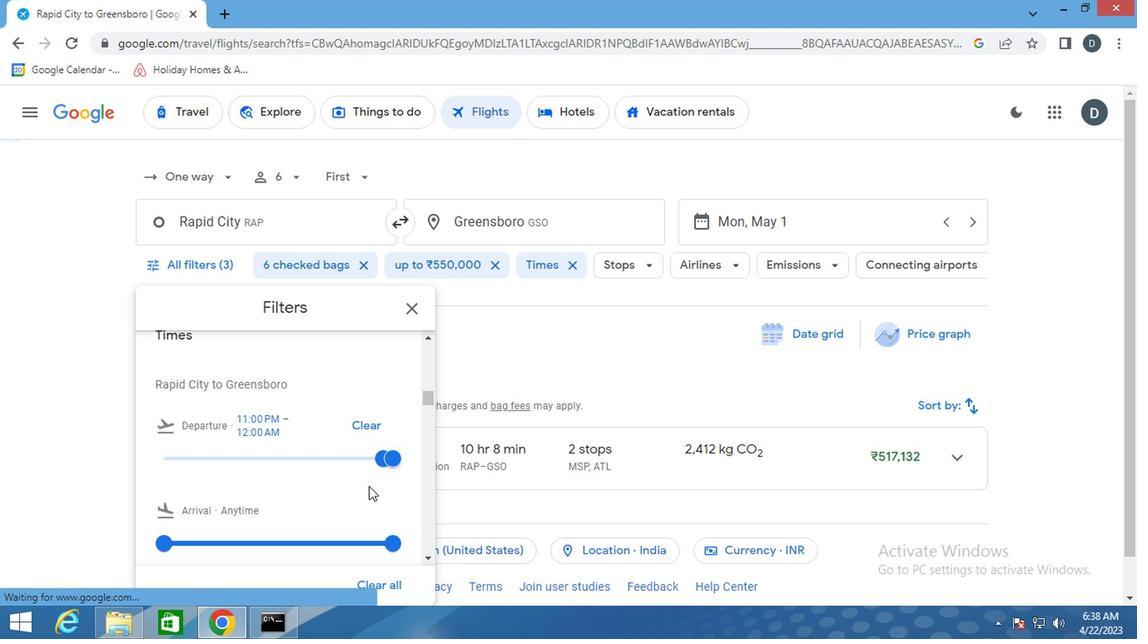 
Action: Mouse scrolled (360, 483) with delta (0, 0)
Screenshot: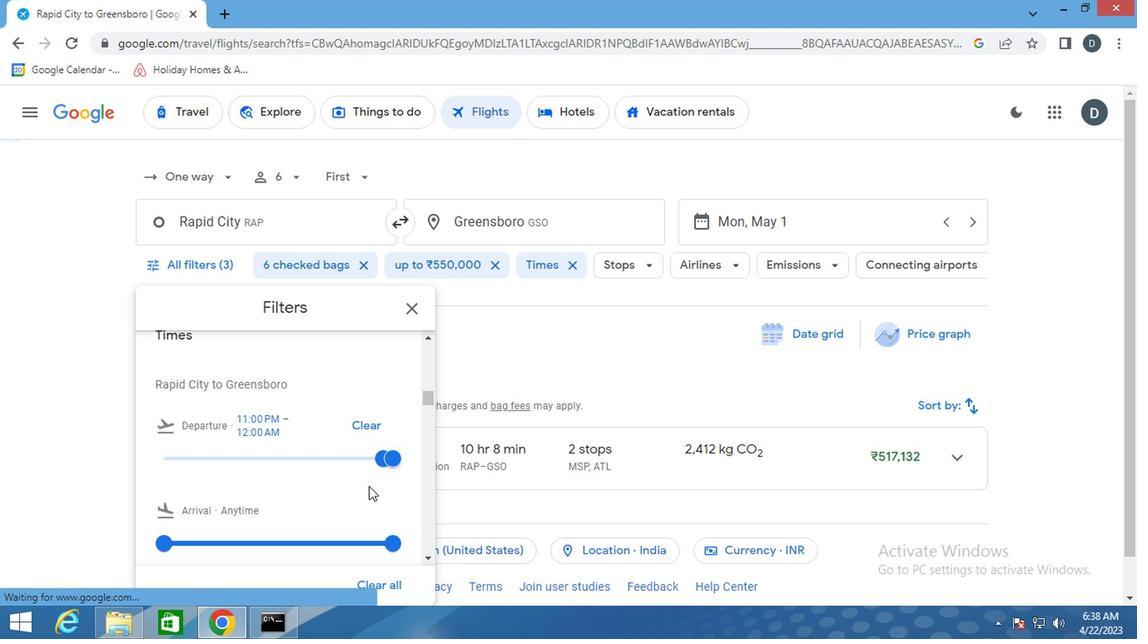 
Action: Mouse scrolled (360, 483) with delta (0, 0)
Screenshot: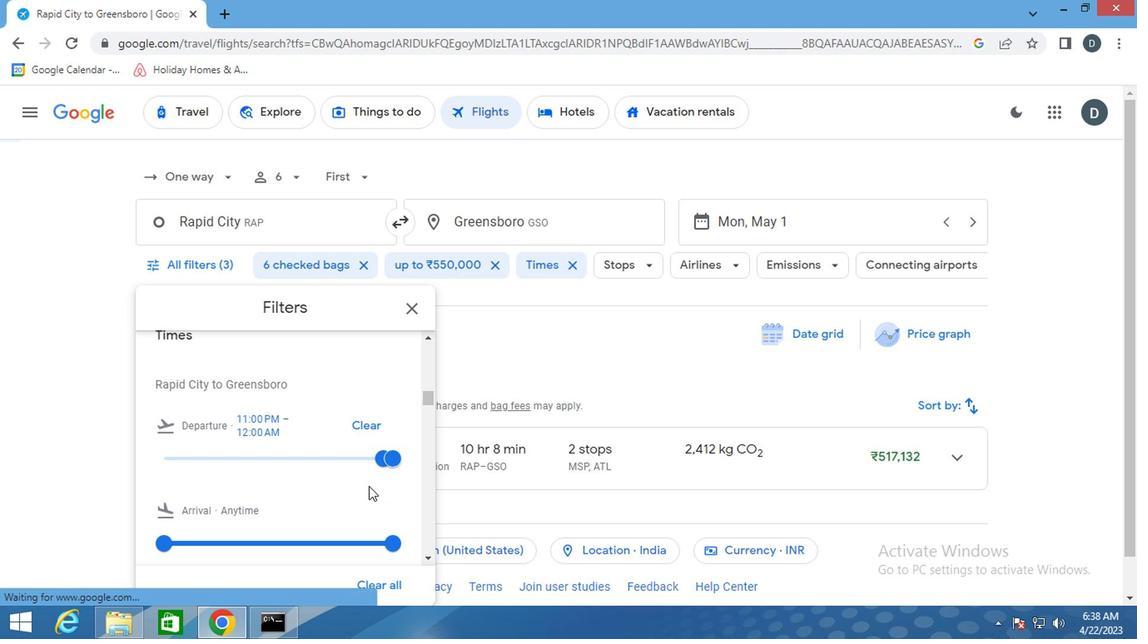 
Action: Mouse scrolled (360, 483) with delta (0, 0)
Screenshot: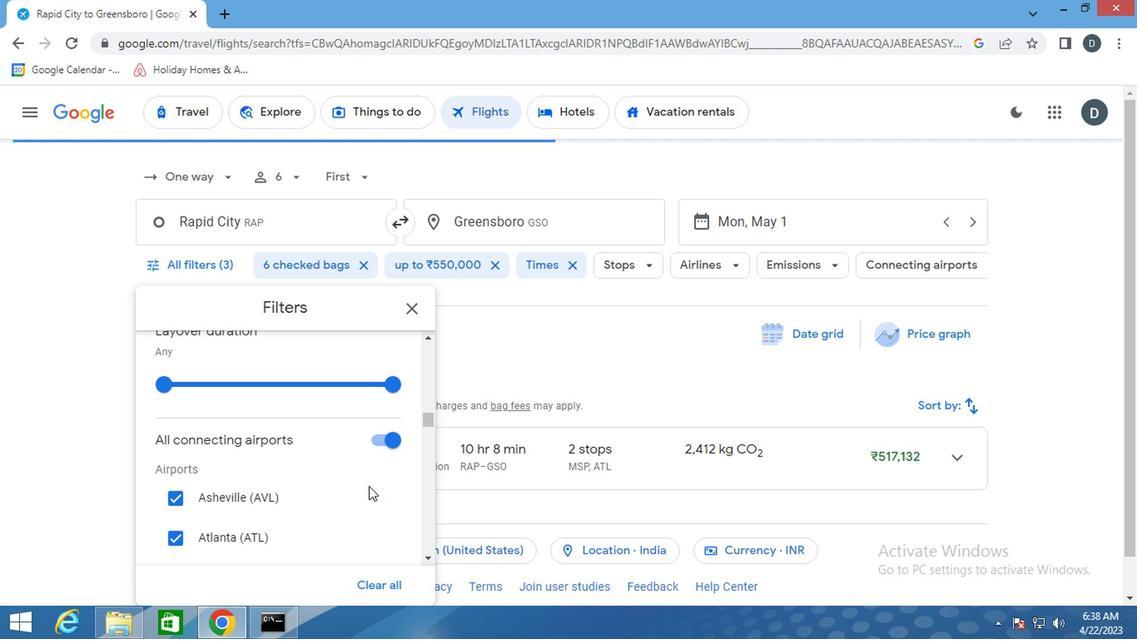 
Action: Mouse scrolled (360, 483) with delta (0, 0)
Screenshot: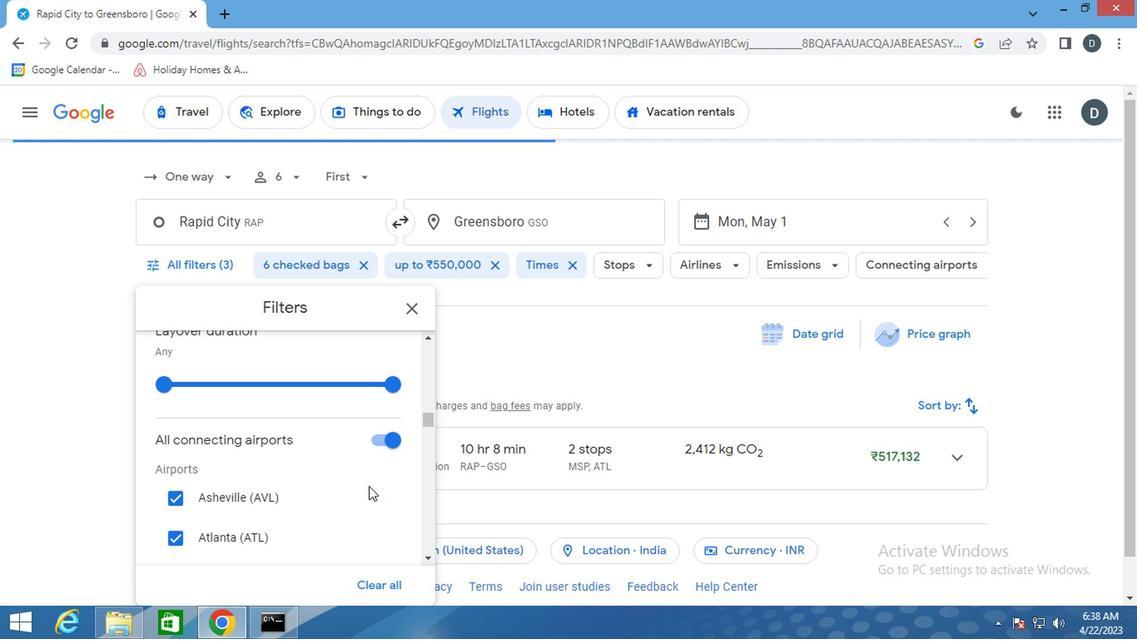 
Action: Mouse scrolled (360, 483) with delta (0, 0)
Screenshot: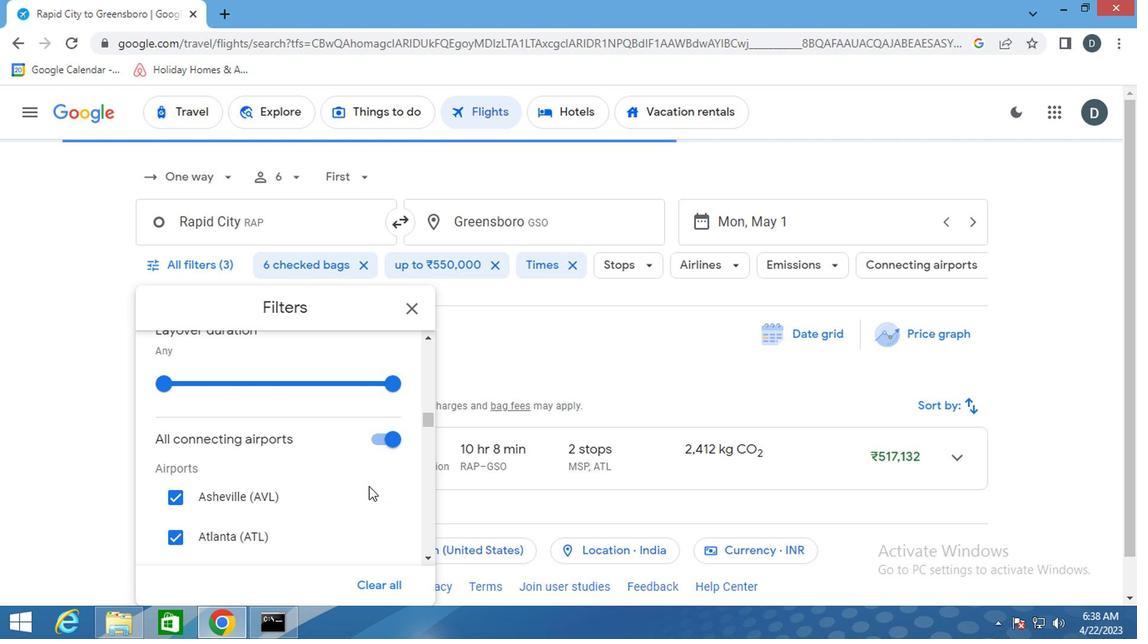 
Action: Mouse scrolled (360, 483) with delta (0, 0)
Screenshot: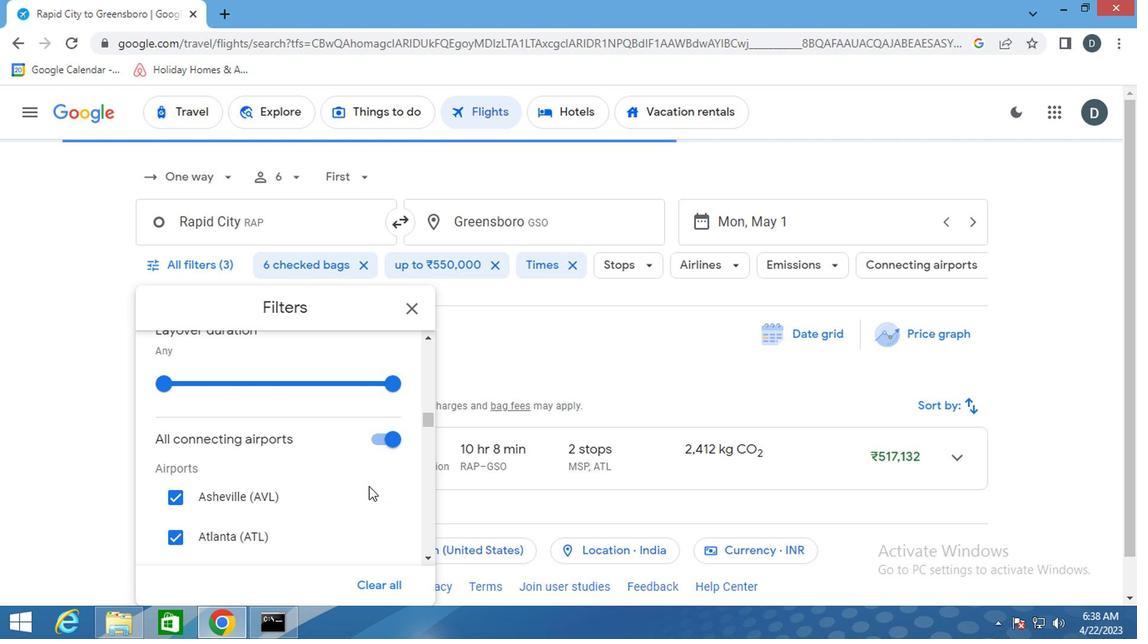 
Action: Mouse scrolled (360, 483) with delta (0, 0)
Screenshot: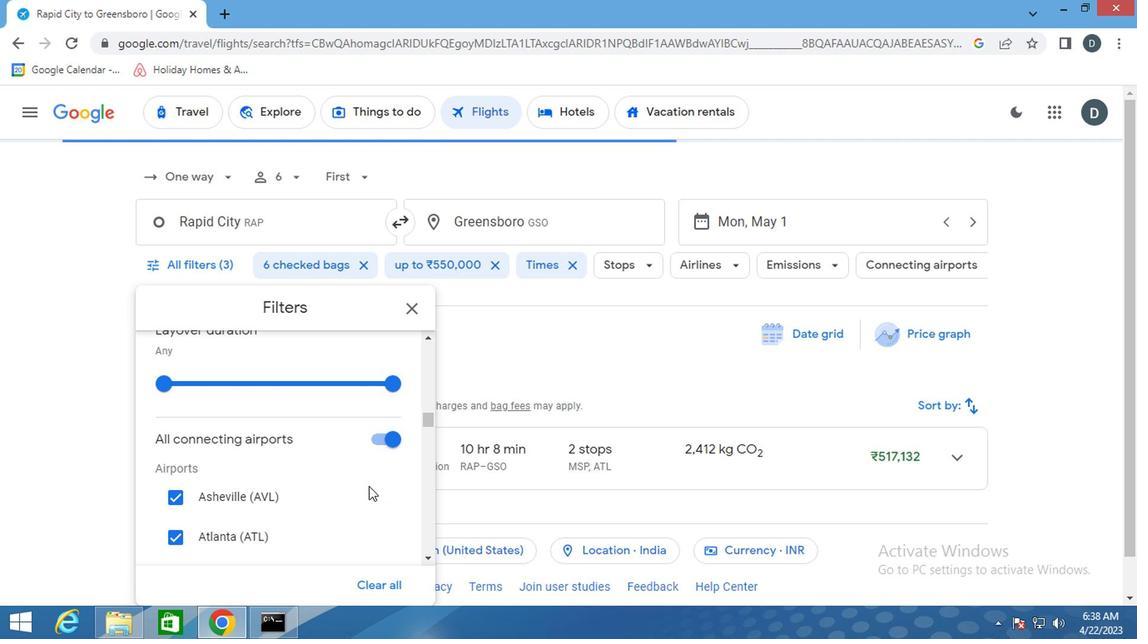 
Action: Mouse scrolled (360, 483) with delta (0, 0)
Screenshot: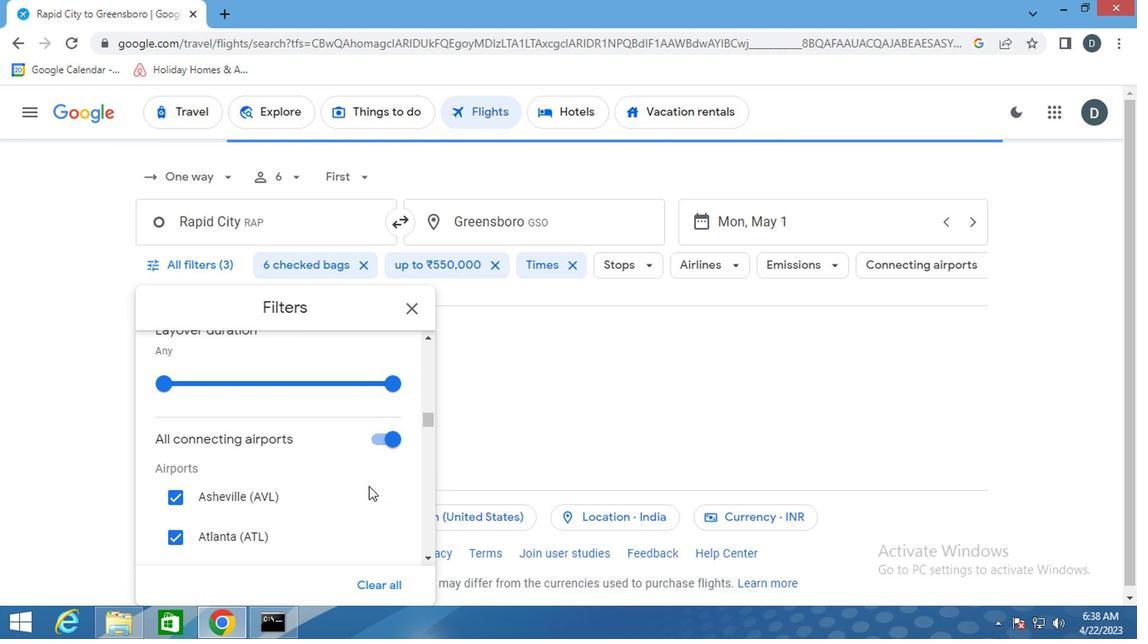 
Action: Mouse scrolled (360, 483) with delta (0, 0)
Screenshot: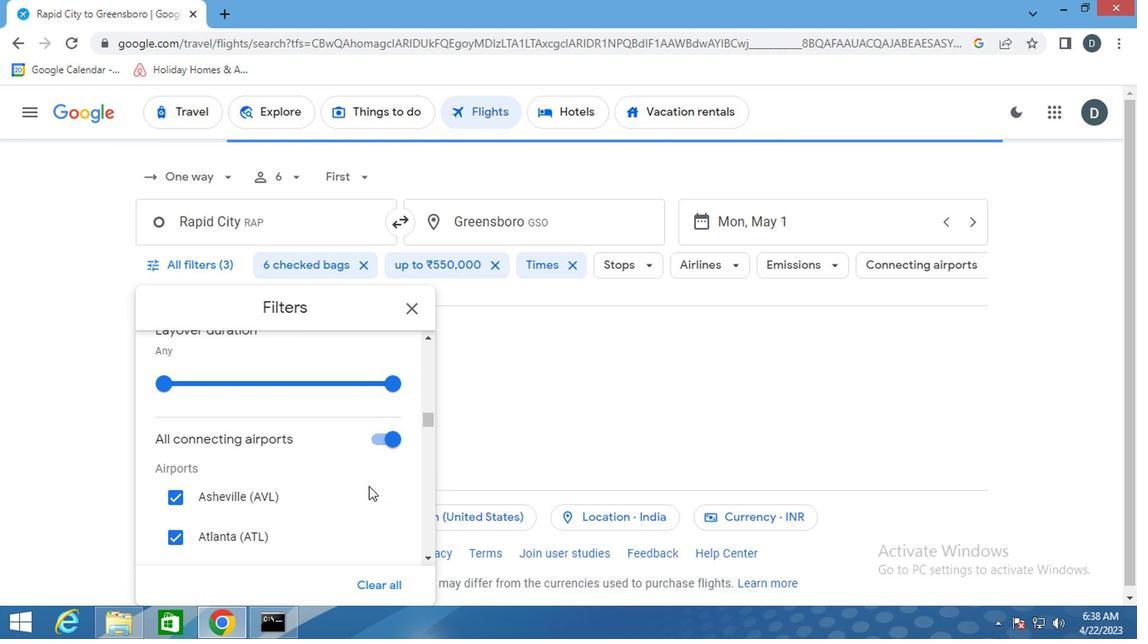 
Action: Mouse scrolled (360, 483) with delta (0, 0)
Screenshot: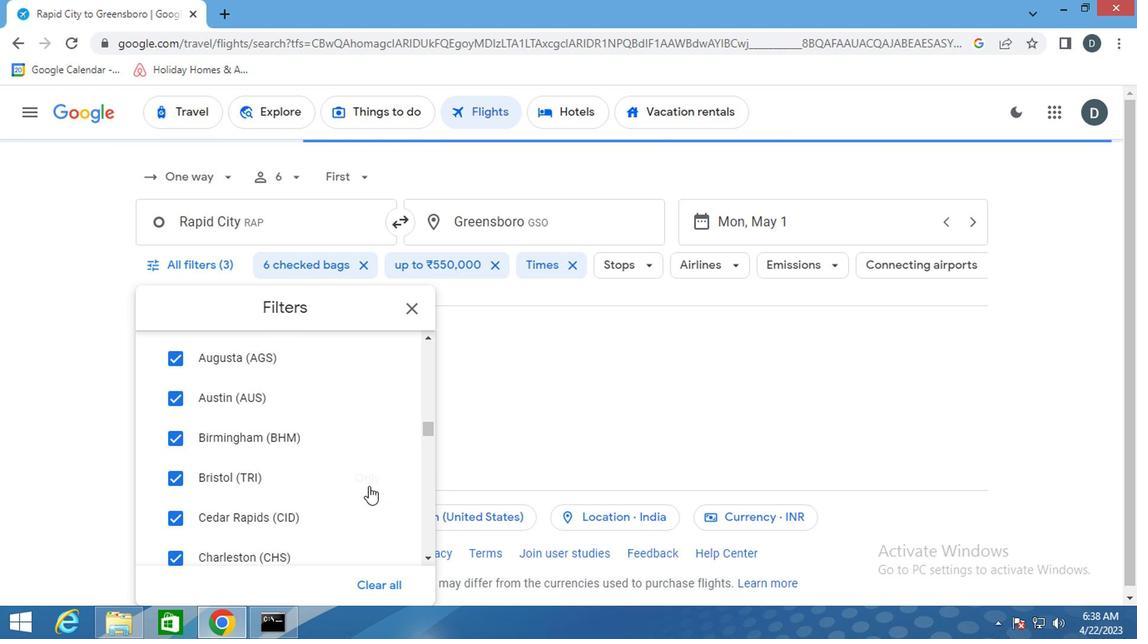 
Action: Mouse scrolled (360, 483) with delta (0, 0)
Screenshot: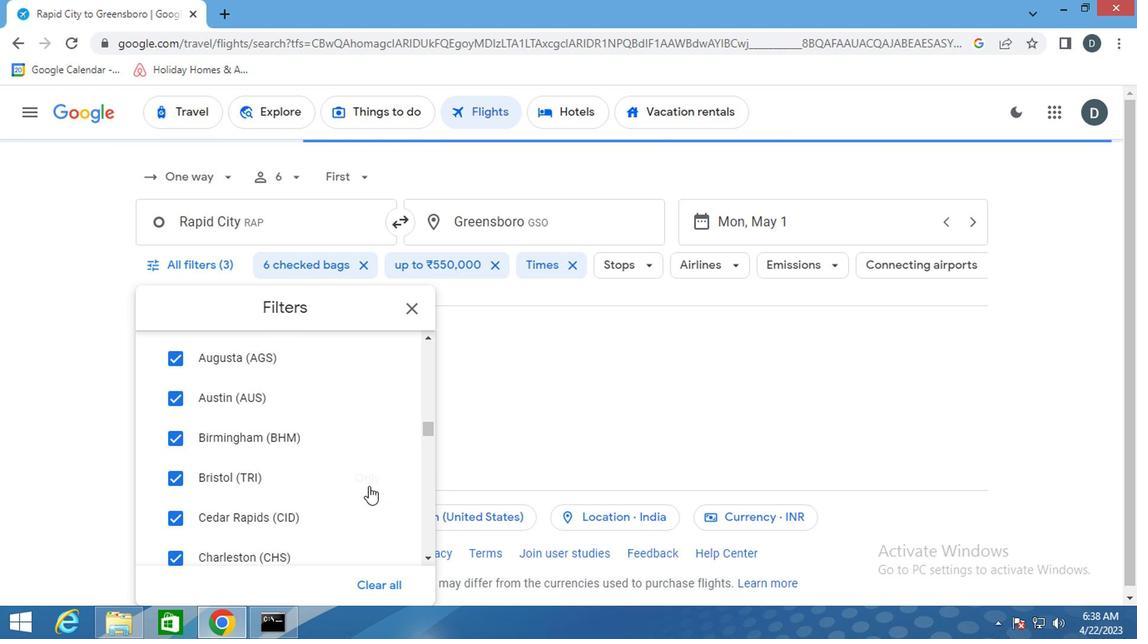 
Action: Mouse moved to (360, 484)
Screenshot: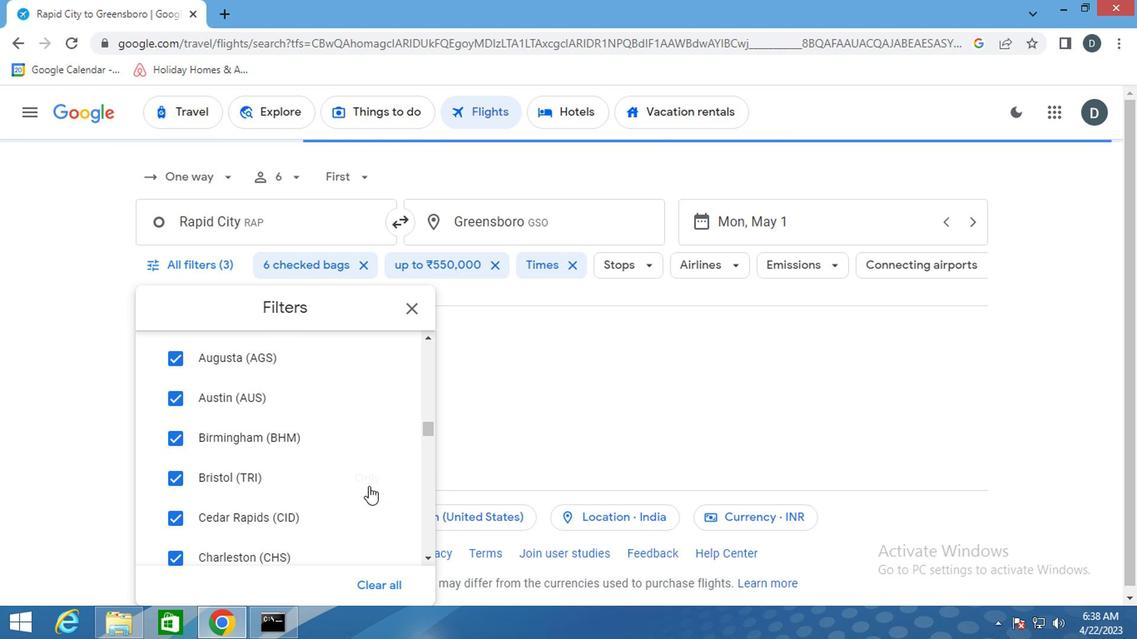 
Action: Mouse scrolled (360, 483) with delta (0, 0)
Screenshot: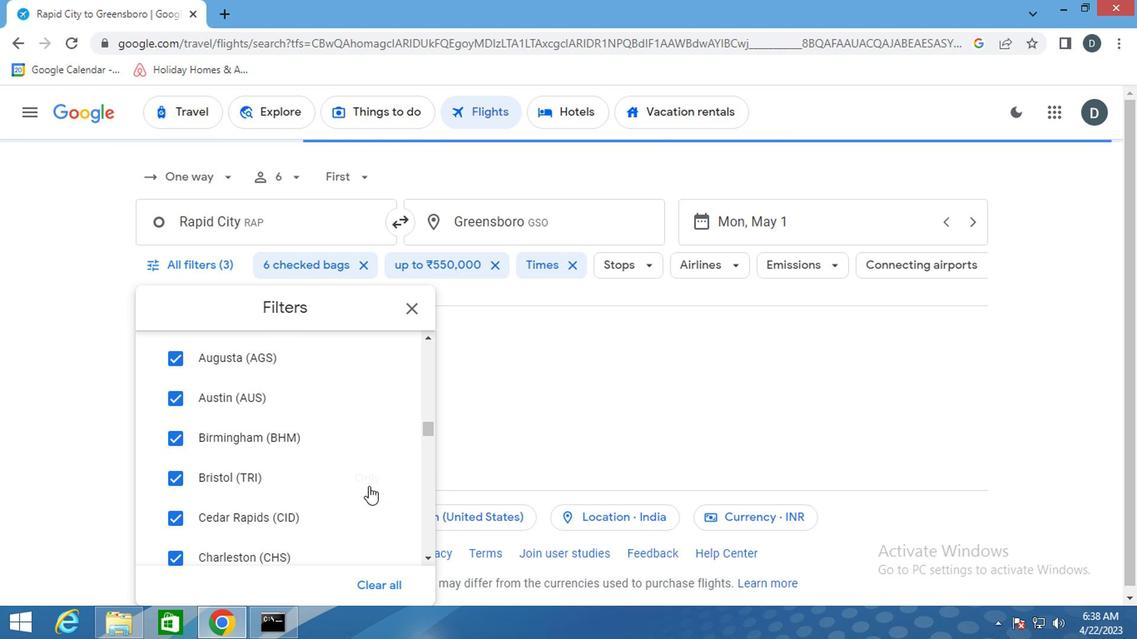 
Action: Mouse moved to (363, 482)
Screenshot: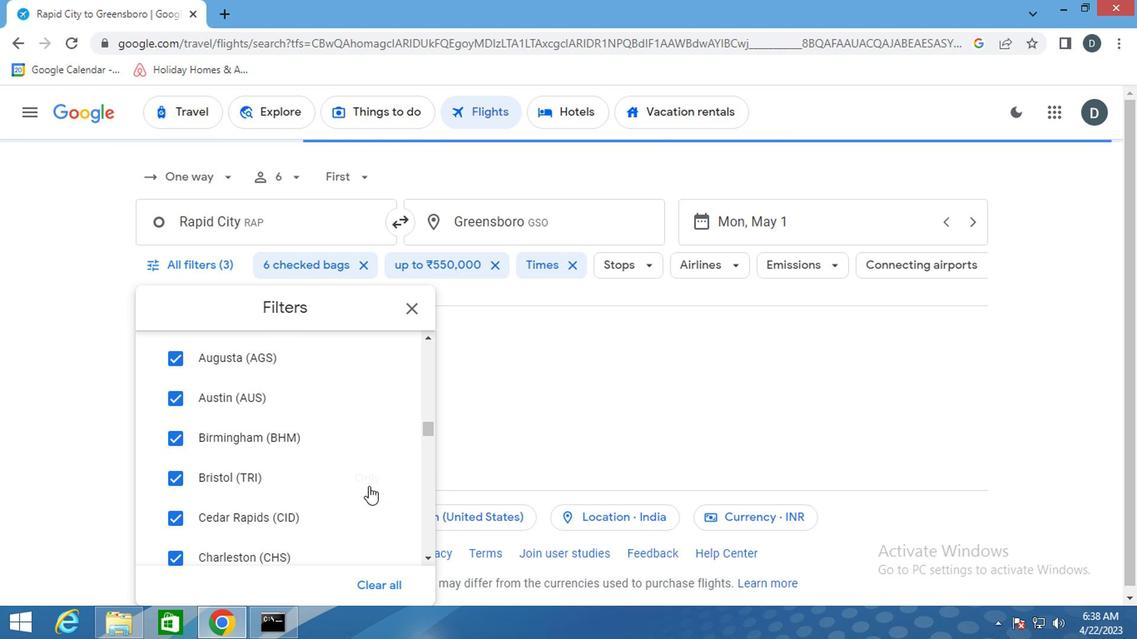 
Action: Mouse scrolled (363, 482) with delta (0, 0)
Screenshot: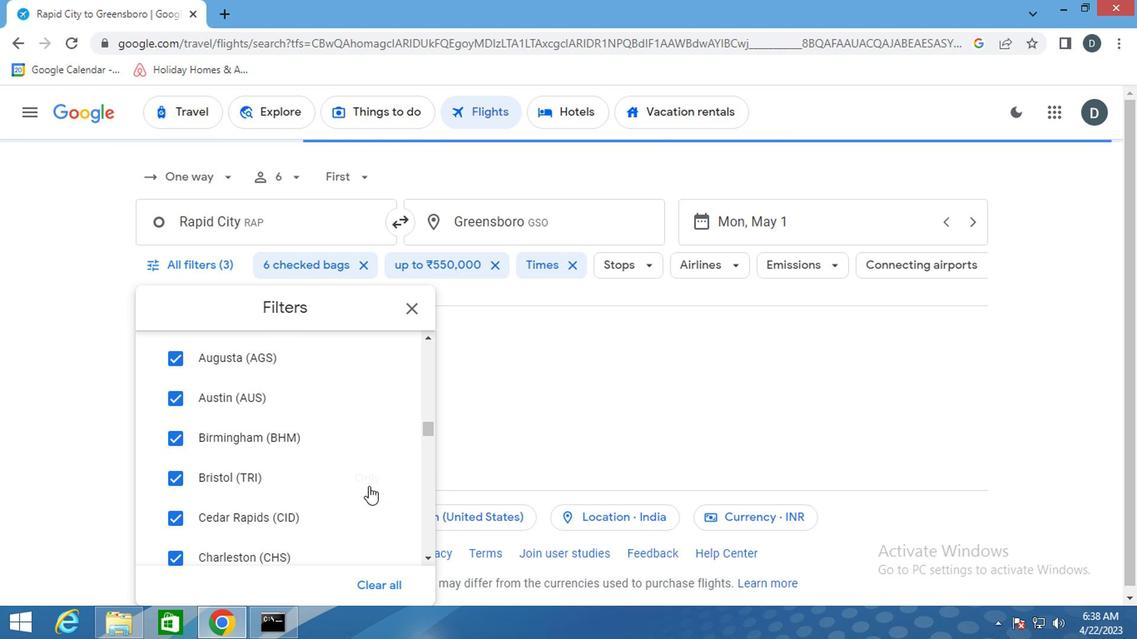 
Action: Mouse moved to (385, 387)
Screenshot: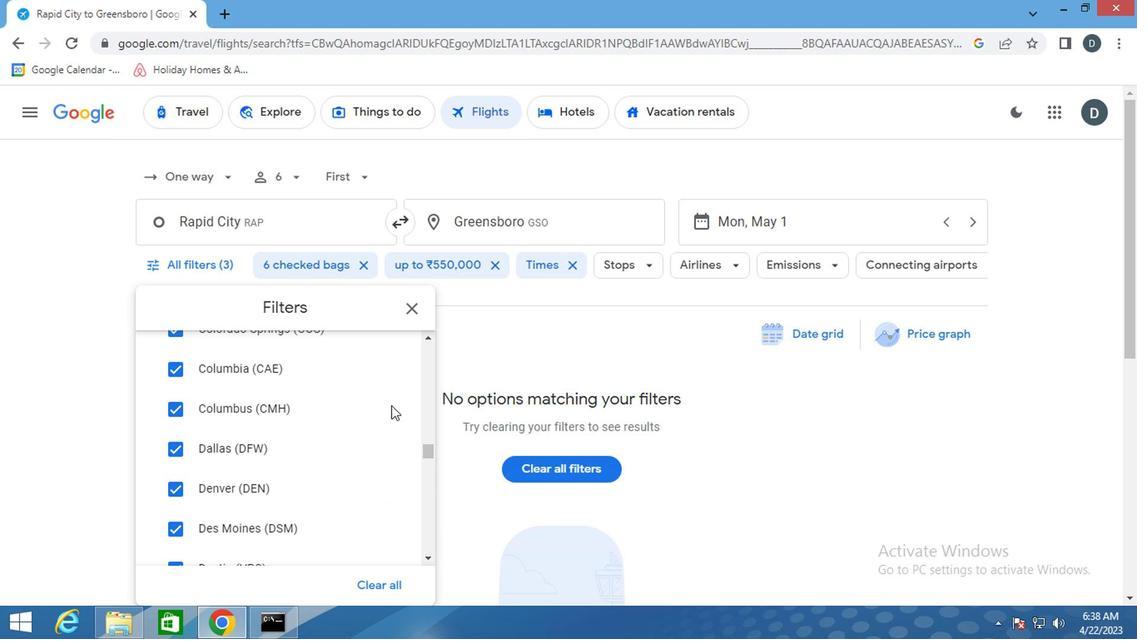 
Action: Mouse scrolled (385, 386) with delta (0, 0)
Screenshot: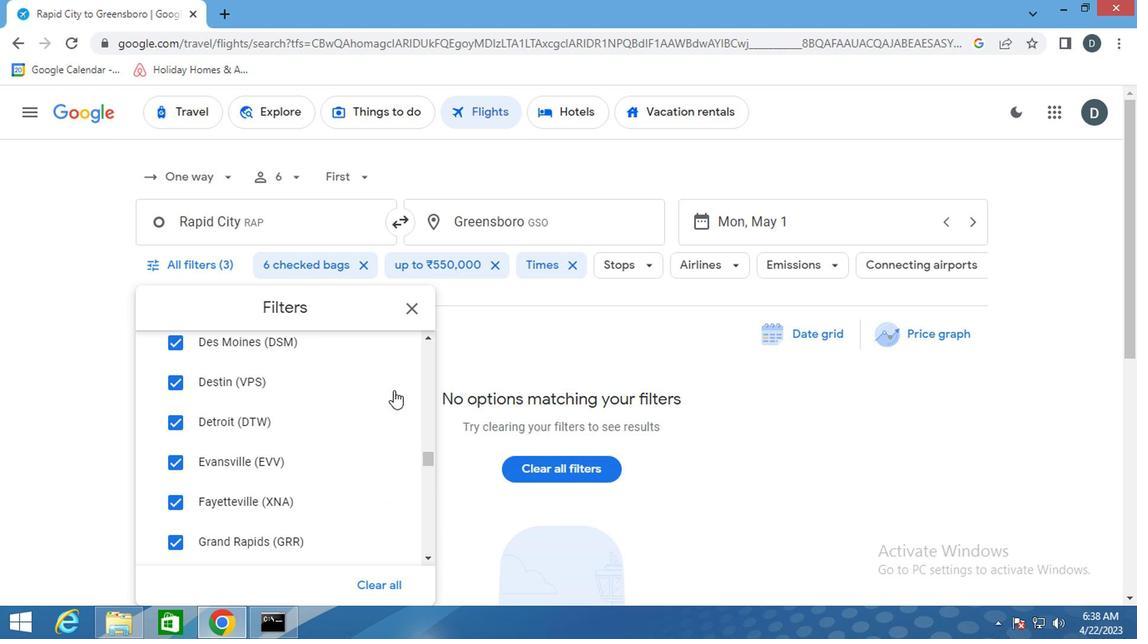 
Action: Mouse scrolled (385, 386) with delta (0, 0)
Screenshot: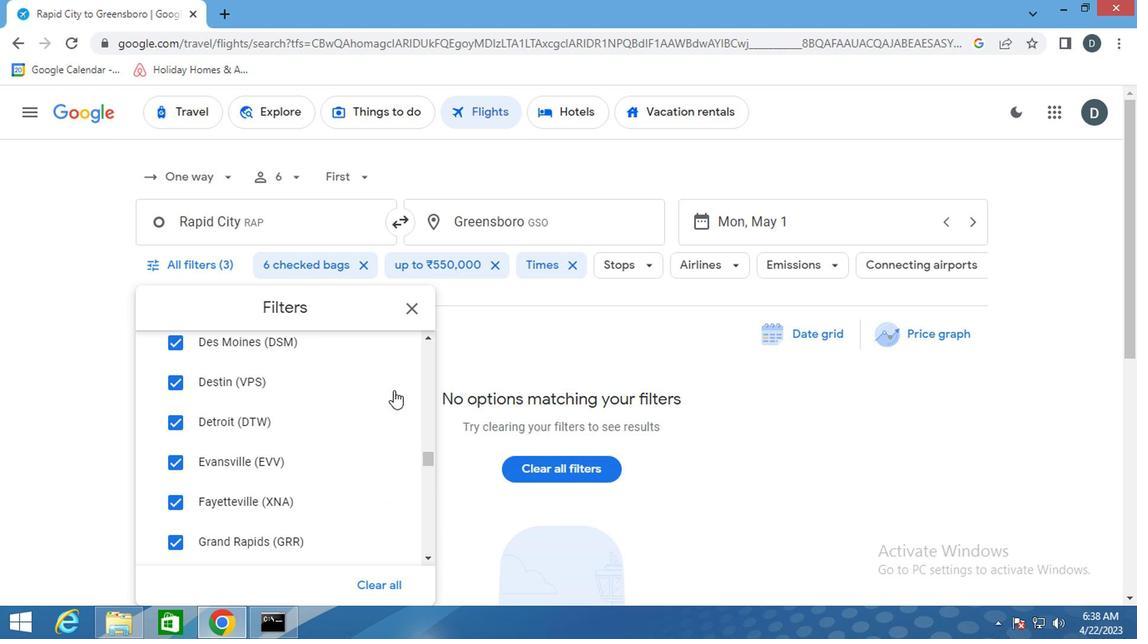
Action: Mouse scrolled (385, 386) with delta (0, 0)
Screenshot: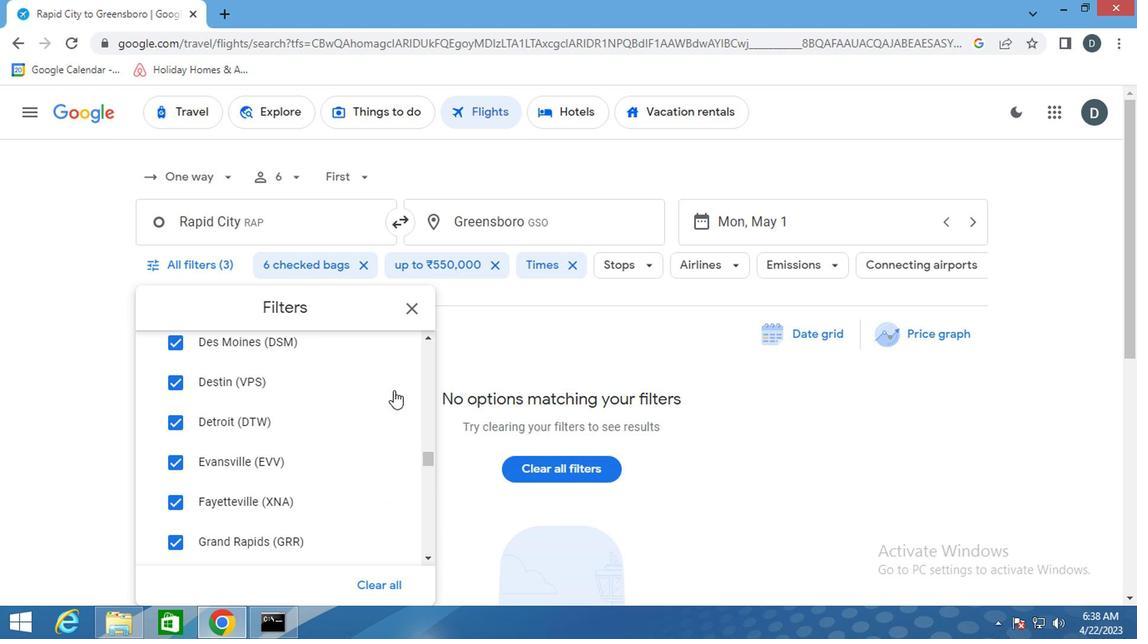 
Action: Mouse scrolled (385, 386) with delta (0, 0)
Screenshot: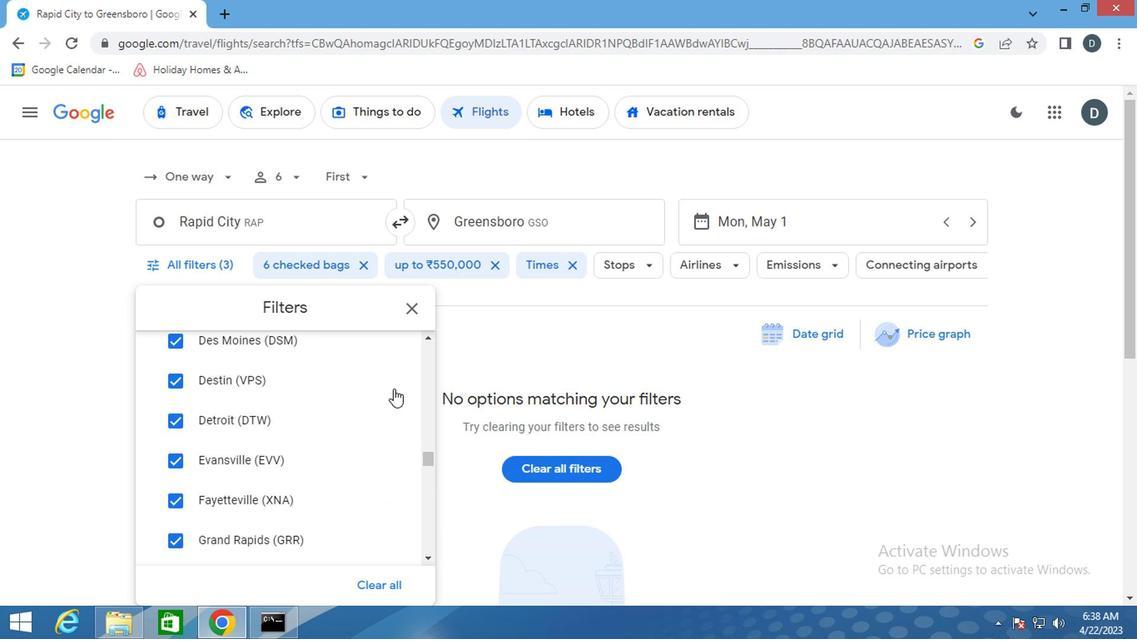 
Action: Mouse scrolled (385, 386) with delta (0, 0)
Screenshot: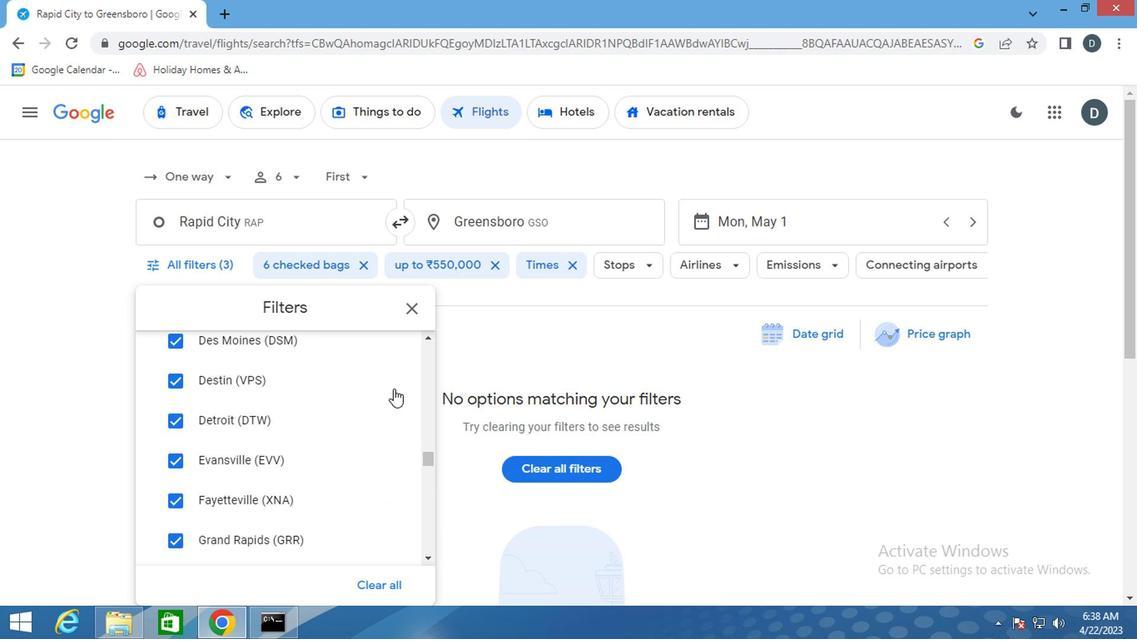 
Action: Mouse moved to (385, 383)
Screenshot: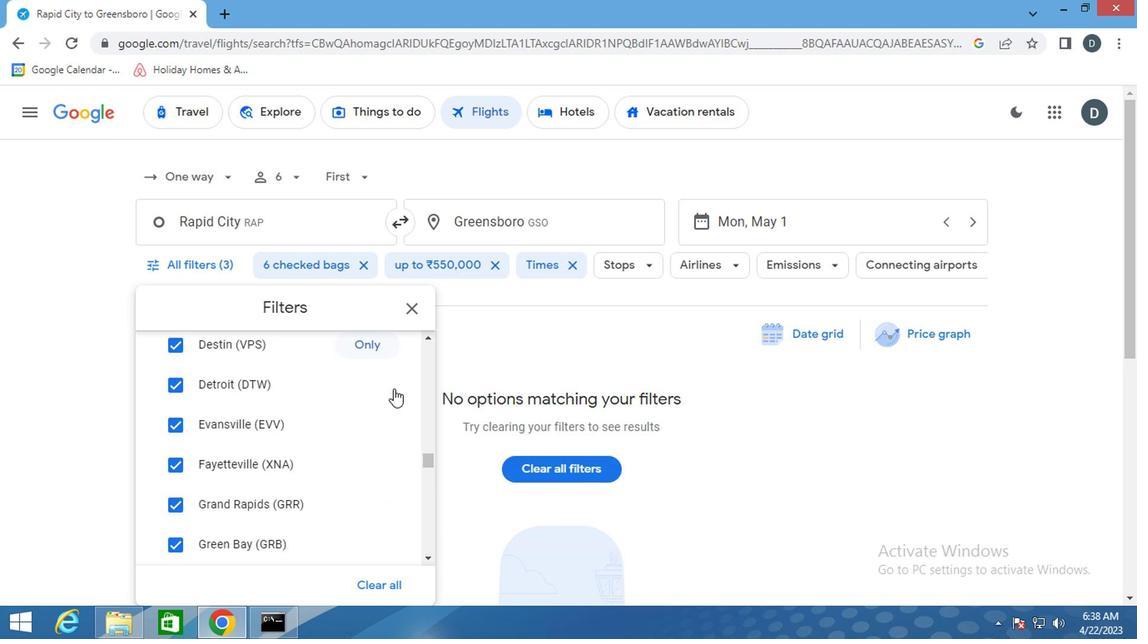 
Action: Mouse scrolled (385, 382) with delta (0, 0)
Screenshot: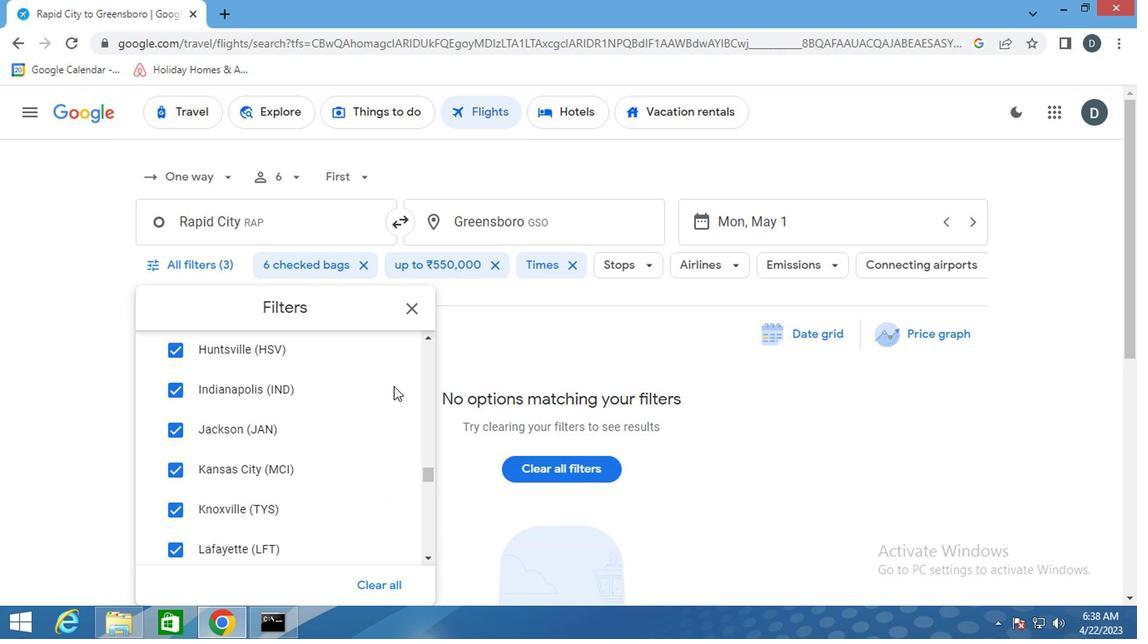
Action: Mouse scrolled (385, 382) with delta (0, 0)
Screenshot: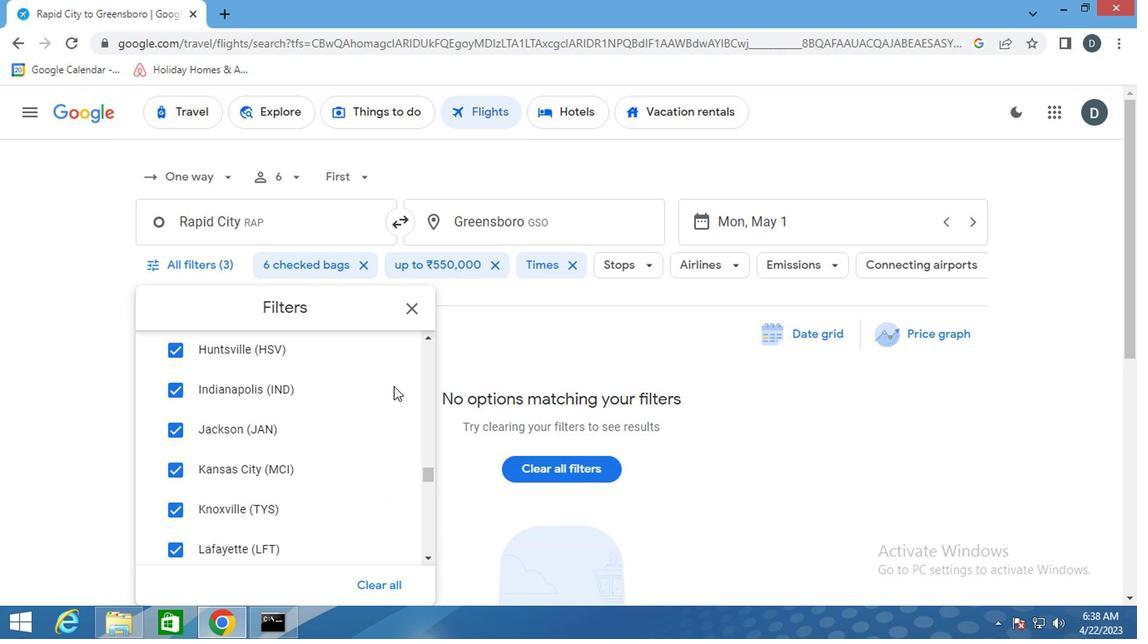 
Action: Mouse scrolled (385, 382) with delta (0, 0)
Screenshot: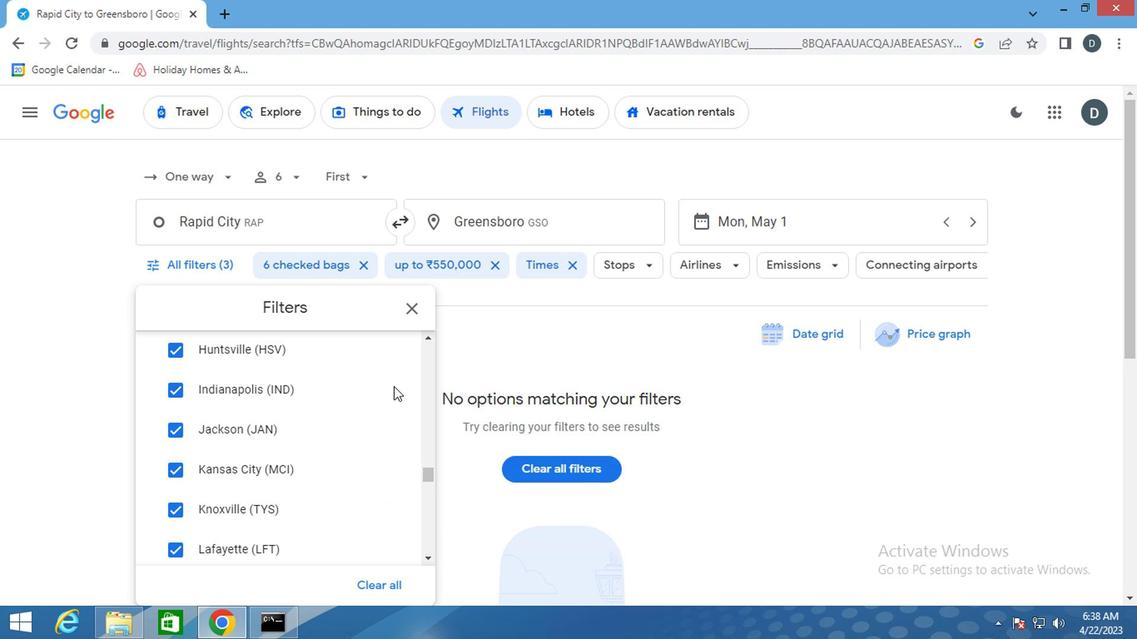 
Action: Mouse scrolled (385, 382) with delta (0, 0)
Screenshot: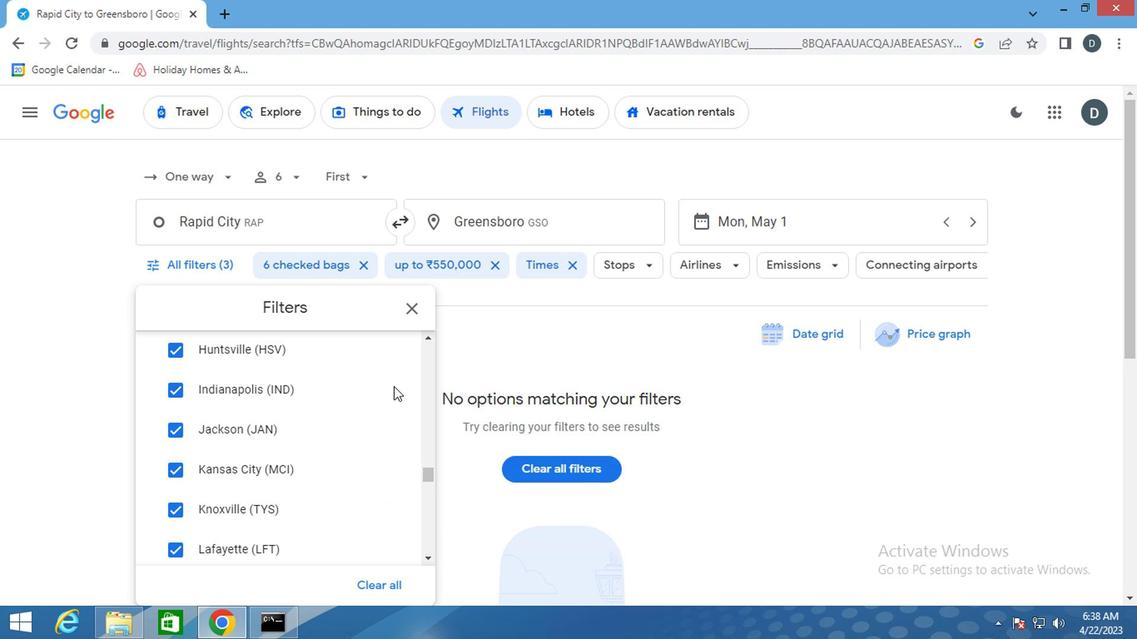 
Action: Mouse scrolled (385, 382) with delta (0, 0)
Screenshot: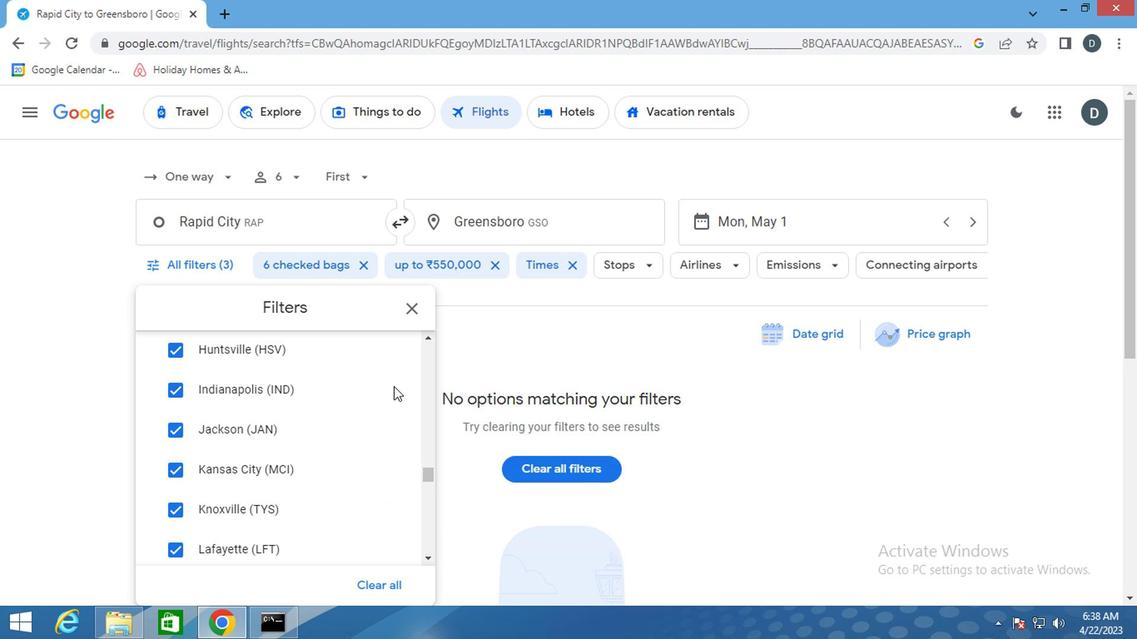 
Action: Mouse scrolled (385, 382) with delta (0, 0)
Screenshot: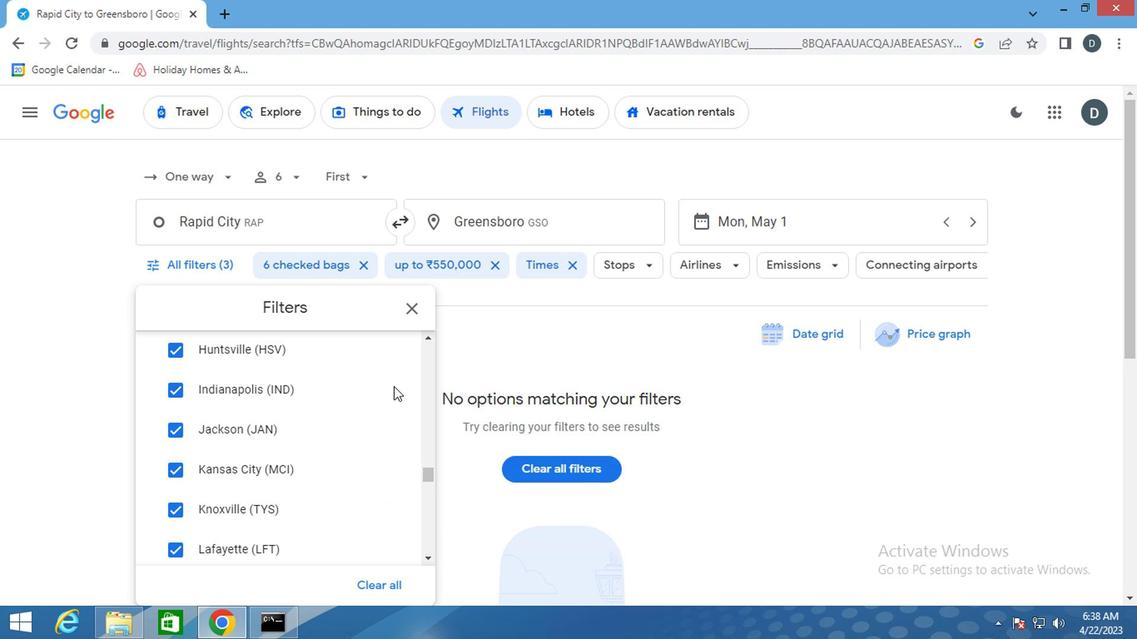
Action: Mouse scrolled (385, 382) with delta (0, 0)
Screenshot: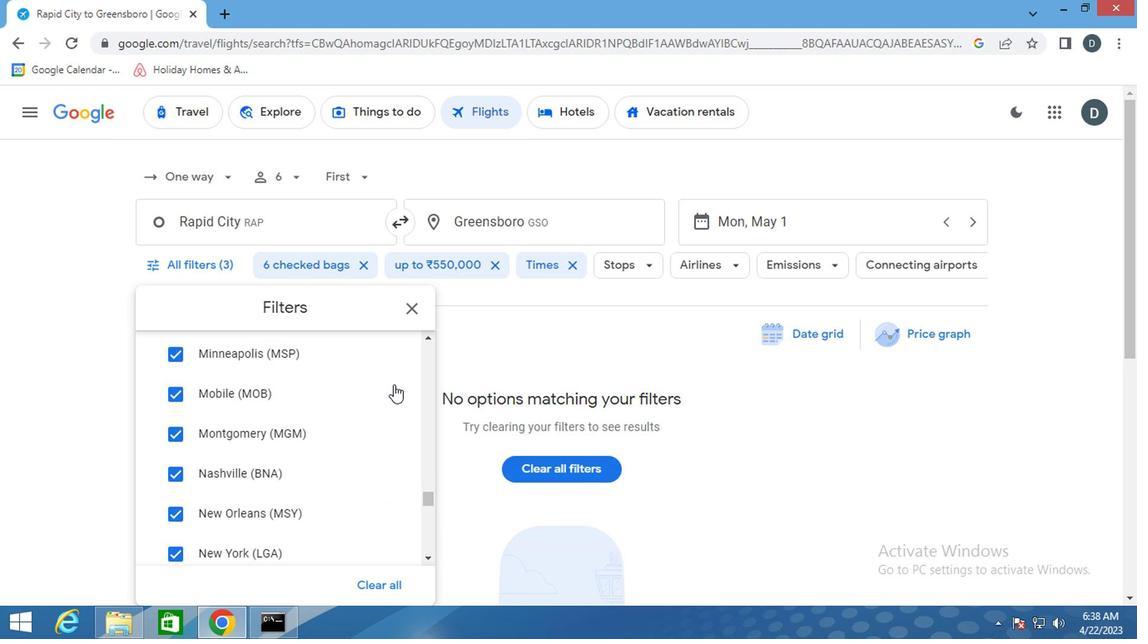 
Action: Mouse scrolled (385, 382) with delta (0, 0)
Screenshot: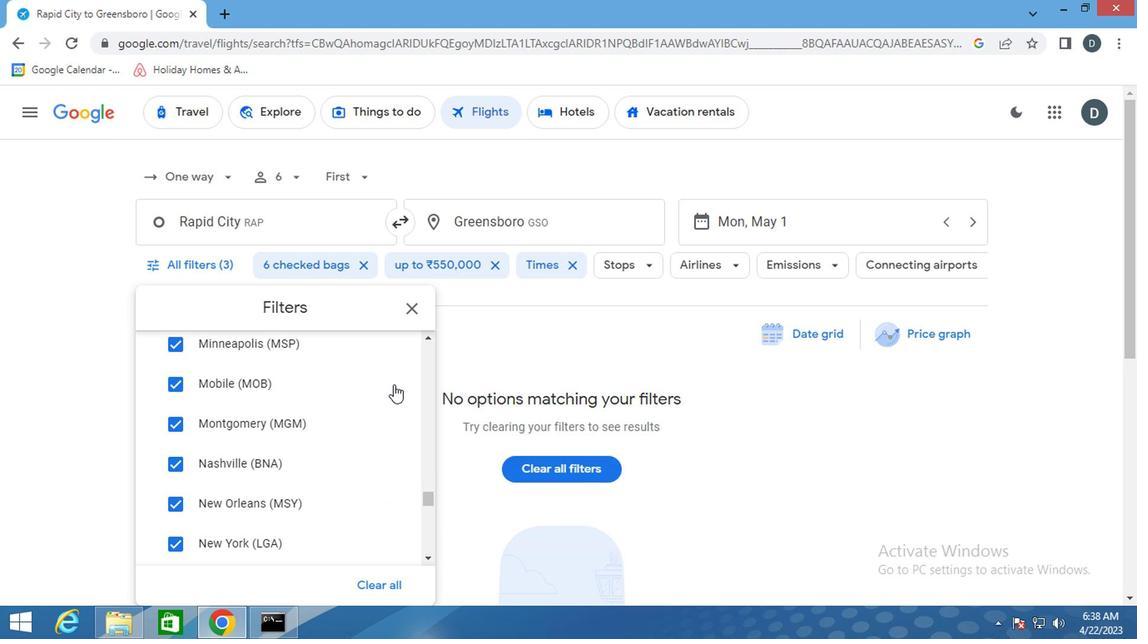 
Action: Mouse scrolled (385, 382) with delta (0, 0)
Screenshot: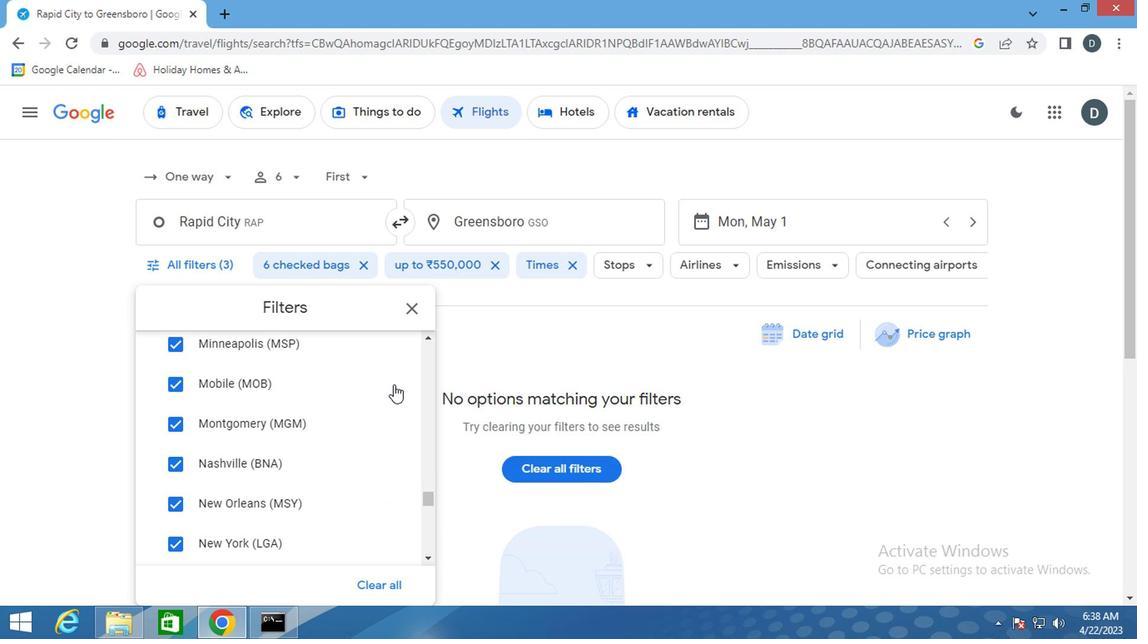 
Action: Mouse scrolled (385, 382) with delta (0, 0)
Screenshot: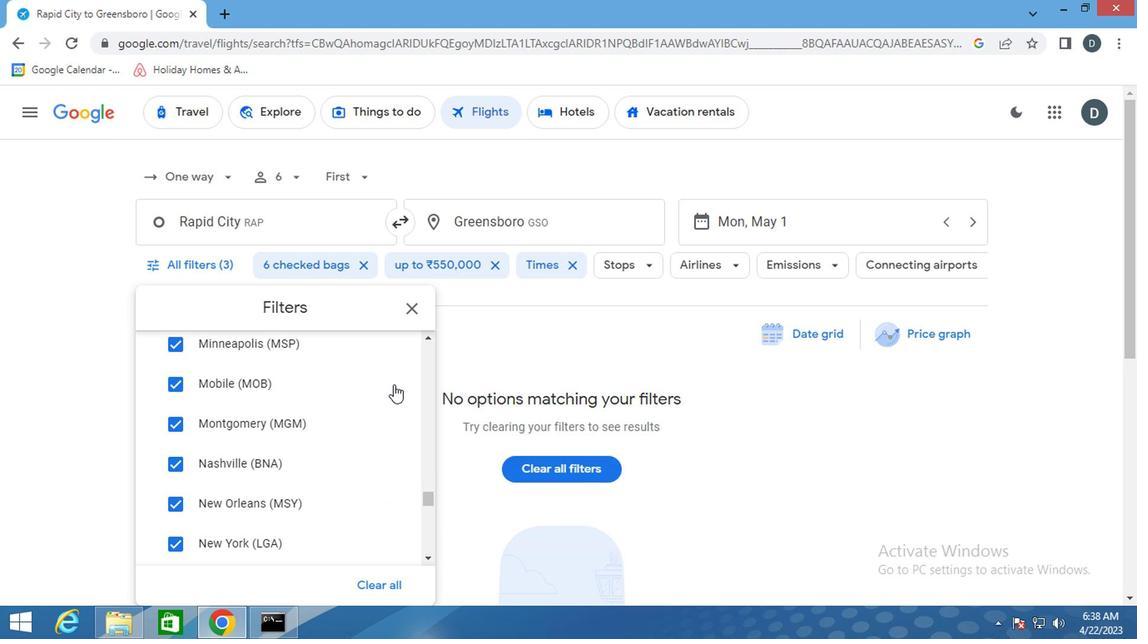 
Action: Mouse scrolled (385, 382) with delta (0, 0)
Screenshot: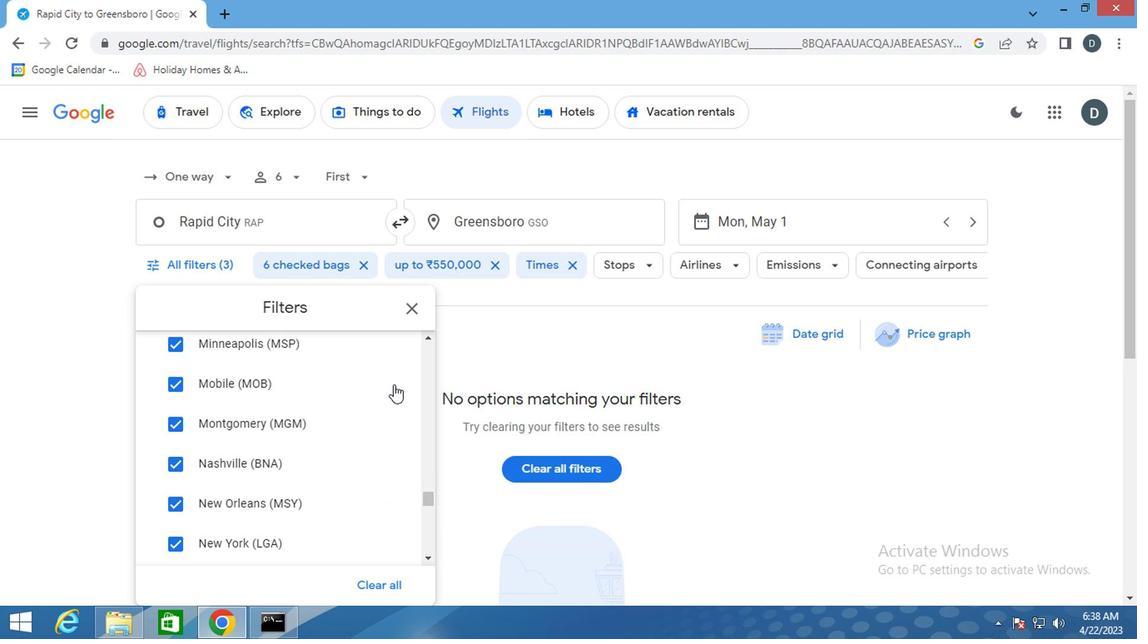 
Action: Mouse scrolled (385, 382) with delta (0, 0)
Screenshot: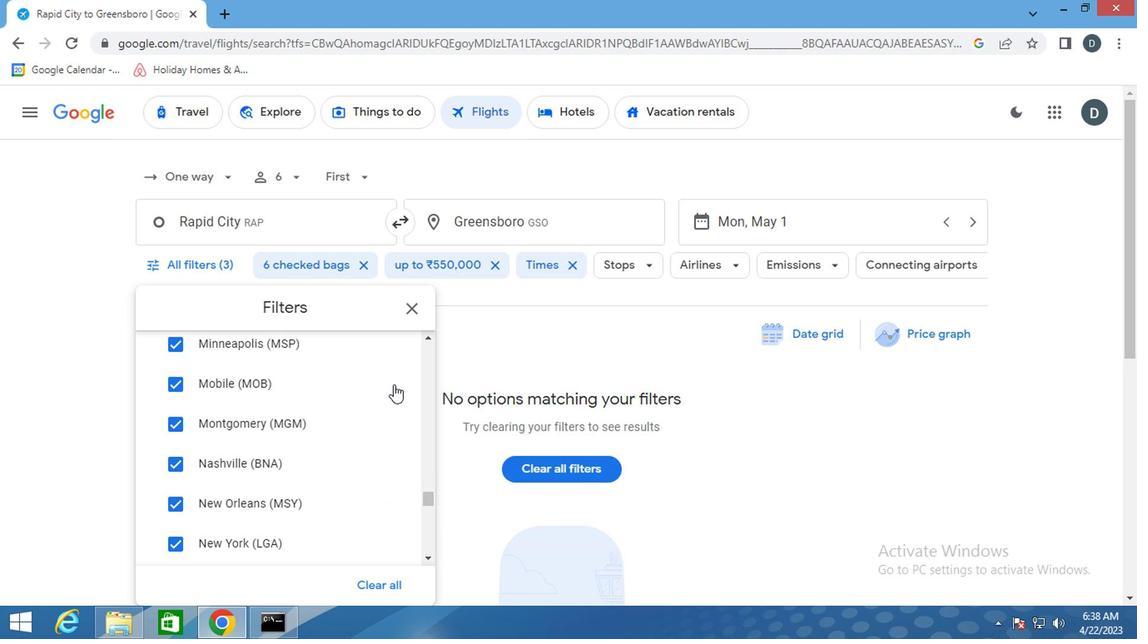
Action: Mouse scrolled (385, 382) with delta (0, 0)
Screenshot: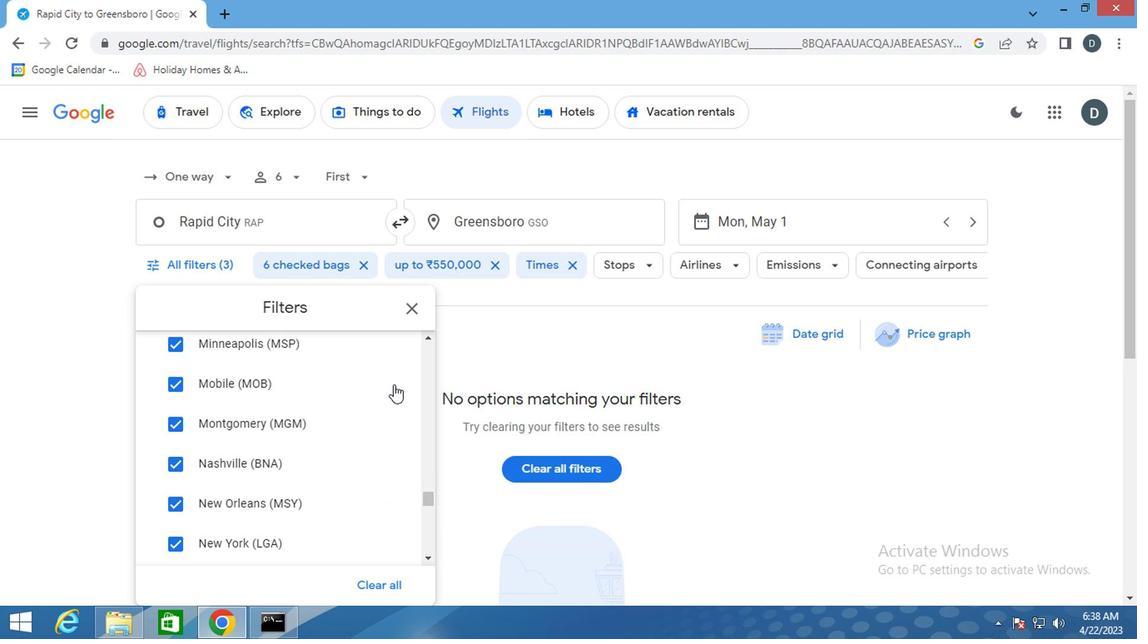 
Action: Mouse scrolled (385, 382) with delta (0, 0)
Screenshot: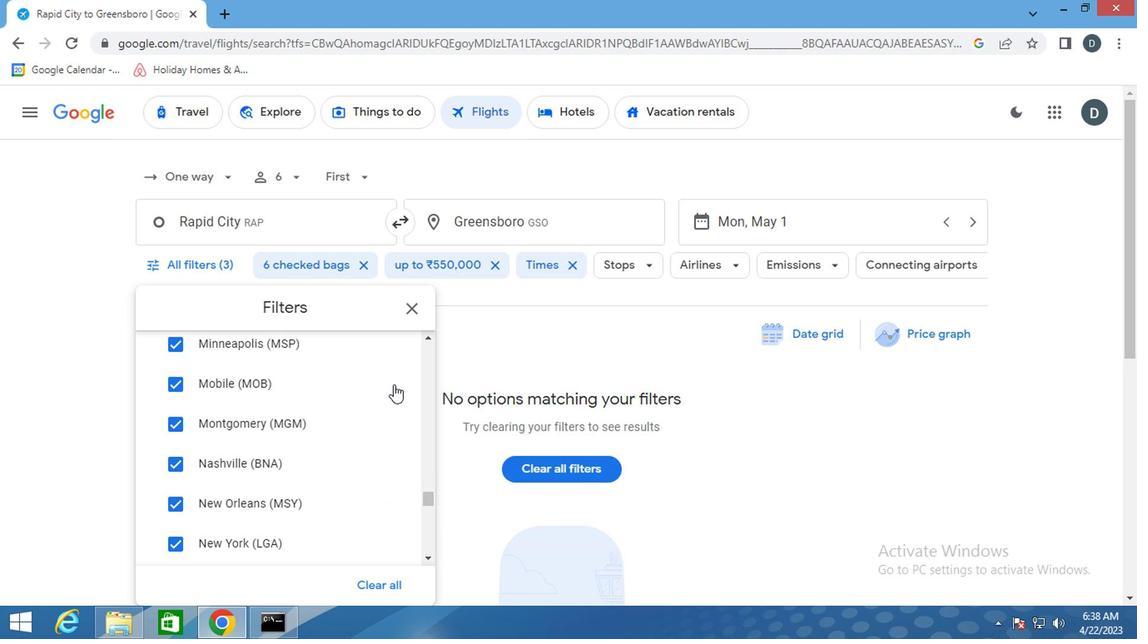 
Action: Mouse scrolled (385, 382) with delta (0, 0)
Screenshot: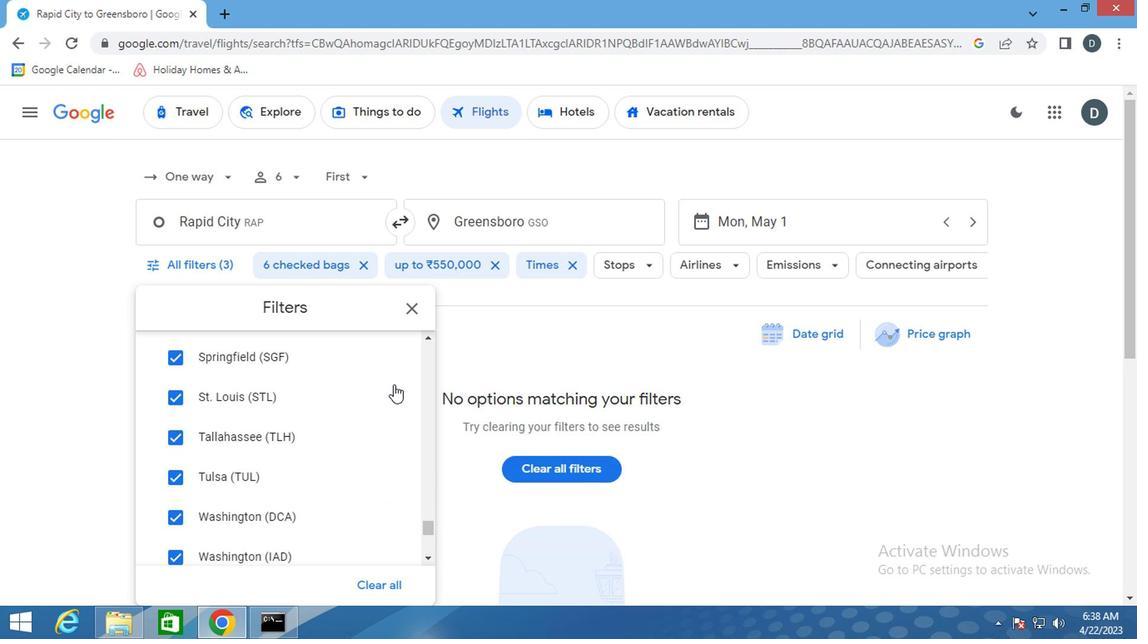 
Action: Mouse moved to (385, 383)
Screenshot: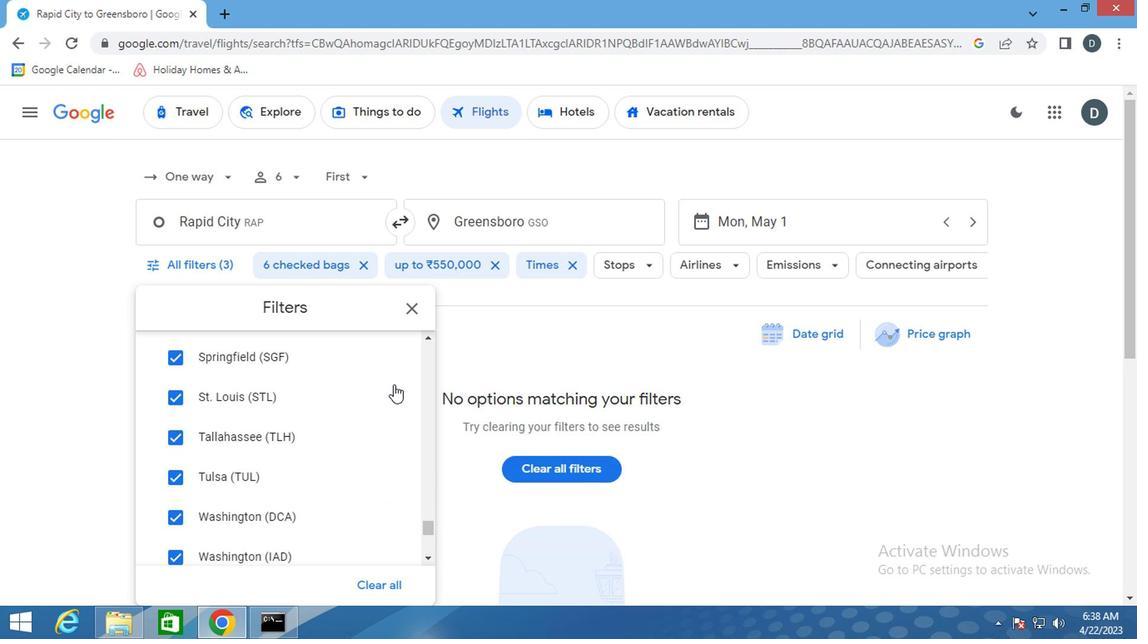 
Action: Mouse scrolled (385, 382) with delta (0, 0)
Screenshot: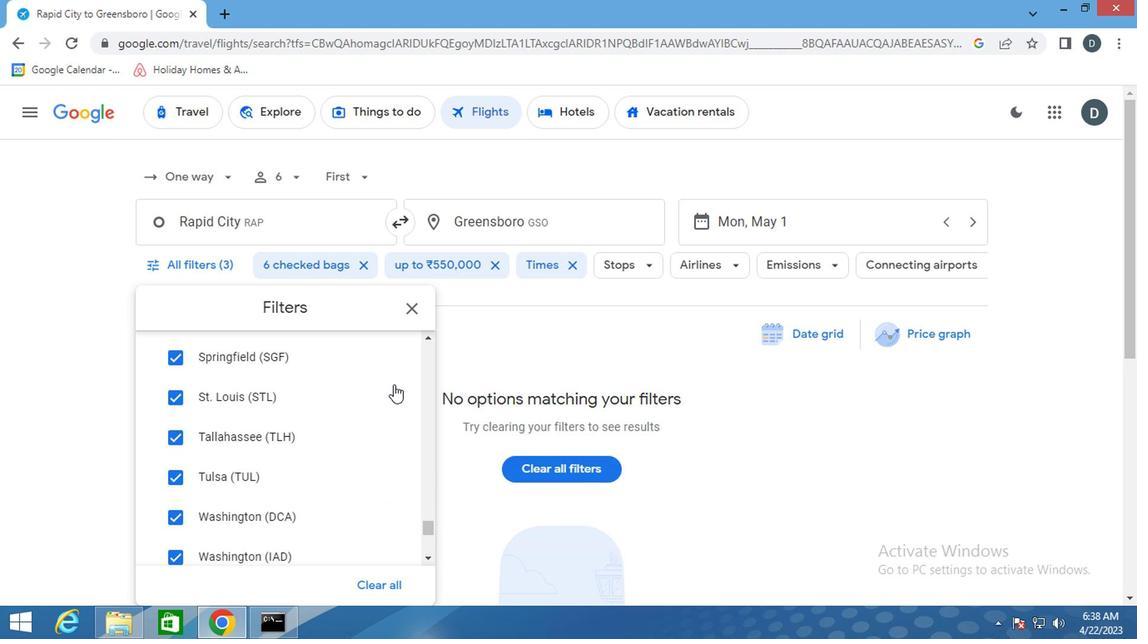 
Action: Mouse scrolled (385, 382) with delta (0, 0)
Screenshot: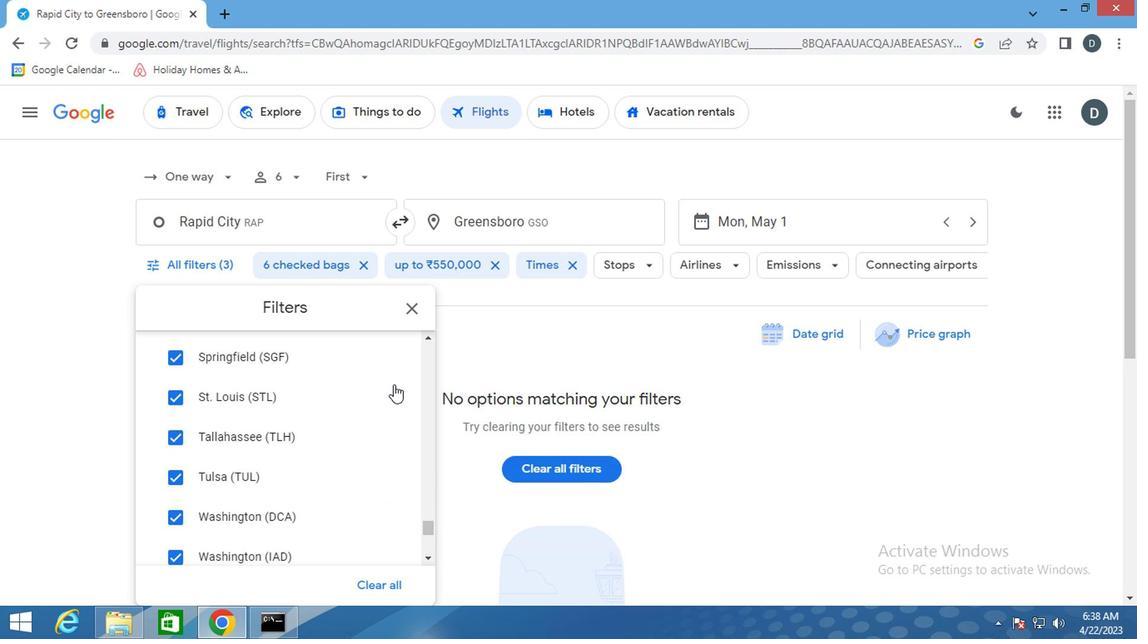 
Action: Mouse scrolled (385, 382) with delta (0, 0)
Screenshot: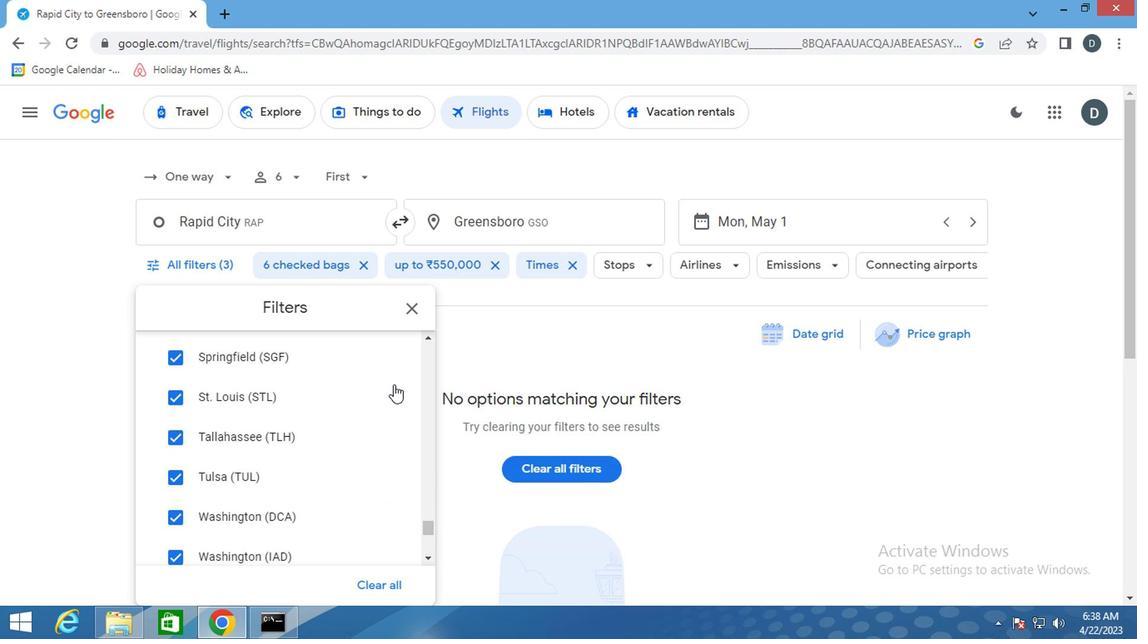 
Action: Mouse scrolled (385, 382) with delta (0, 0)
Screenshot: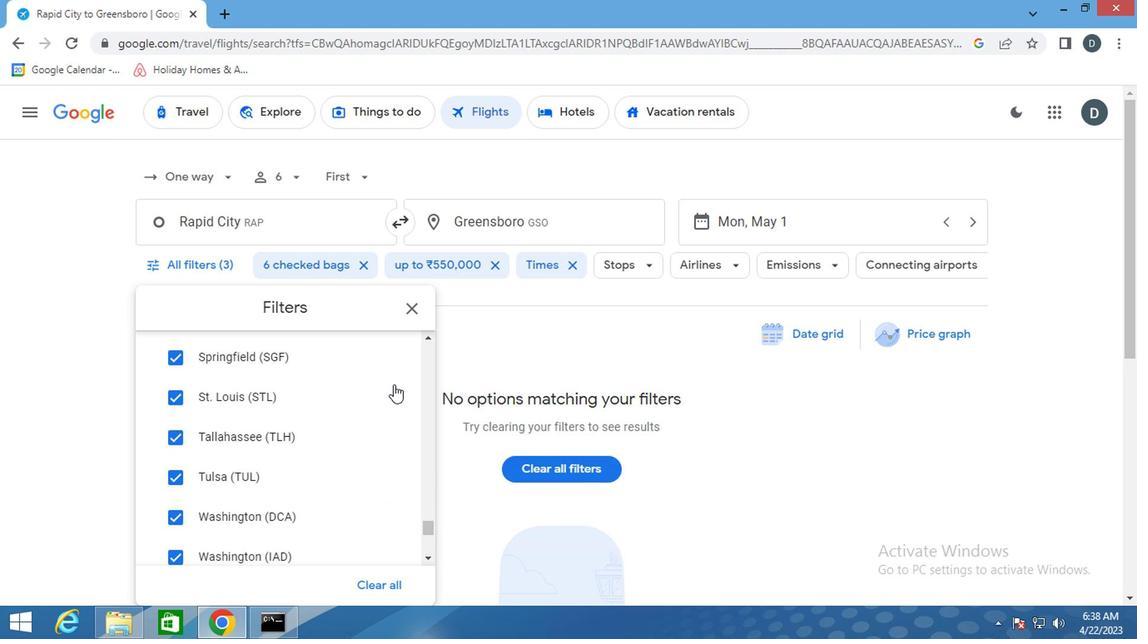 
Action: Mouse scrolled (385, 382) with delta (0, 0)
Screenshot: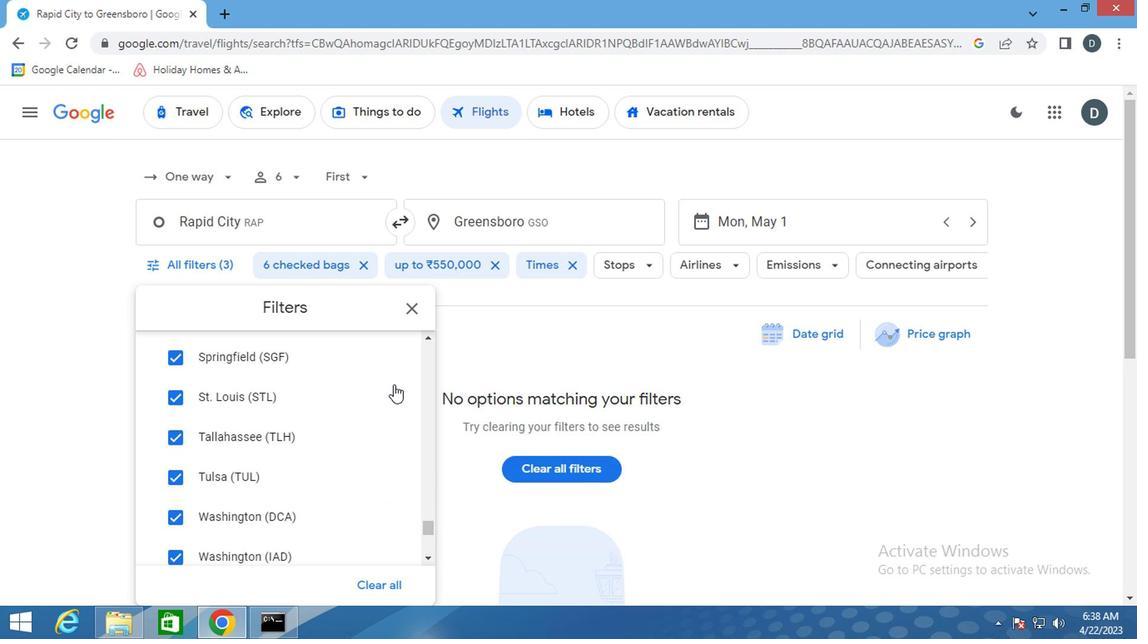 
Action: Mouse scrolled (385, 382) with delta (0, 0)
Screenshot: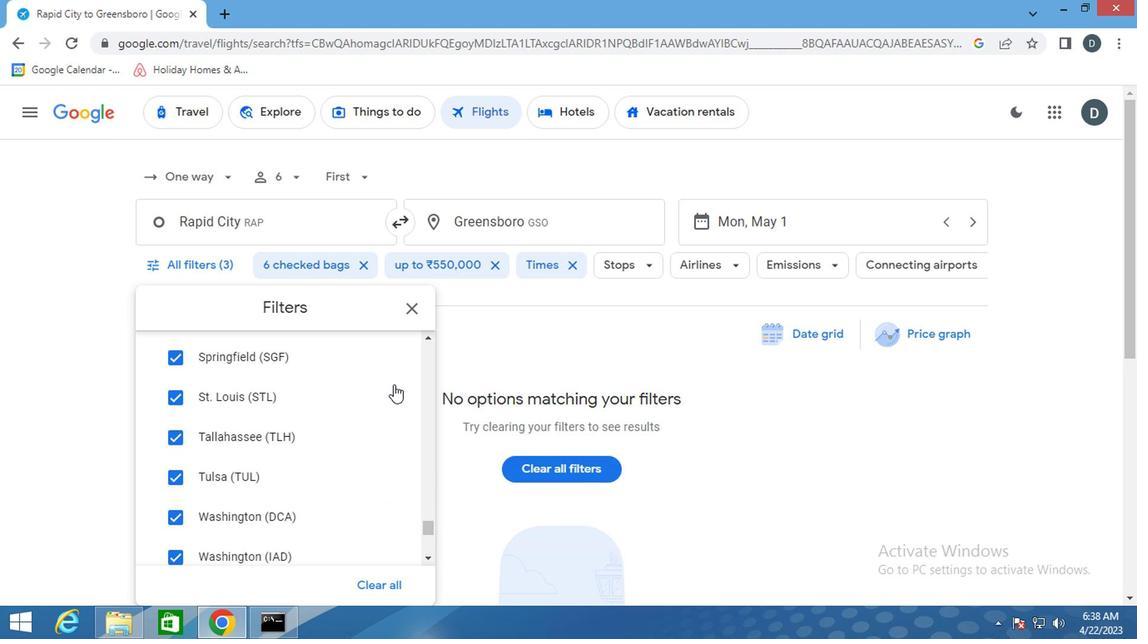 
Action: Mouse moved to (396, 310)
Screenshot: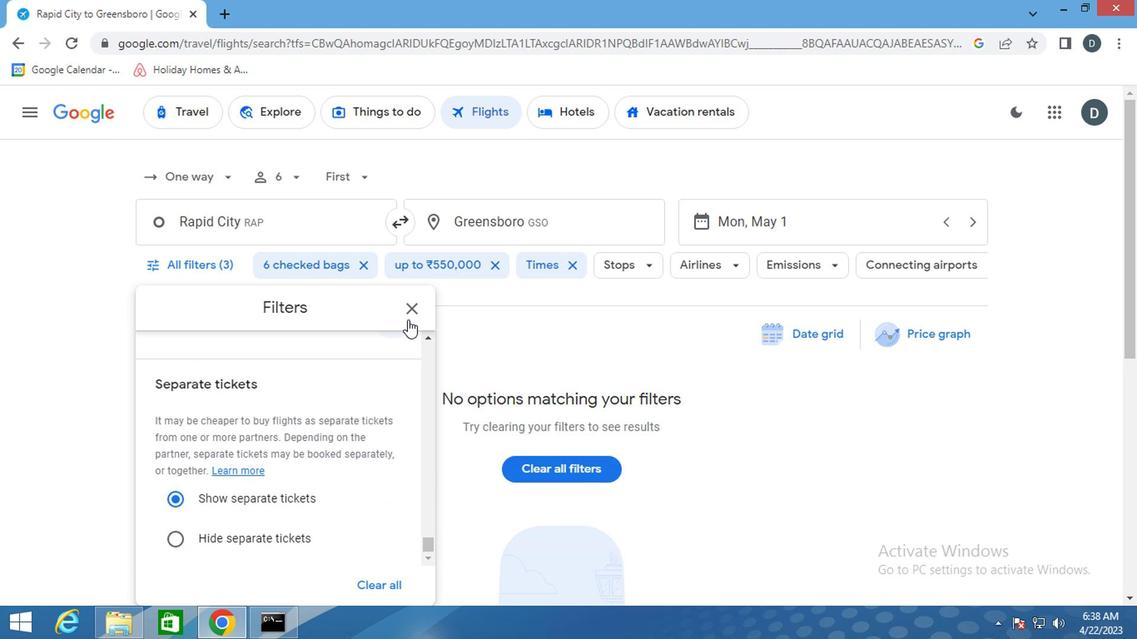 
Action: Mouse pressed left at (396, 310)
Screenshot: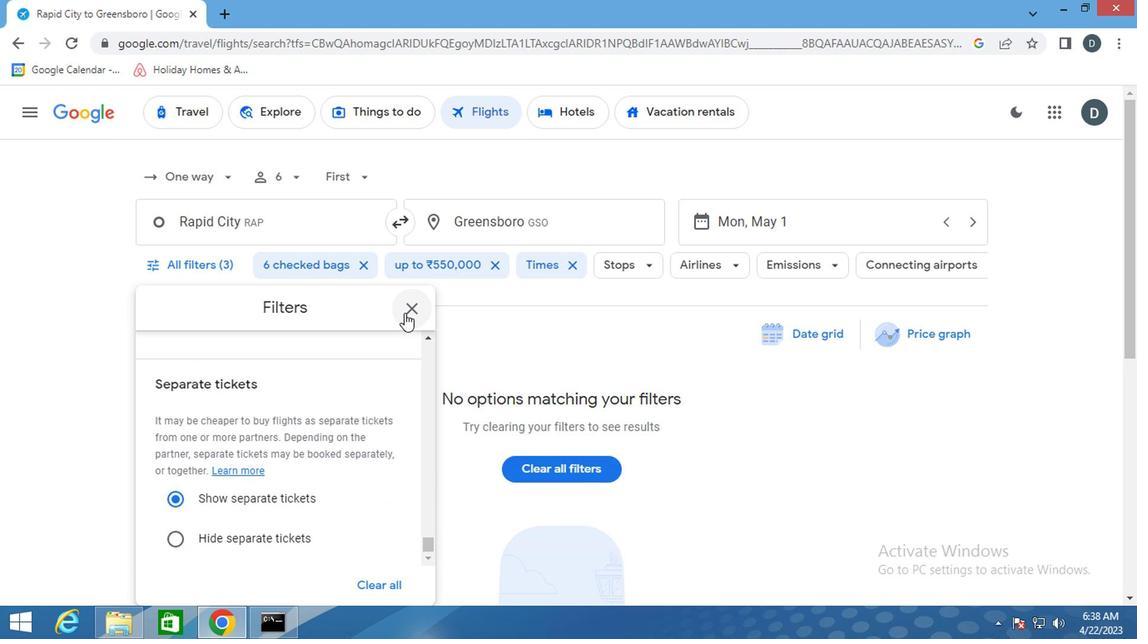 
